 Task: Find connections with filter location Achim with filter topic #Trainingwith filter profile language Spanish with filter current company ELGI EQUIPMENTS LIMITED with filter school Vinoba Bhave University with filter industry Emergency and Relief Services with filter service category Visual Design with filter keywords title Esthetician
Action: Mouse moved to (578, 73)
Screenshot: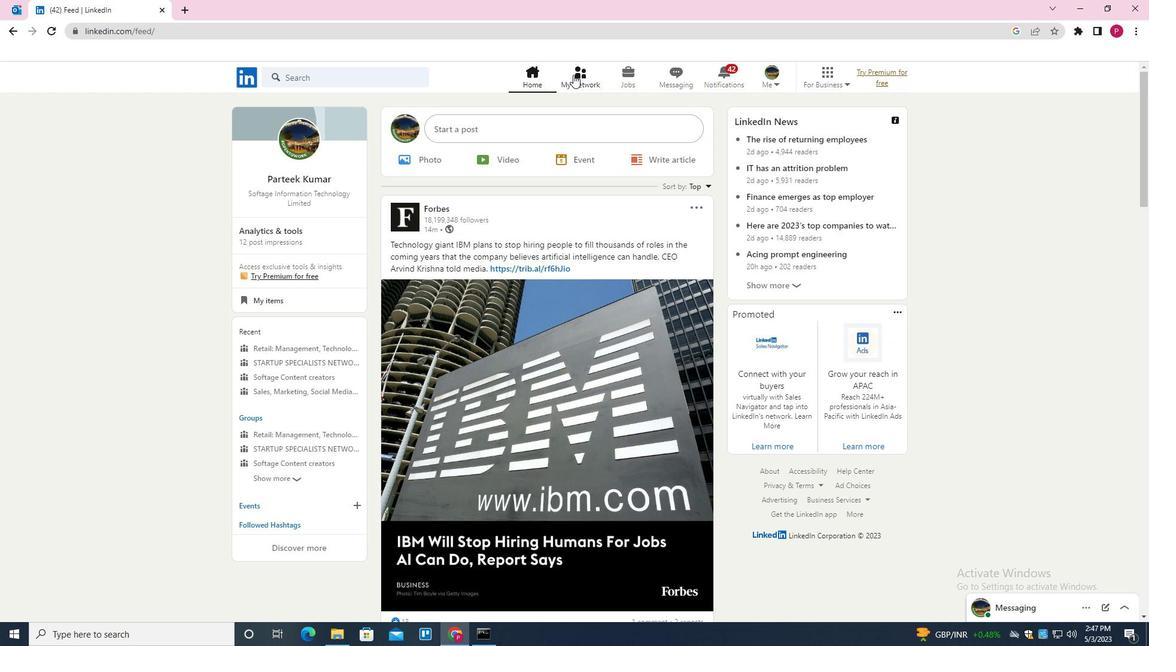 
Action: Mouse pressed left at (578, 73)
Screenshot: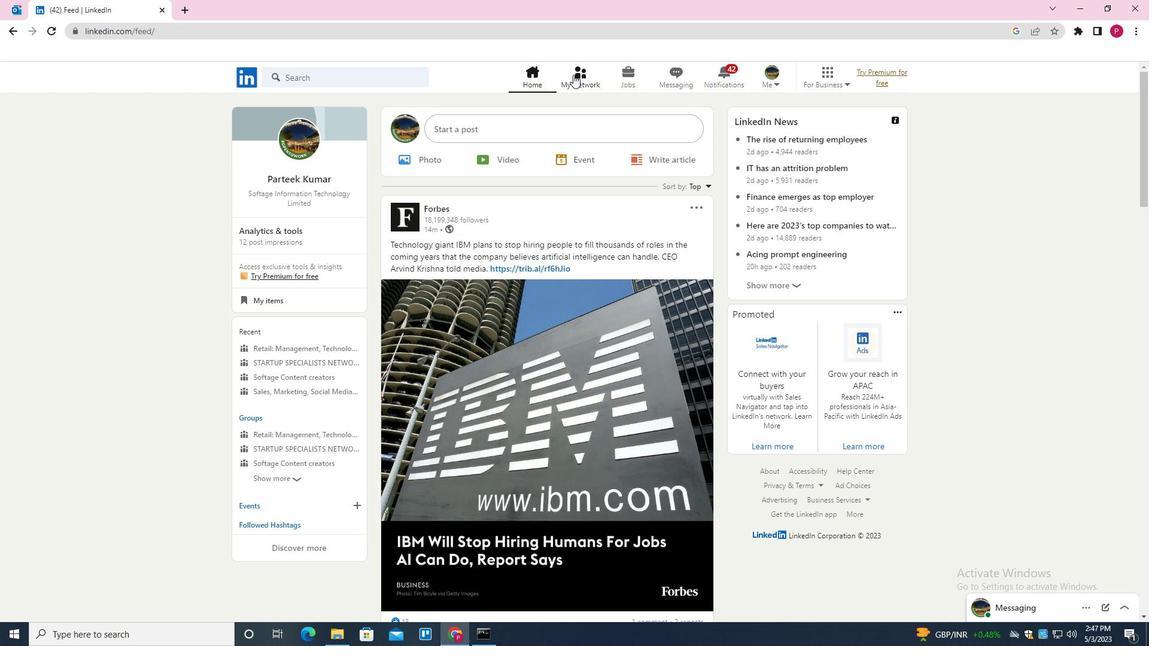 
Action: Mouse moved to (384, 149)
Screenshot: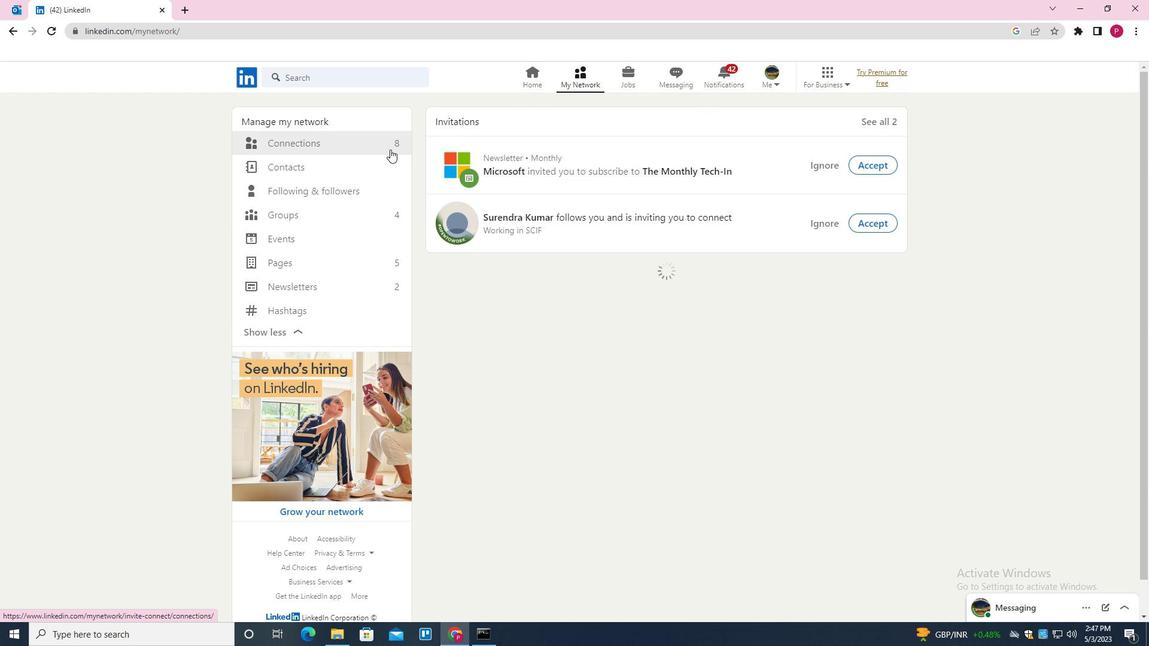 
Action: Mouse pressed left at (384, 149)
Screenshot: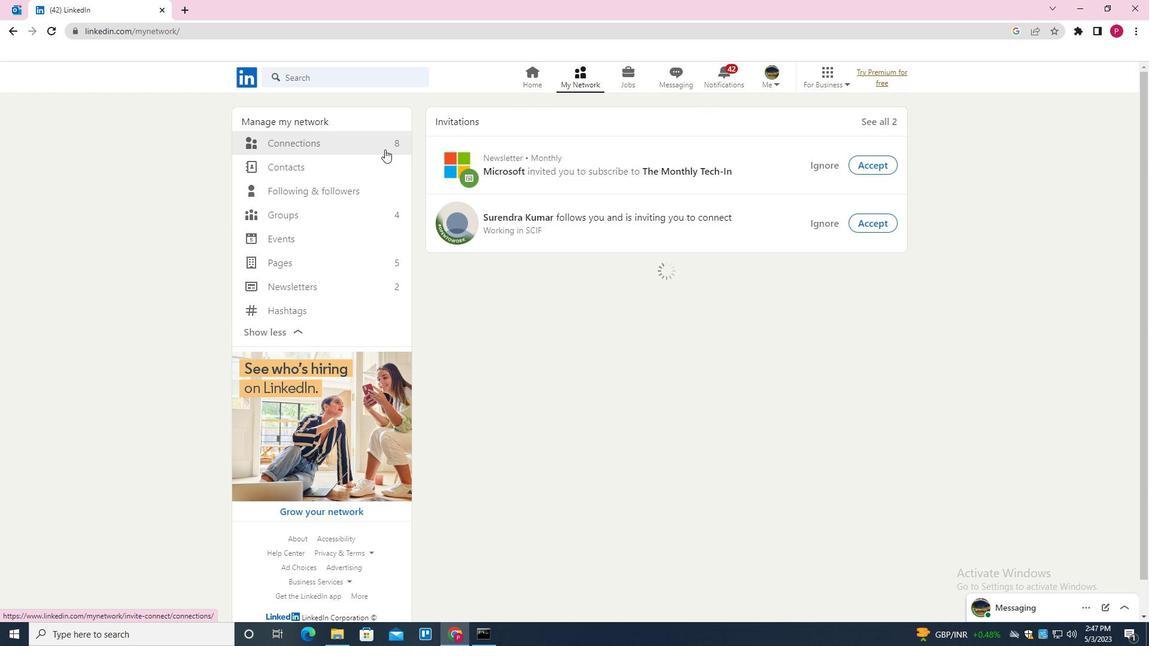 
Action: Mouse moved to (659, 140)
Screenshot: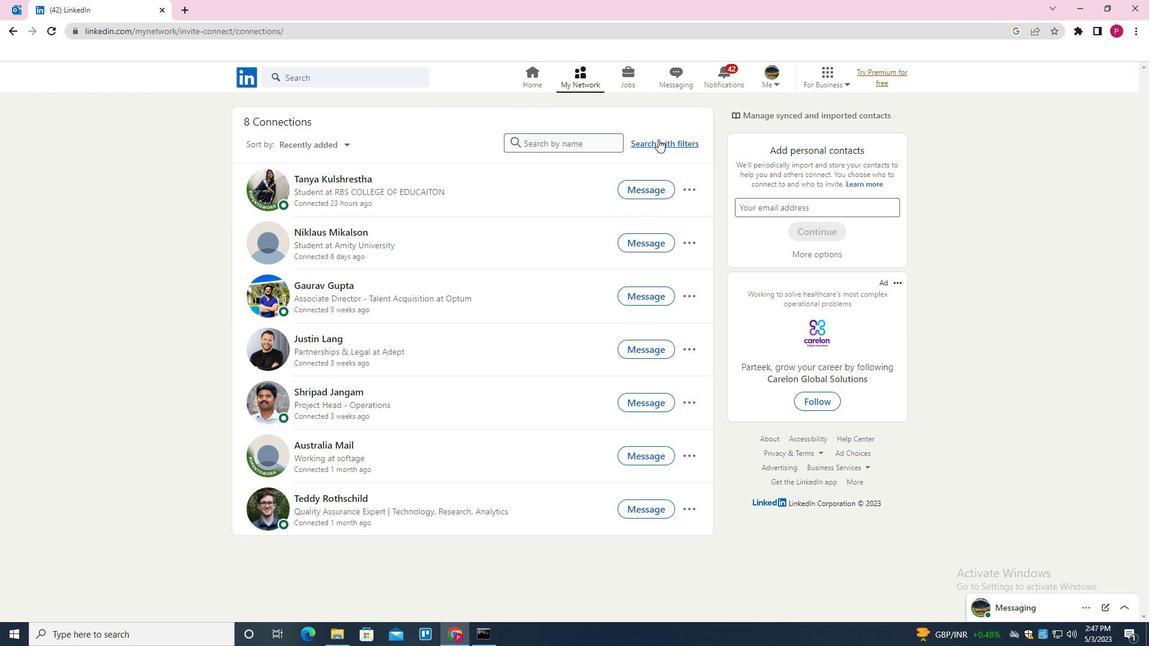 
Action: Mouse pressed left at (659, 140)
Screenshot: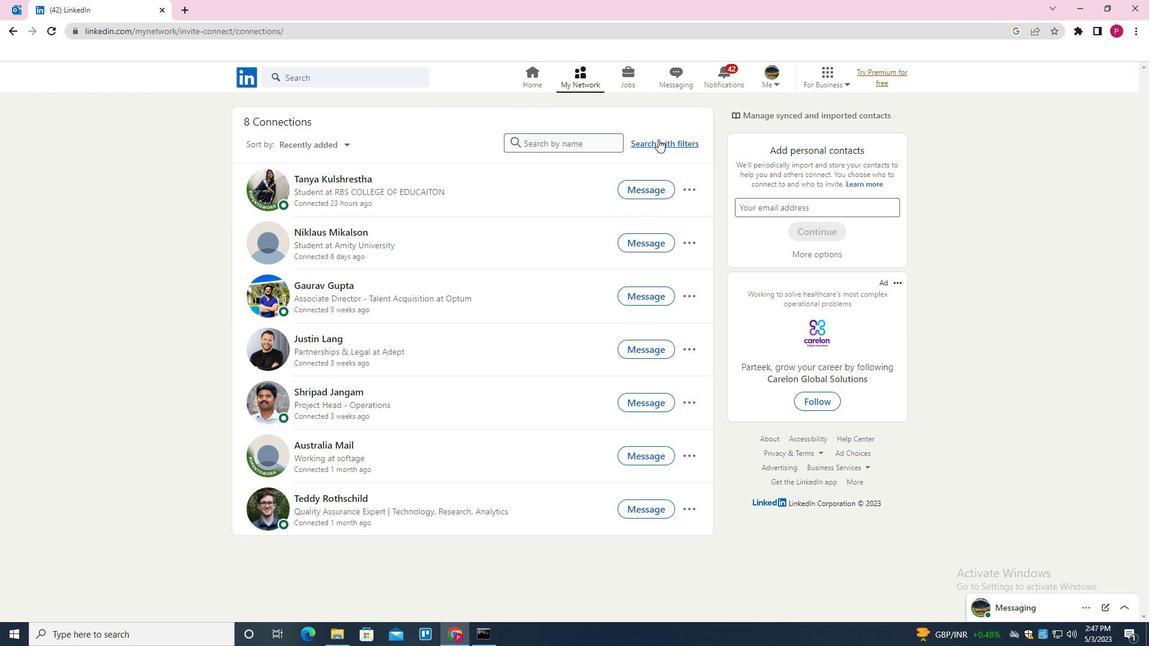
Action: Mouse moved to (613, 113)
Screenshot: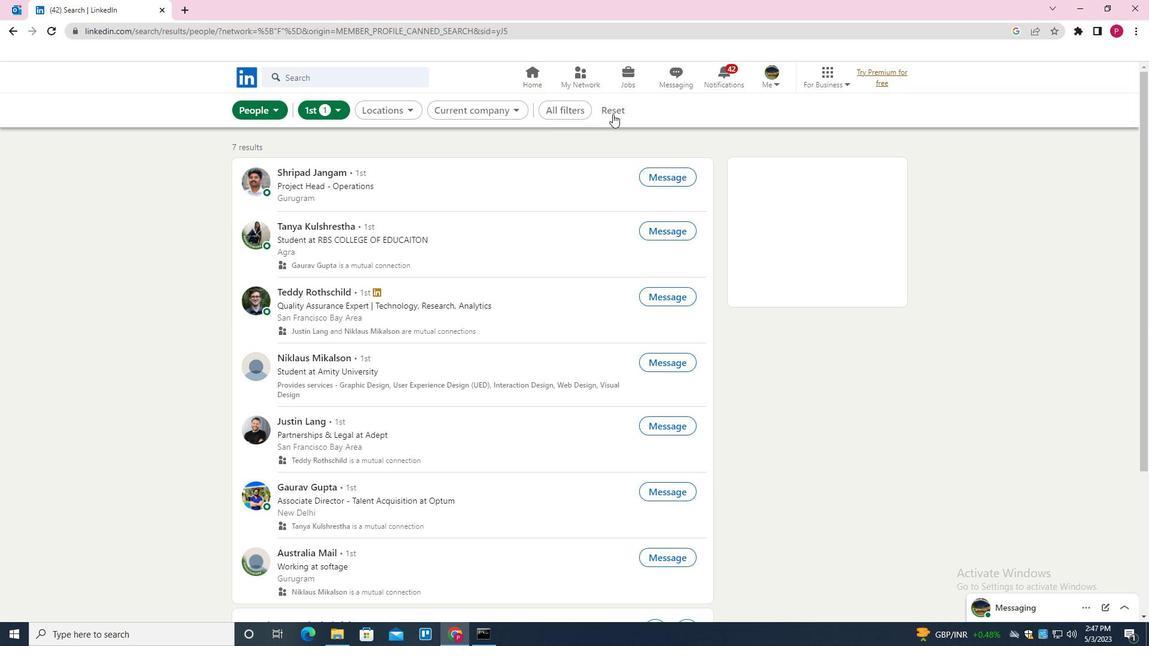 
Action: Mouse pressed left at (613, 113)
Screenshot: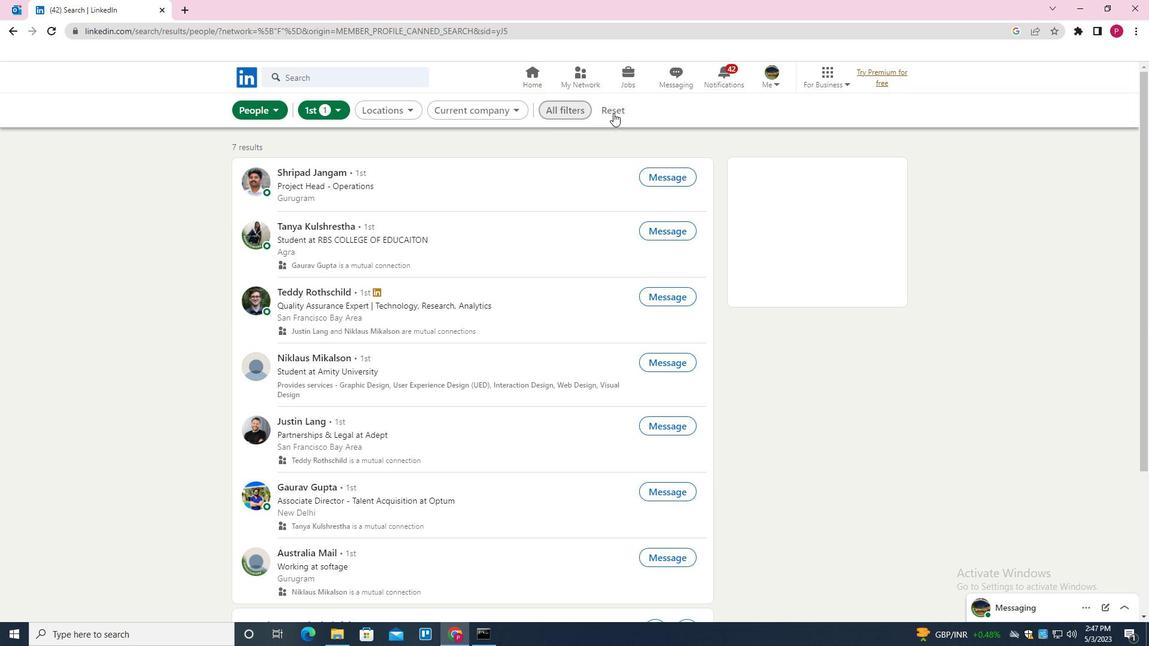 
Action: Mouse pressed left at (613, 113)
Screenshot: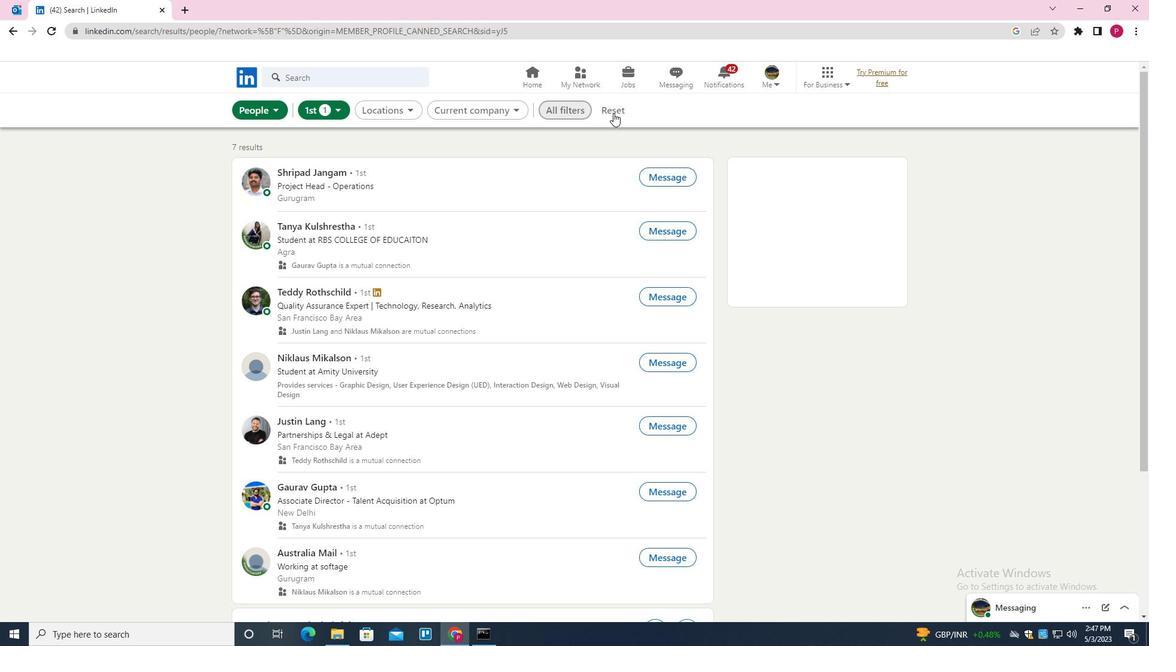 
Action: Mouse moved to (599, 108)
Screenshot: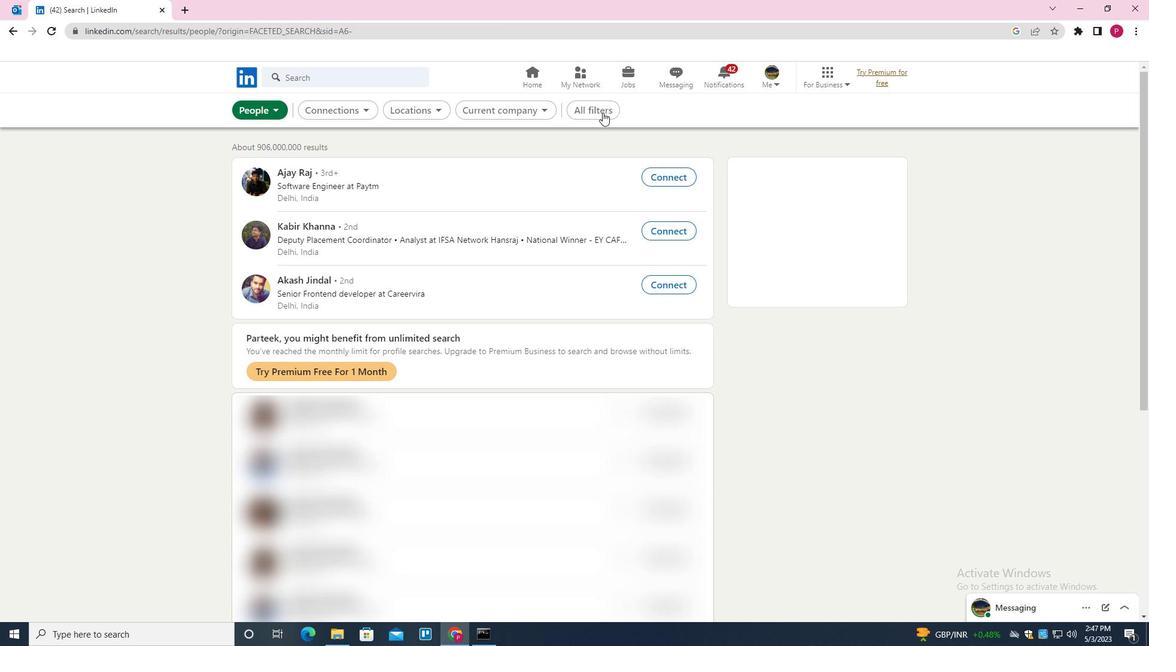 
Action: Mouse pressed left at (599, 108)
Screenshot: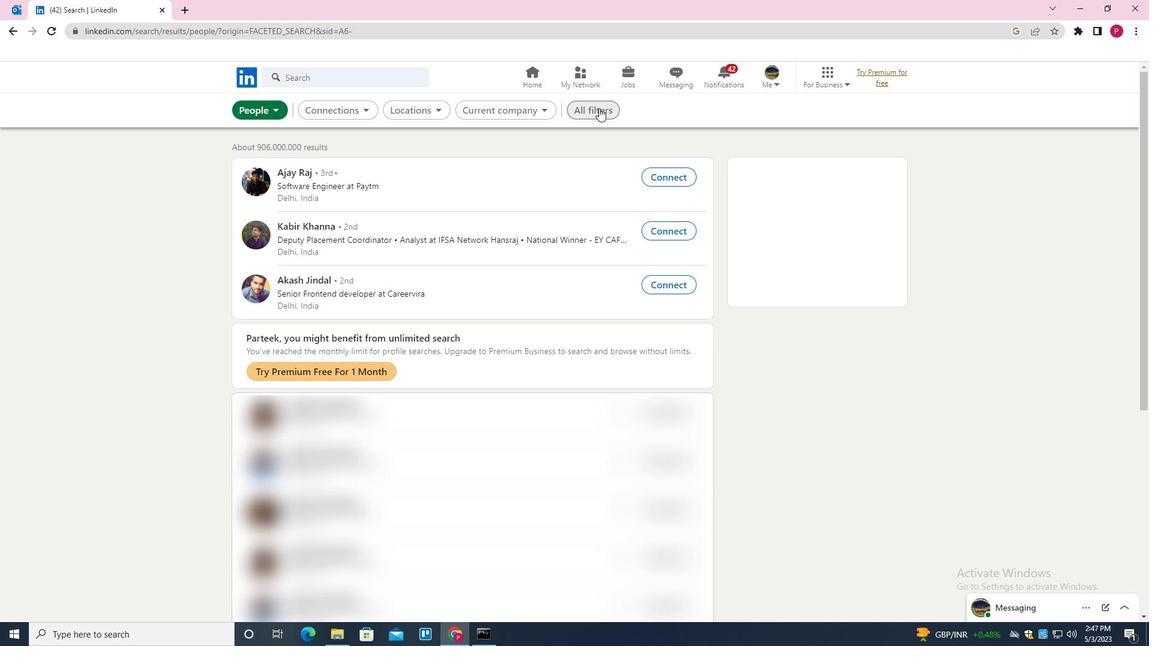 
Action: Mouse moved to (1009, 356)
Screenshot: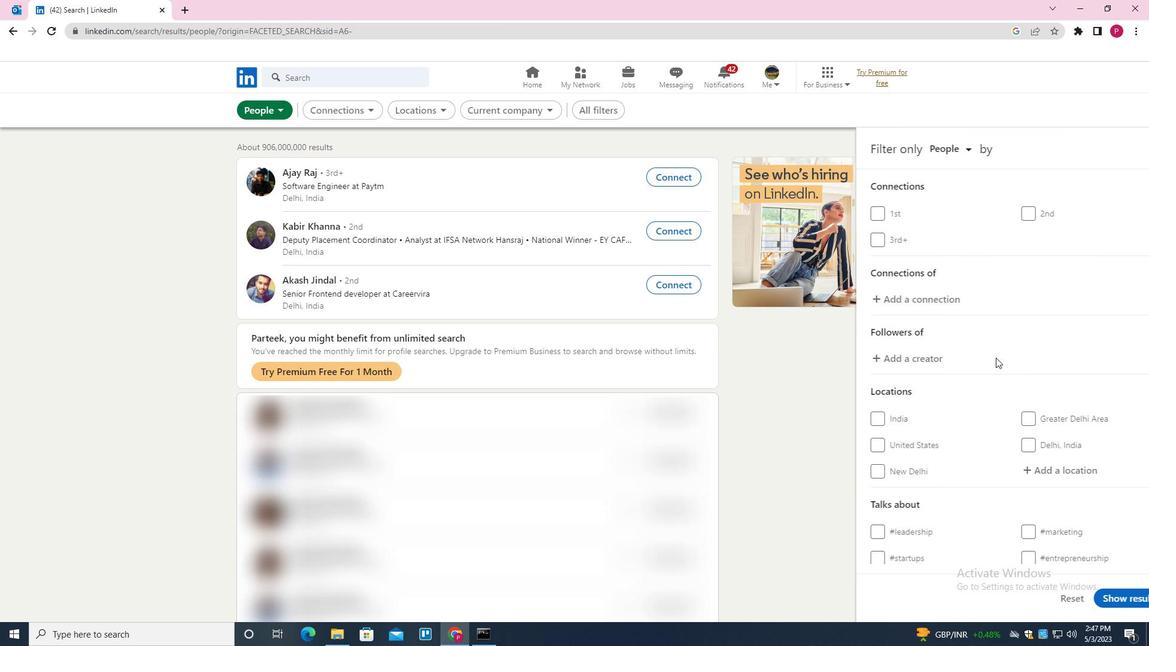 
Action: Mouse scrolled (1009, 355) with delta (0, 0)
Screenshot: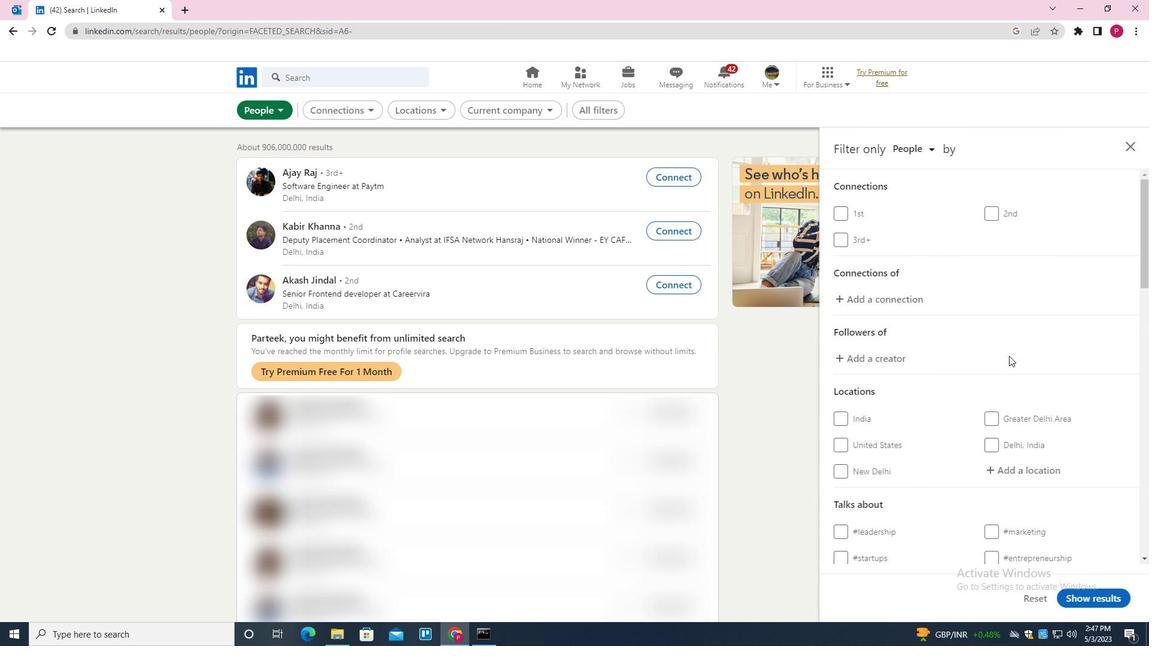 
Action: Mouse scrolled (1009, 355) with delta (0, 0)
Screenshot: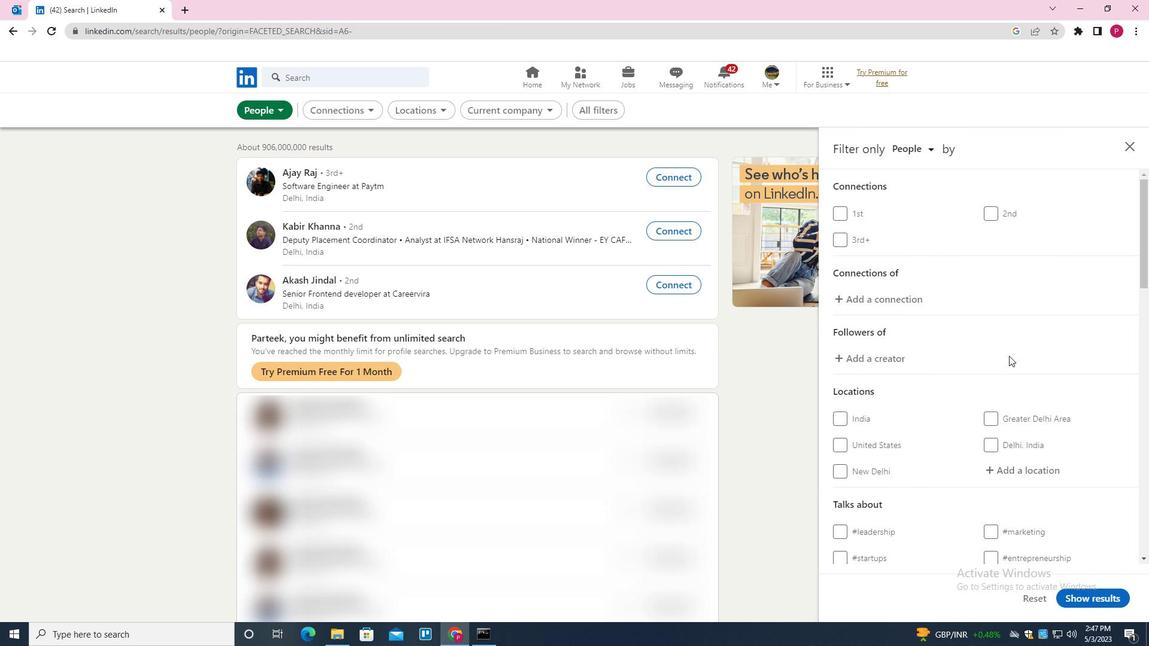 
Action: Mouse scrolled (1009, 355) with delta (0, 0)
Screenshot: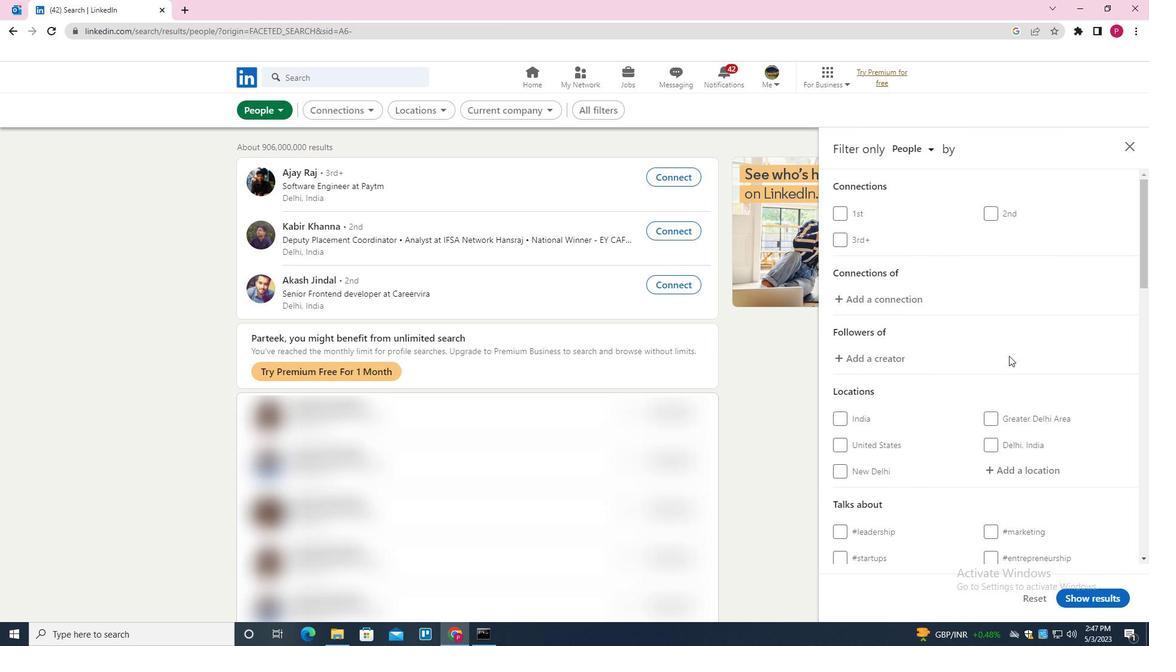 
Action: Mouse moved to (1024, 290)
Screenshot: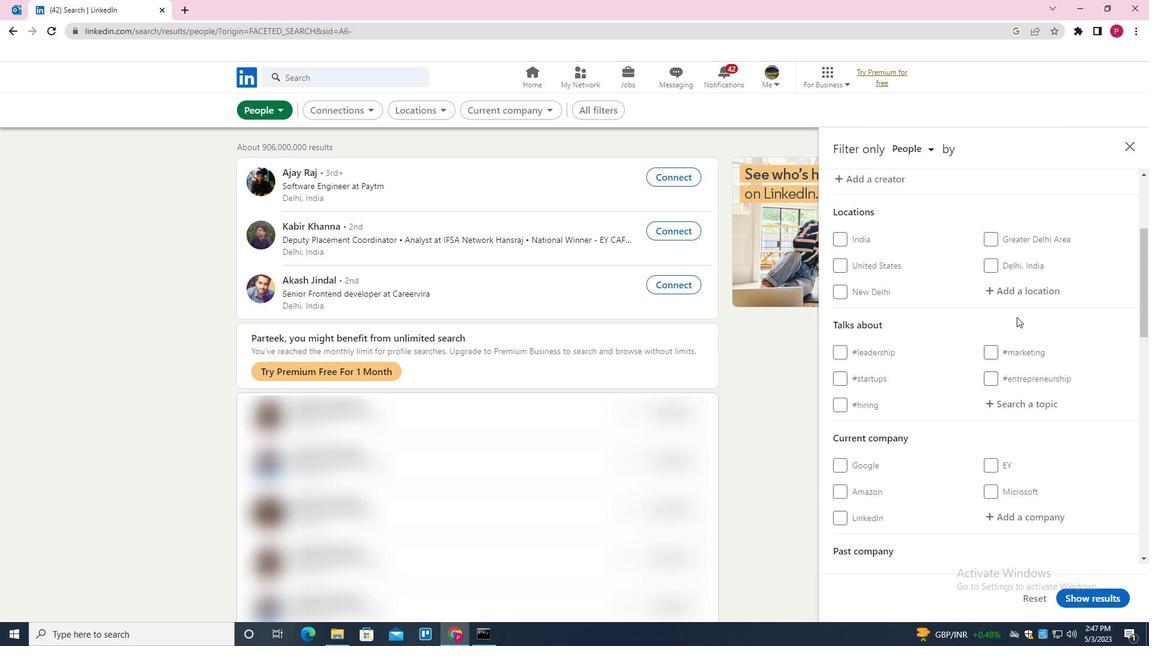 
Action: Mouse pressed left at (1024, 290)
Screenshot: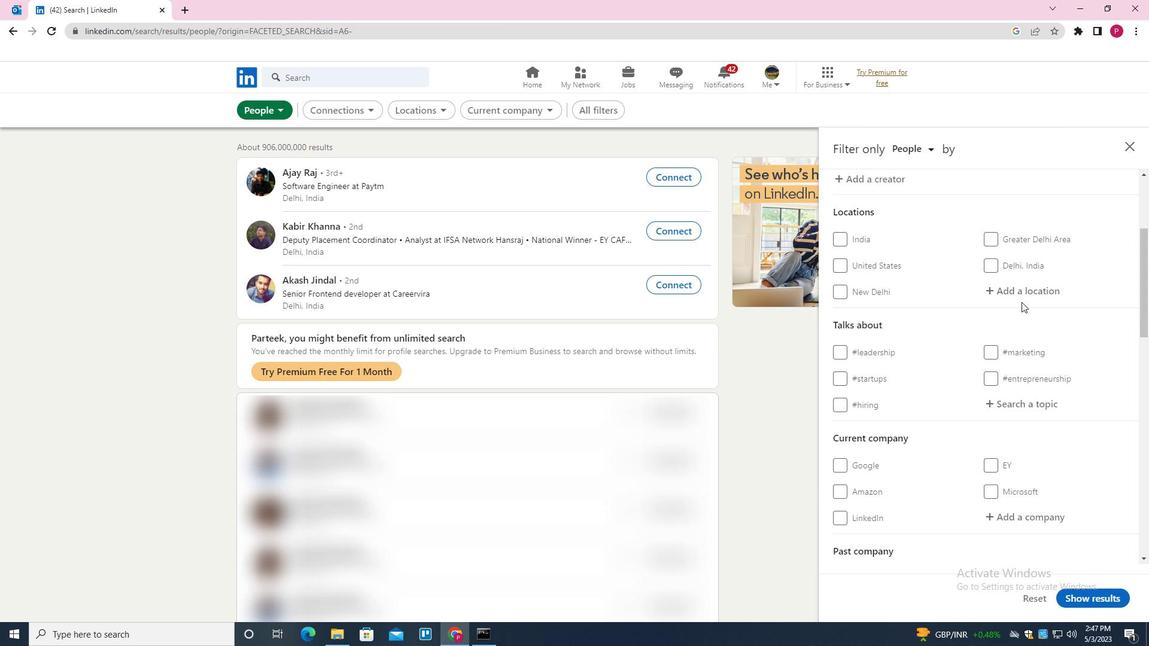 
Action: Mouse moved to (1023, 290)
Screenshot: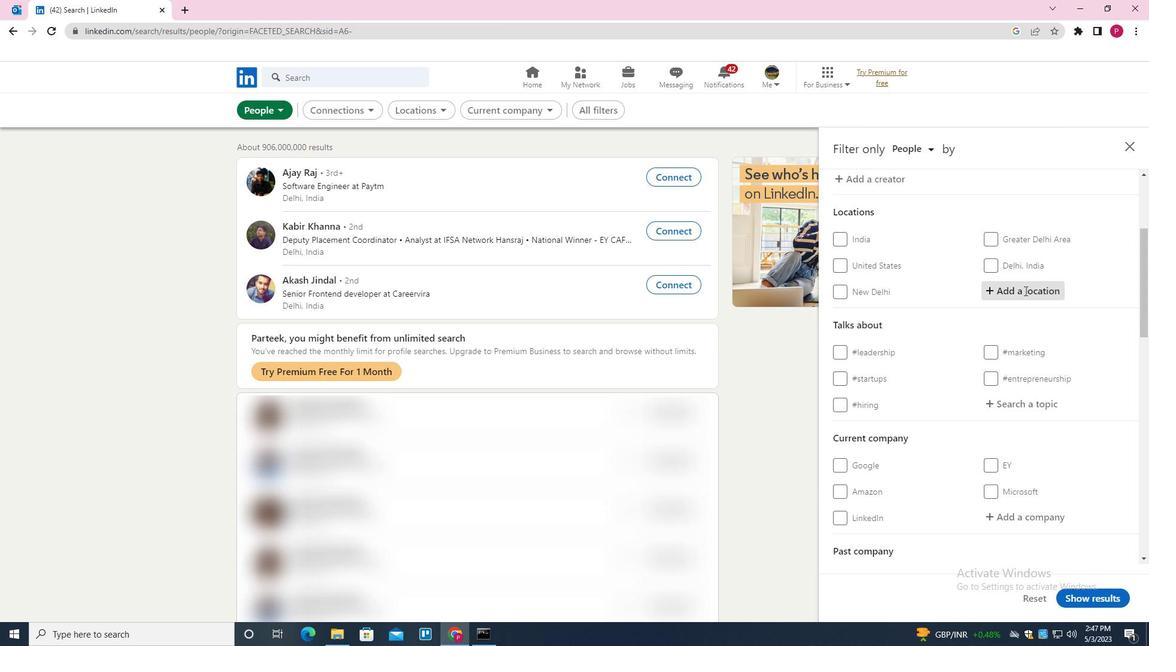 
Action: Key pressed <Key.shift>ACHIM<Key.down><Key.enter>
Screenshot: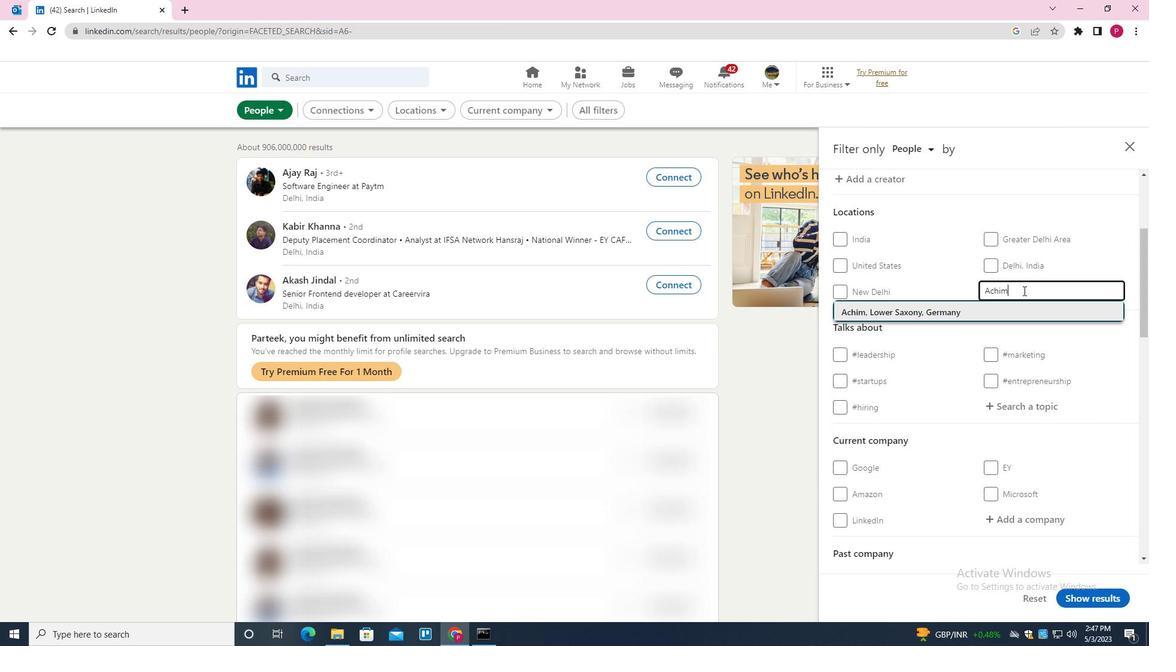 
Action: Mouse moved to (908, 306)
Screenshot: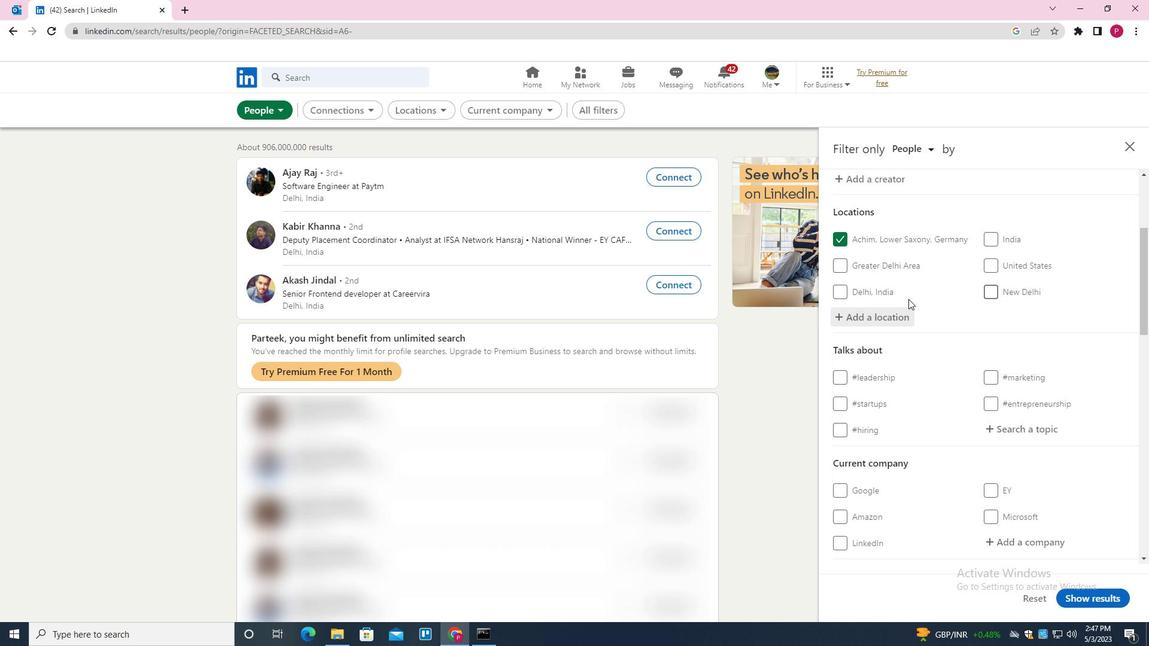 
Action: Mouse scrolled (908, 305) with delta (0, 0)
Screenshot: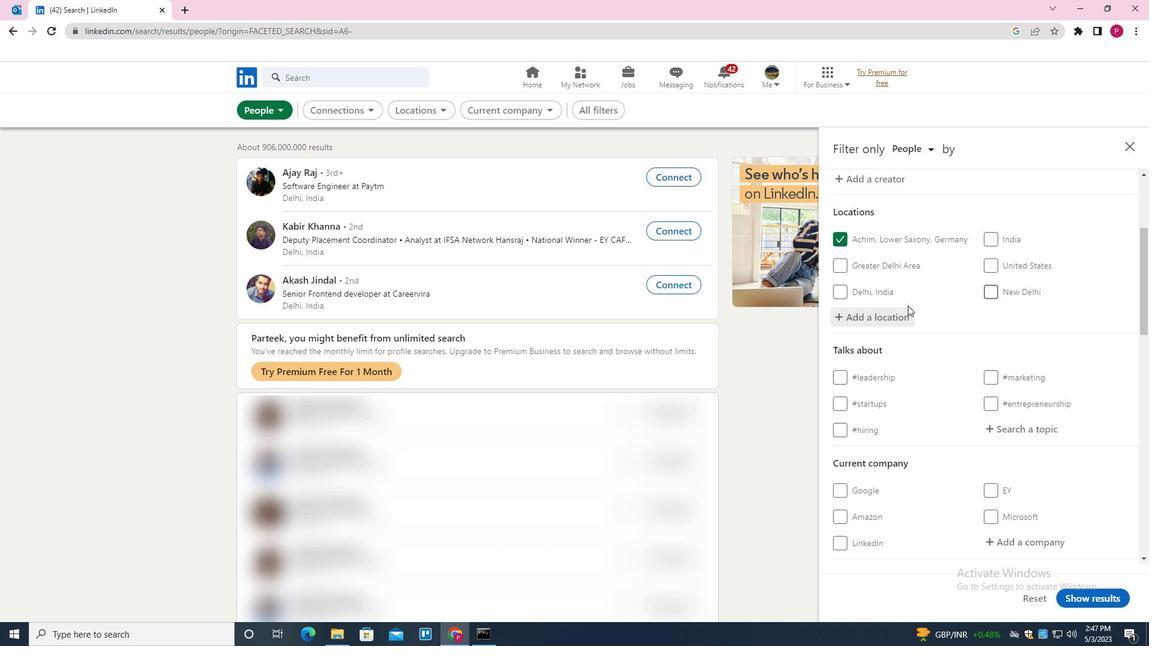 
Action: Mouse moved to (914, 307)
Screenshot: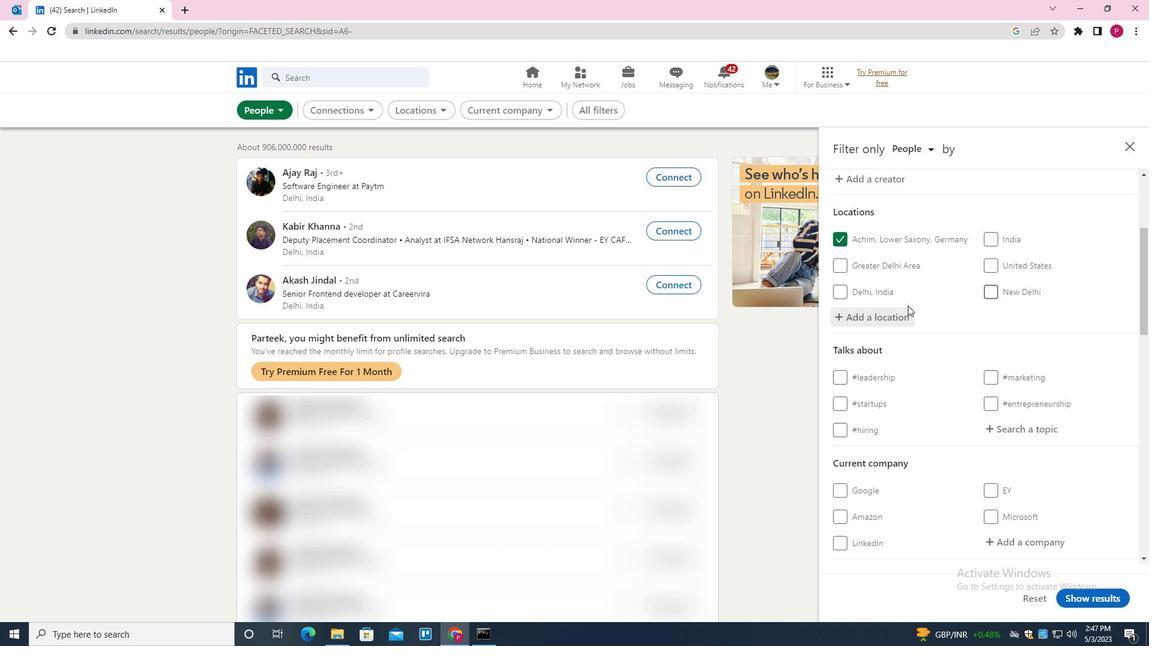 
Action: Mouse scrolled (914, 307) with delta (0, 0)
Screenshot: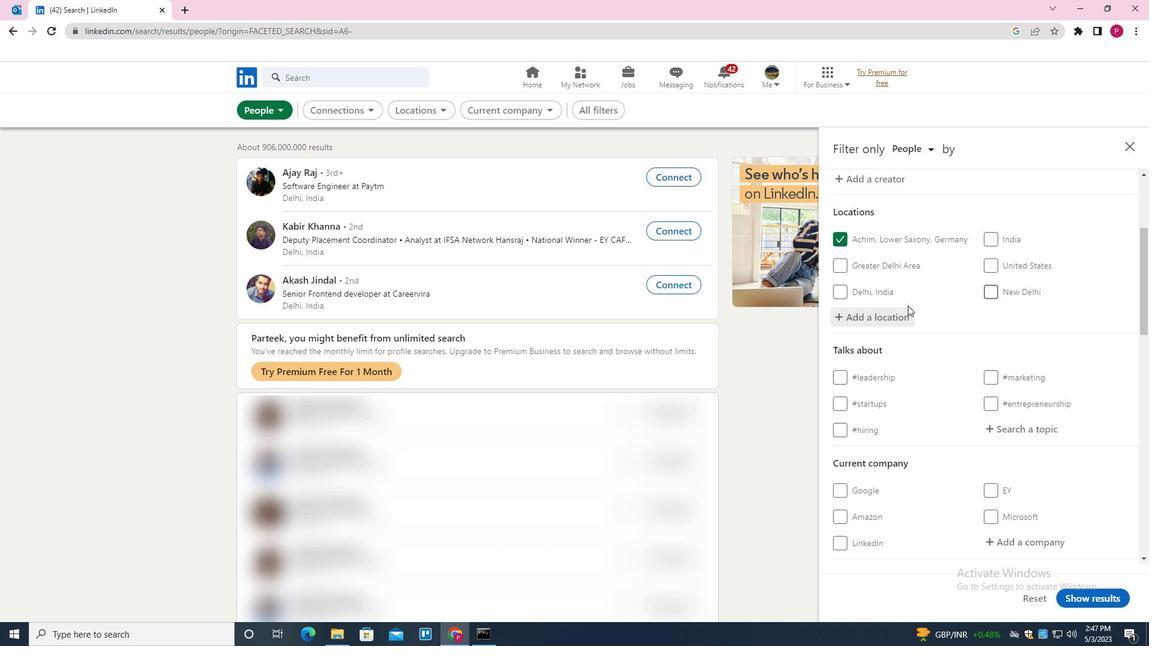 
Action: Mouse moved to (921, 307)
Screenshot: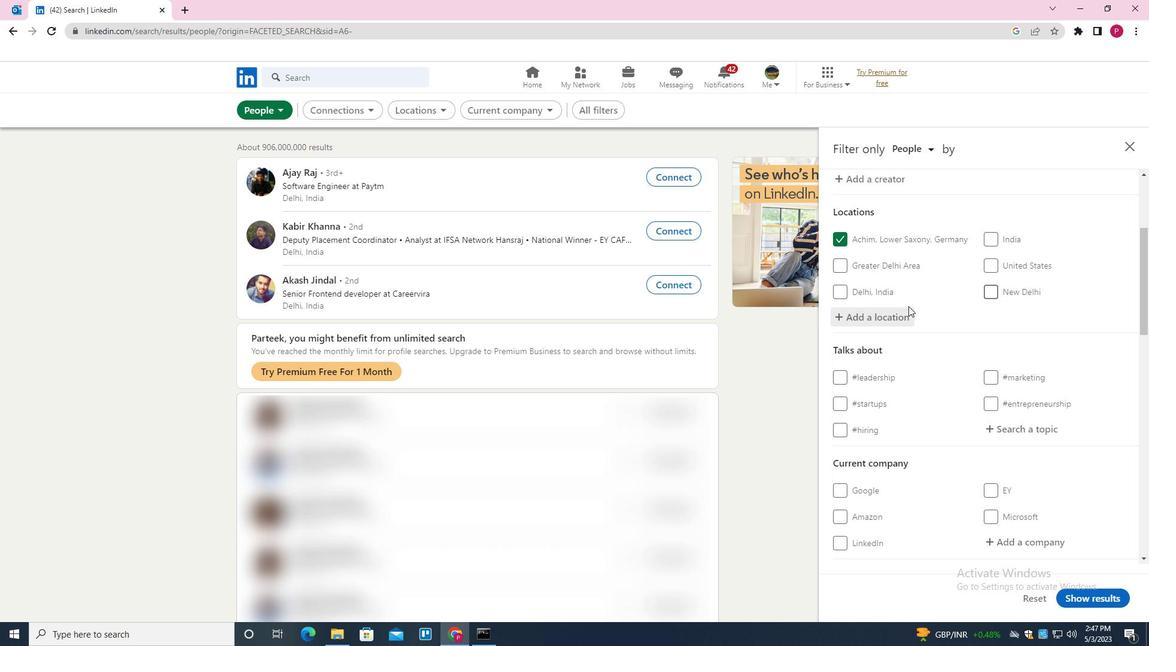 
Action: Mouse scrolled (921, 307) with delta (0, 0)
Screenshot: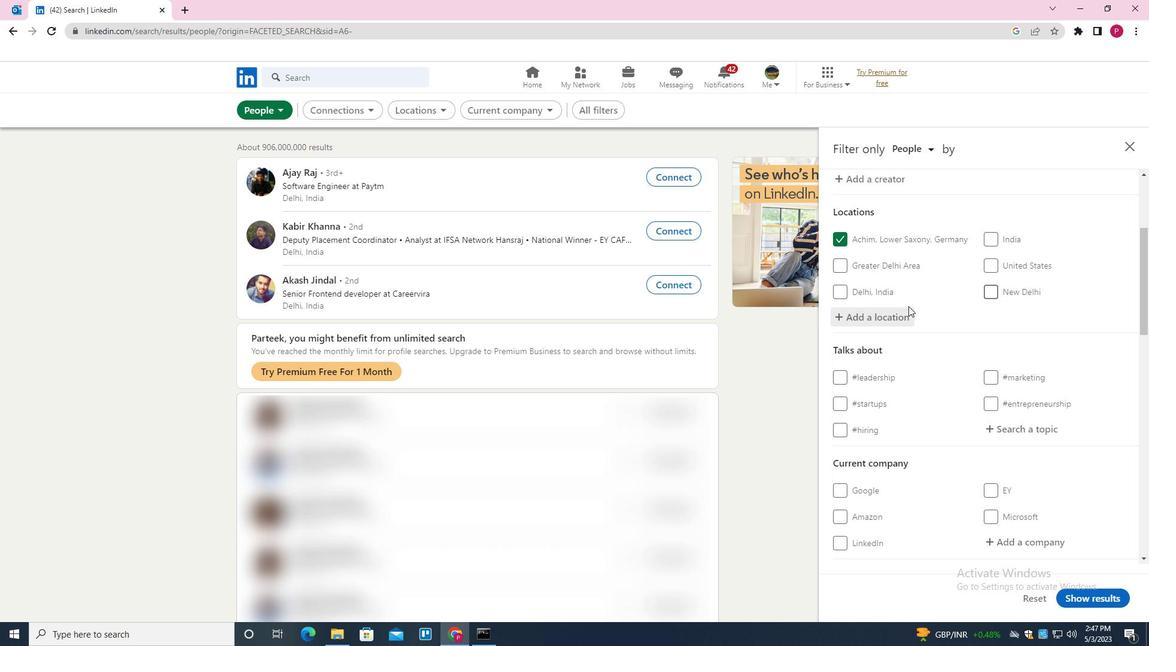 
Action: Mouse moved to (1019, 253)
Screenshot: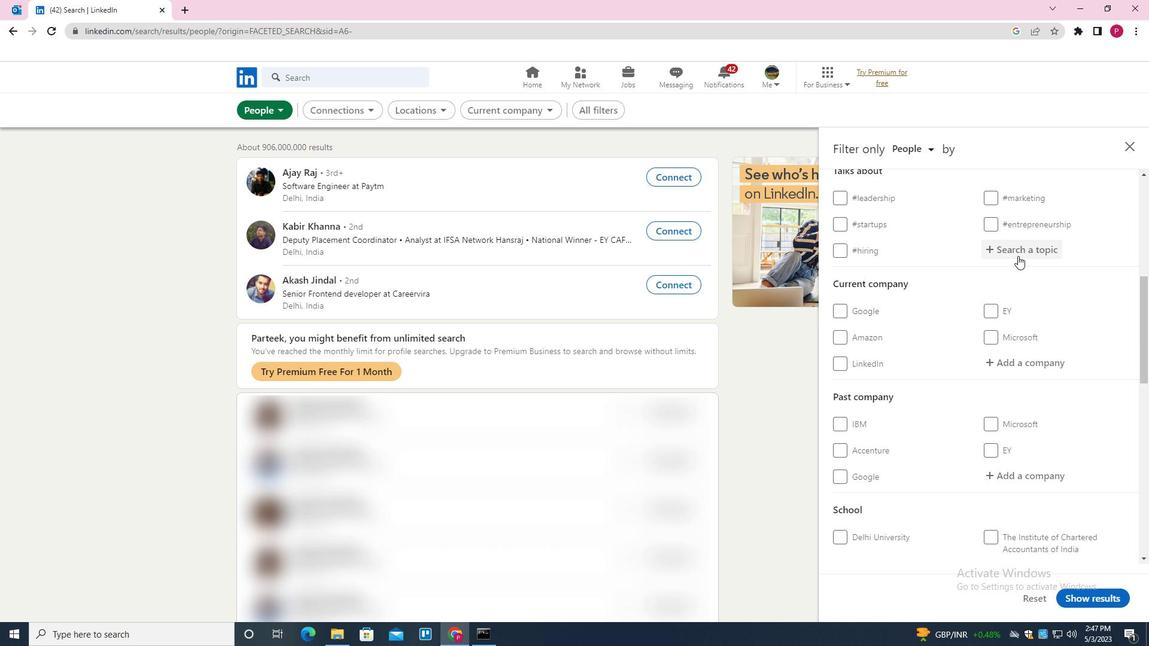 
Action: Mouse pressed left at (1019, 253)
Screenshot: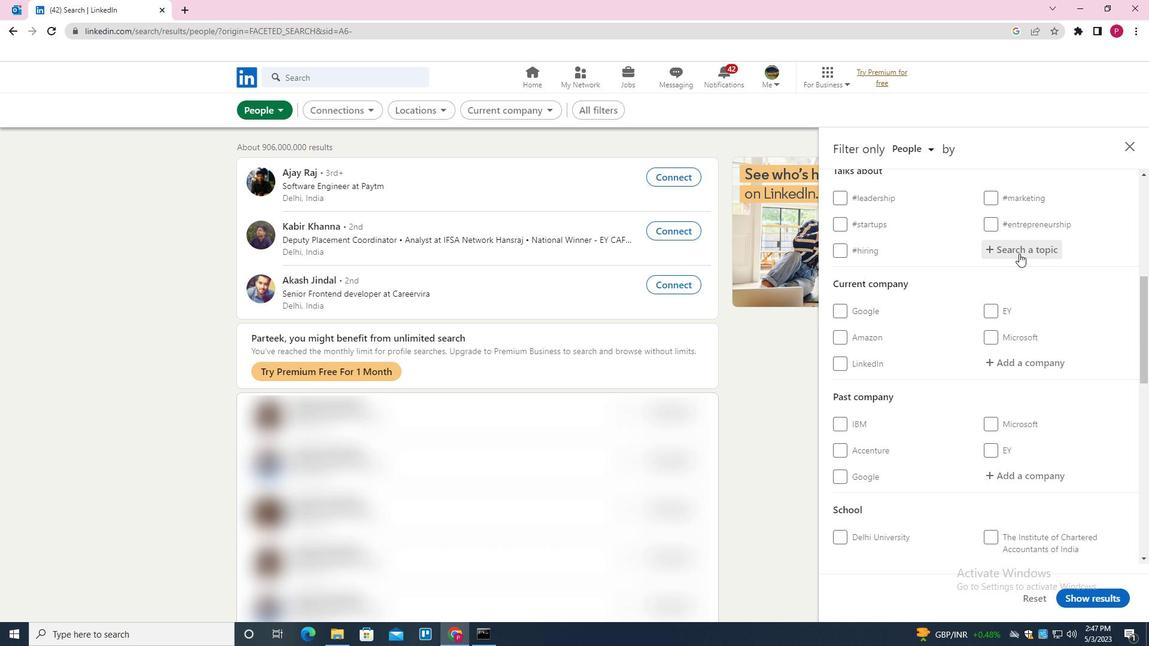 
Action: Key pressed TRAINING<Key.down><Key.enter>
Screenshot: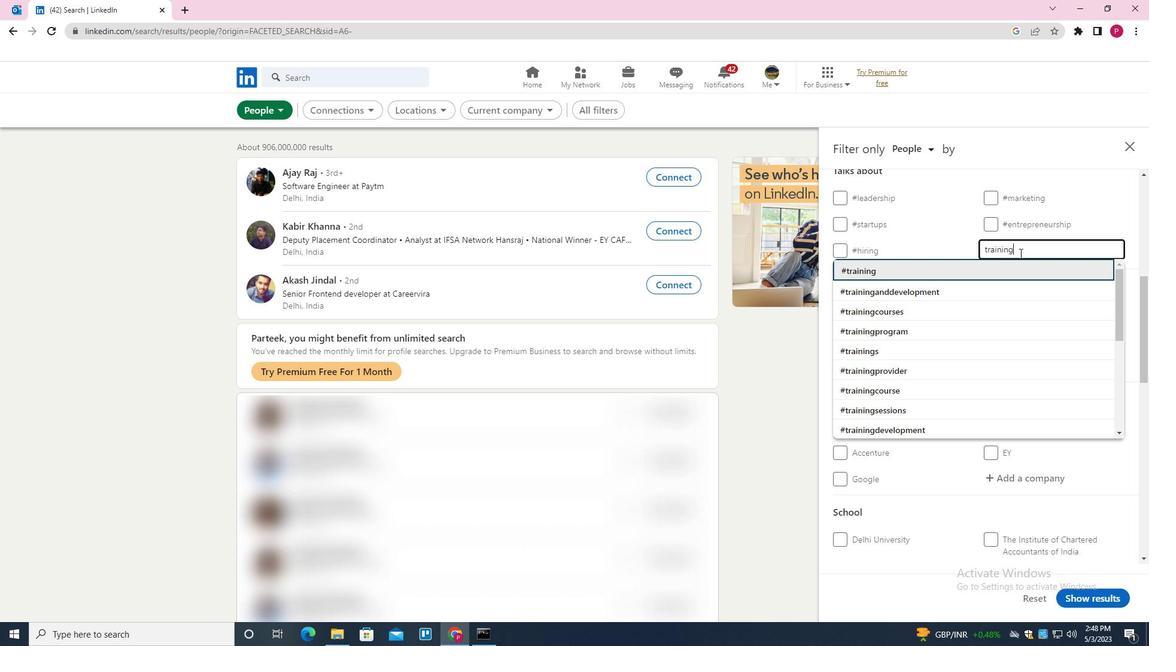 
Action: Mouse moved to (1015, 329)
Screenshot: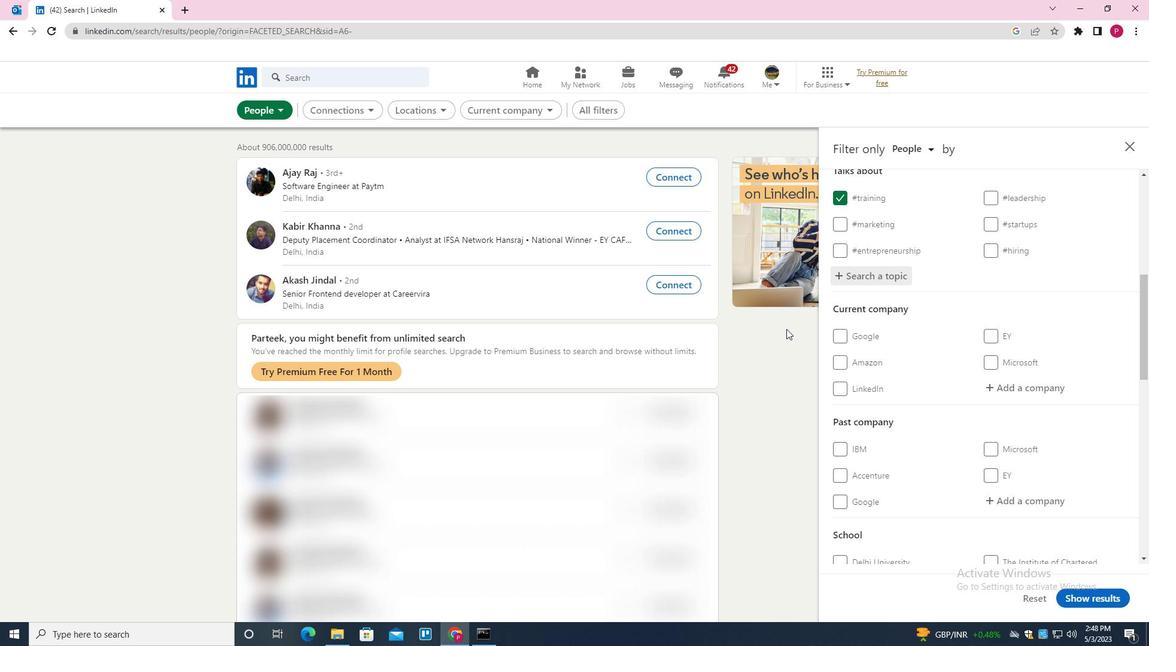 
Action: Mouse scrolled (1015, 328) with delta (0, 0)
Screenshot: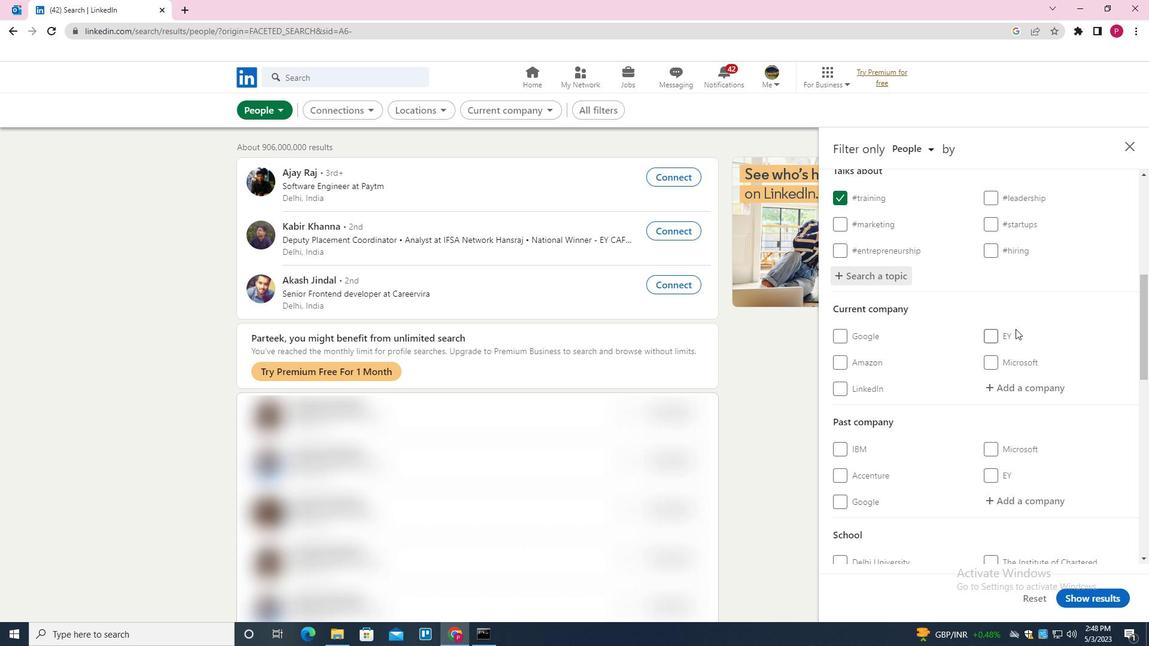 
Action: Mouse scrolled (1015, 328) with delta (0, 0)
Screenshot: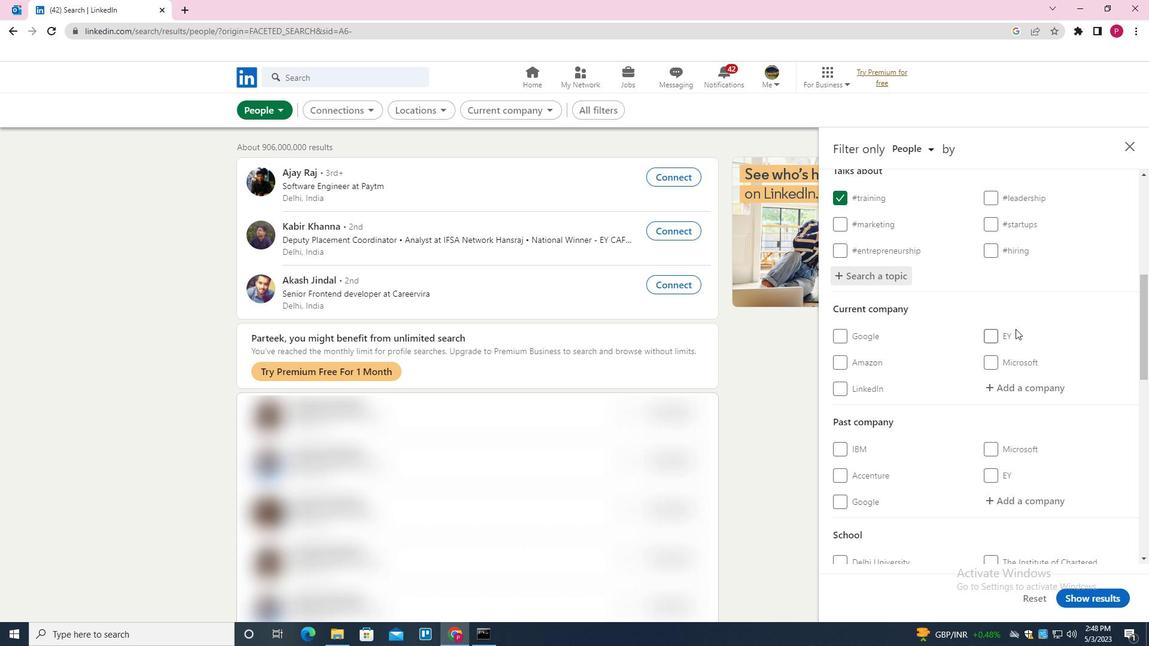 
Action: Mouse scrolled (1015, 328) with delta (0, 0)
Screenshot: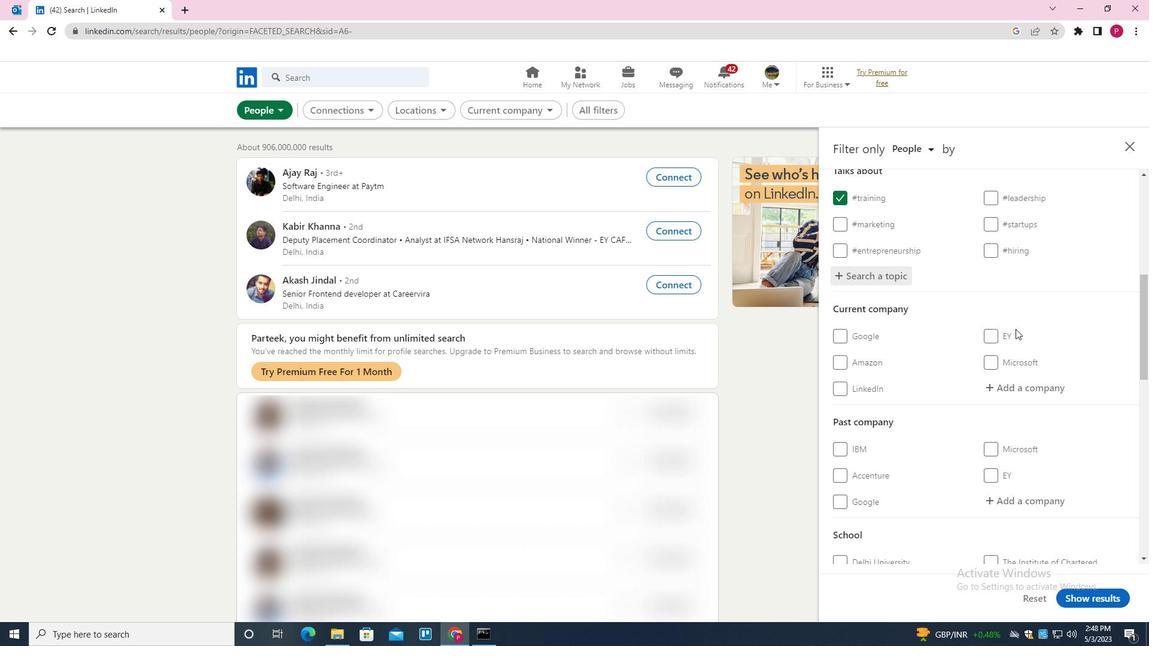 
Action: Mouse moved to (958, 352)
Screenshot: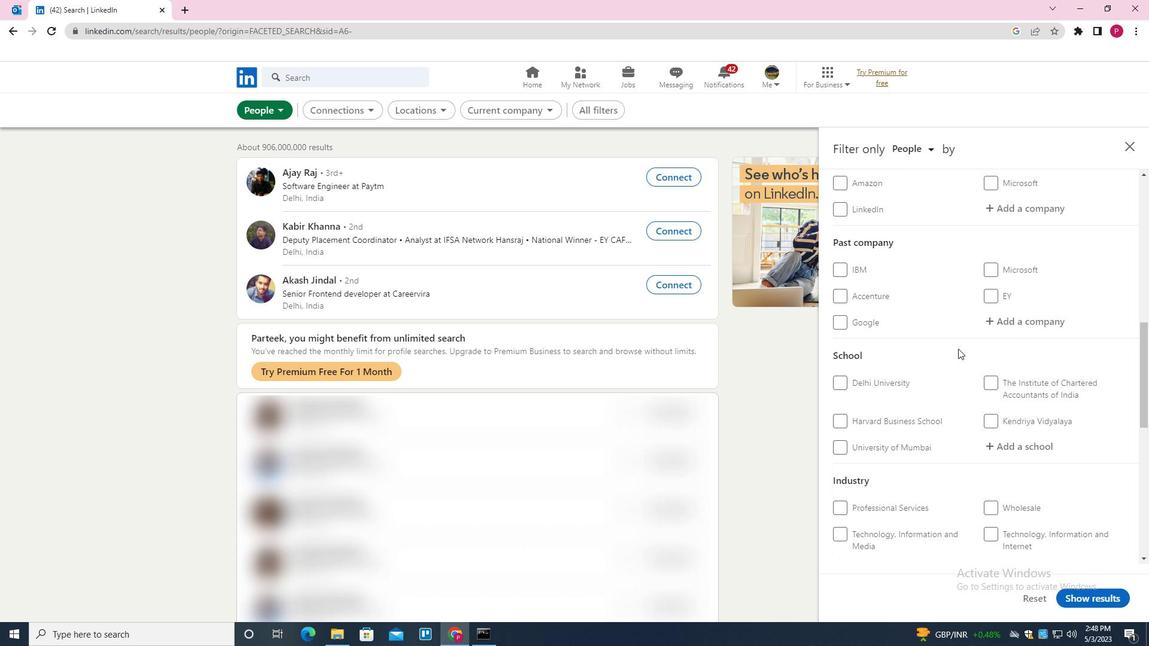 
Action: Mouse scrolled (958, 351) with delta (0, 0)
Screenshot: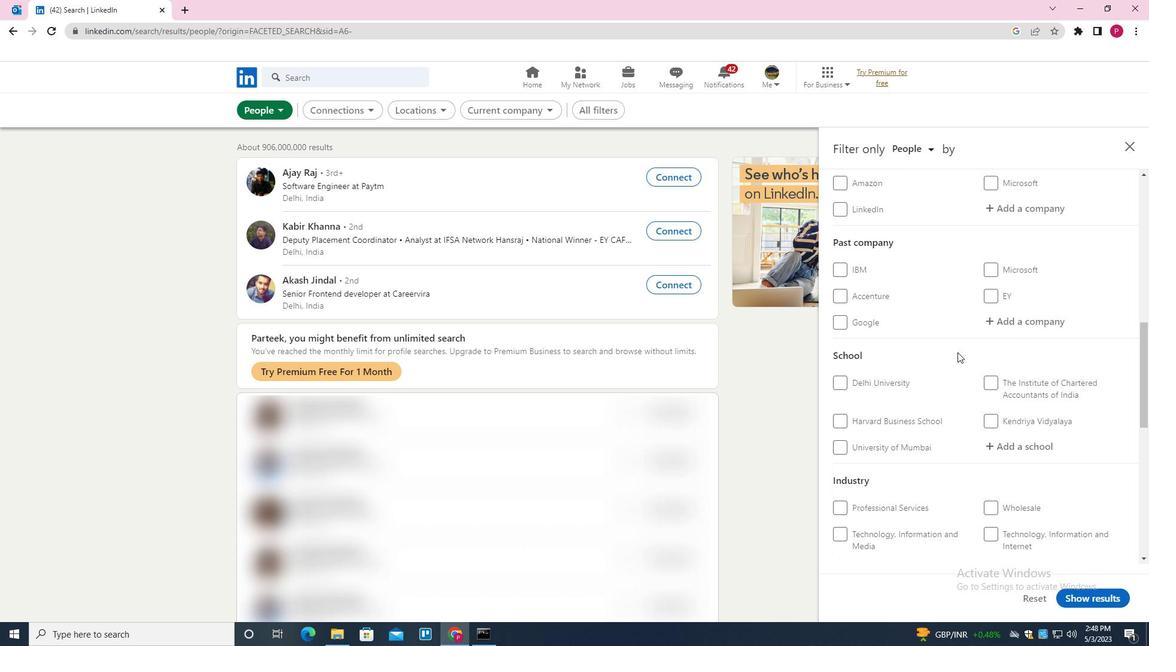 
Action: Mouse scrolled (958, 351) with delta (0, 0)
Screenshot: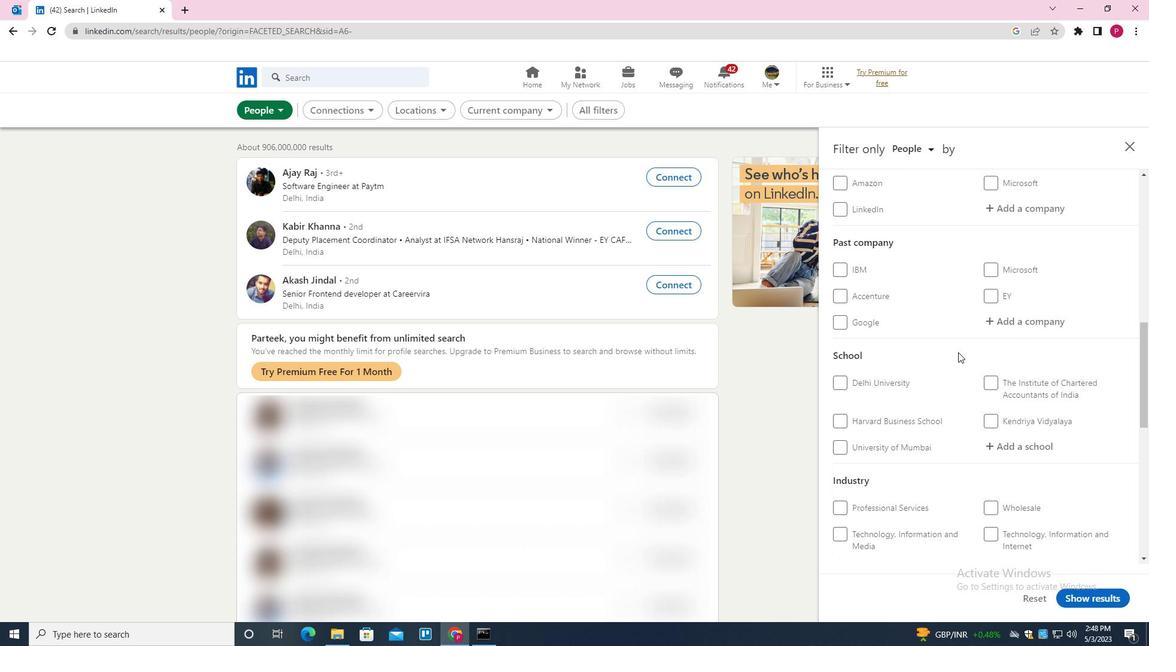 
Action: Mouse moved to (964, 352)
Screenshot: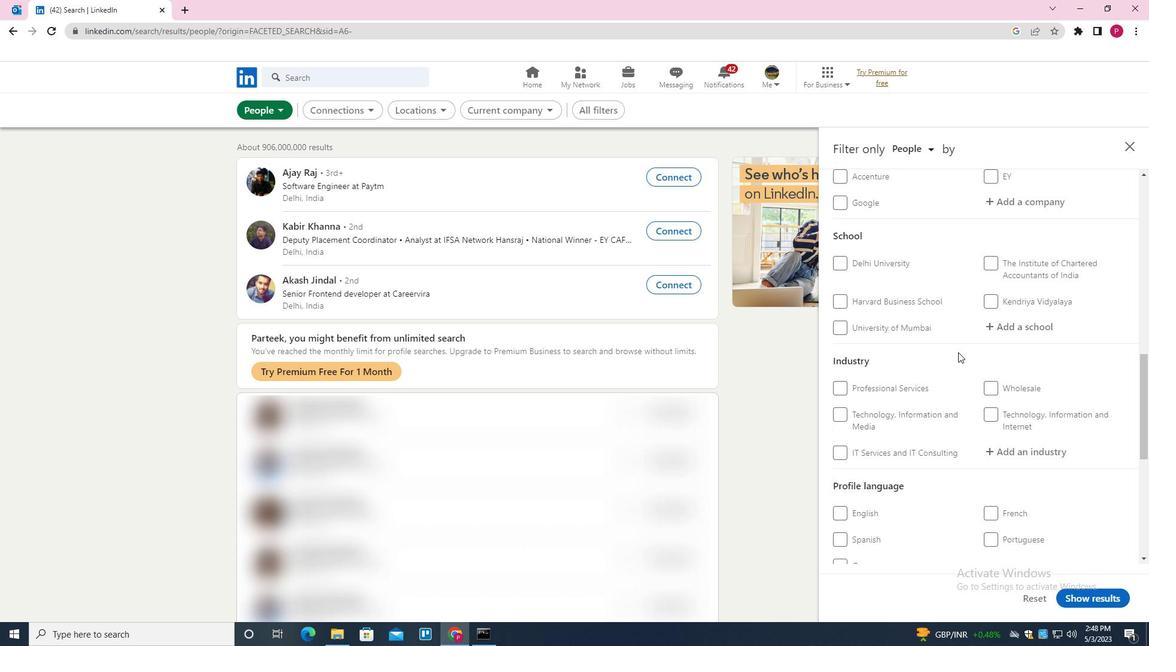 
Action: Mouse scrolled (964, 351) with delta (0, 0)
Screenshot: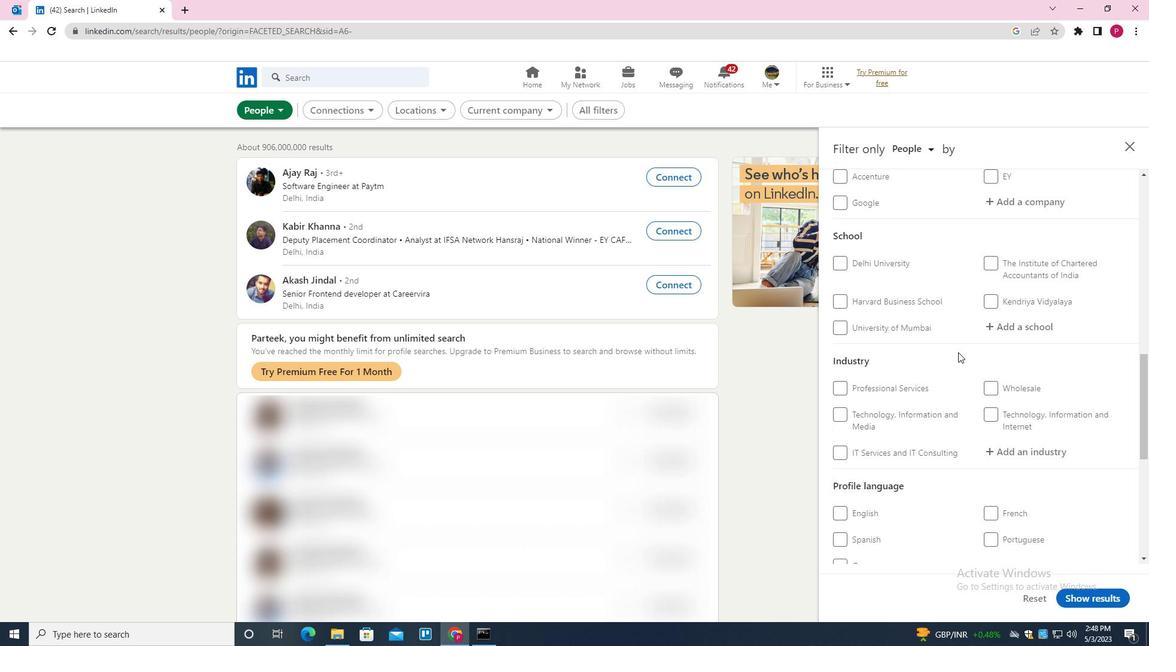 
Action: Mouse moved to (973, 351)
Screenshot: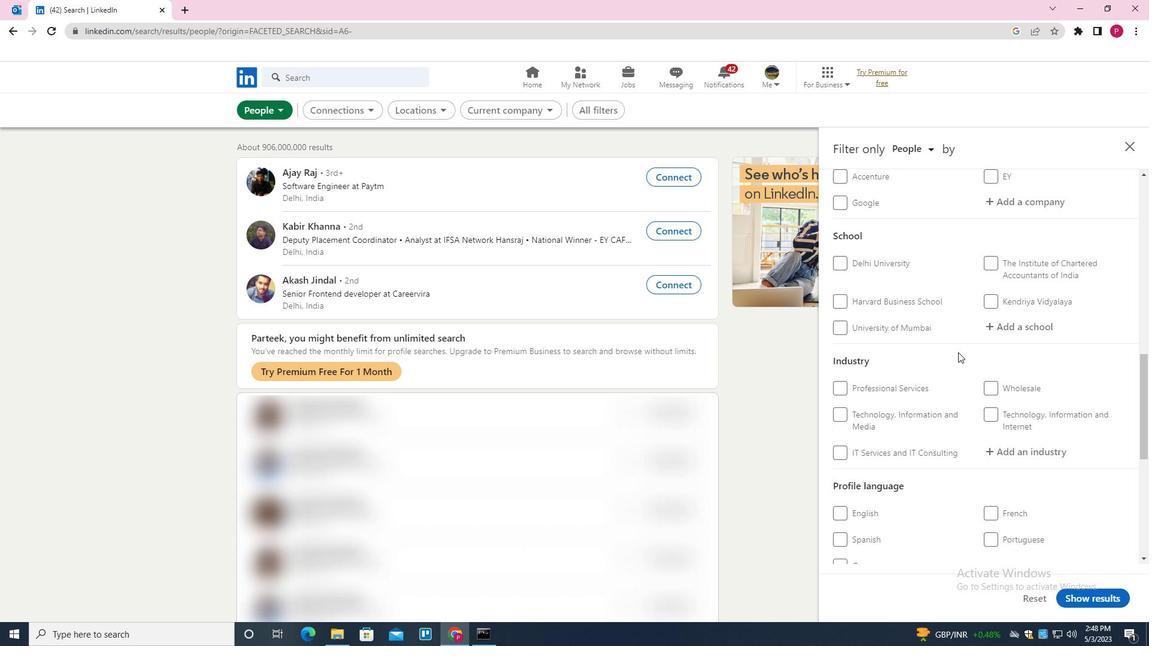 
Action: Mouse scrolled (973, 351) with delta (0, 0)
Screenshot: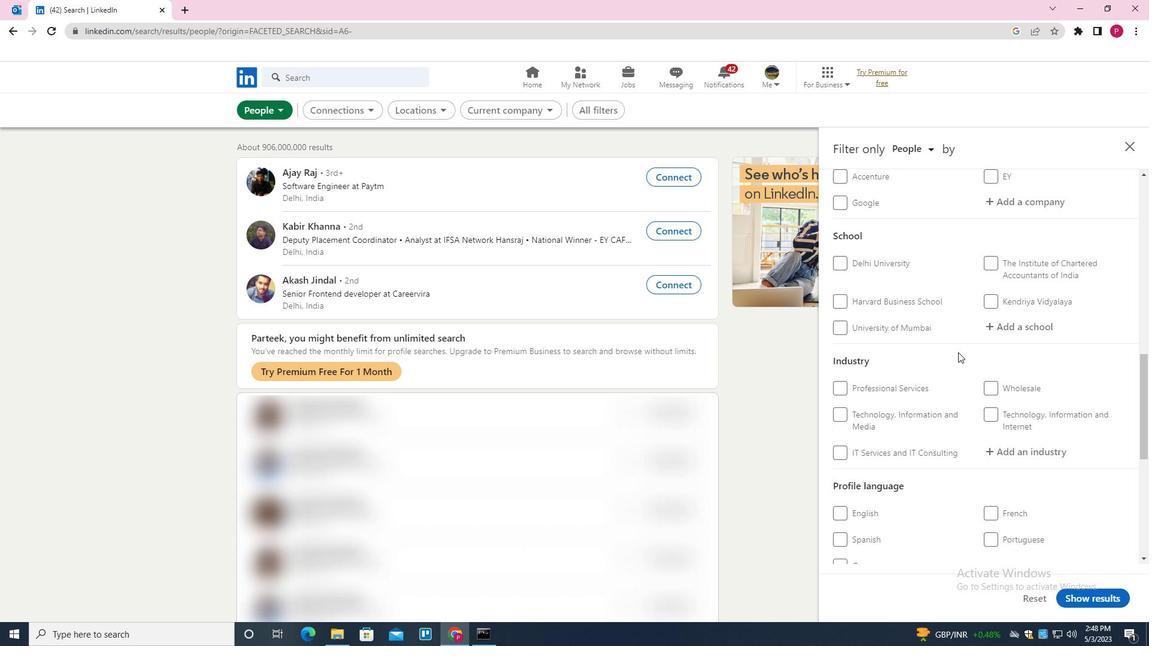 
Action: Mouse moved to (974, 351)
Screenshot: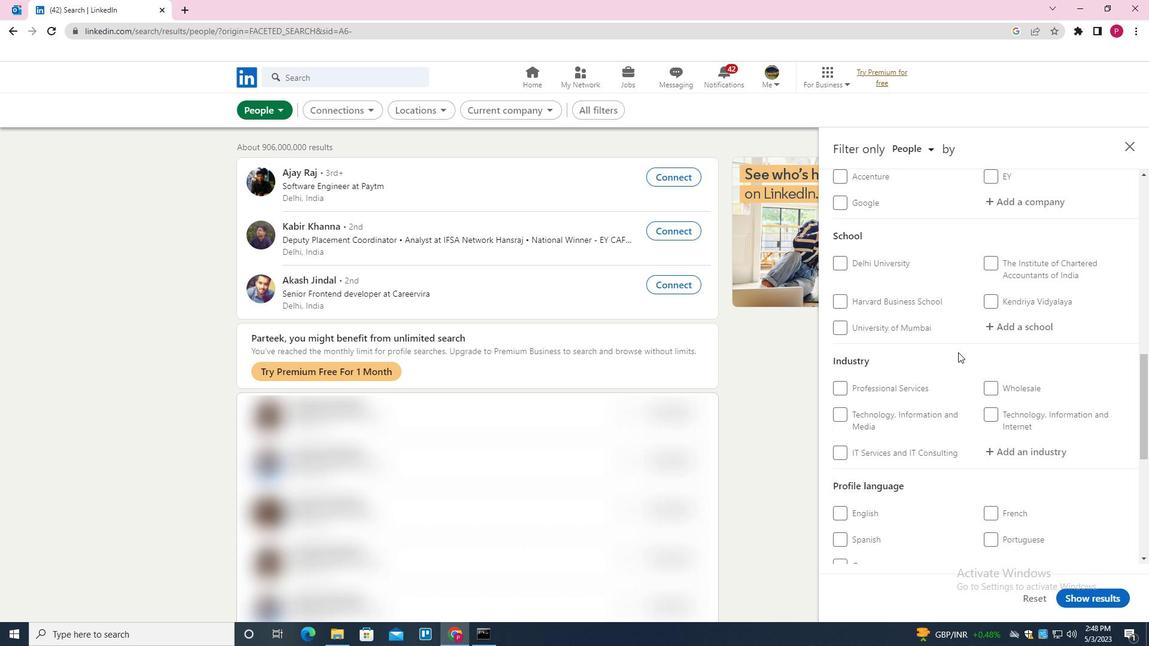 
Action: Mouse scrolled (974, 351) with delta (0, 0)
Screenshot: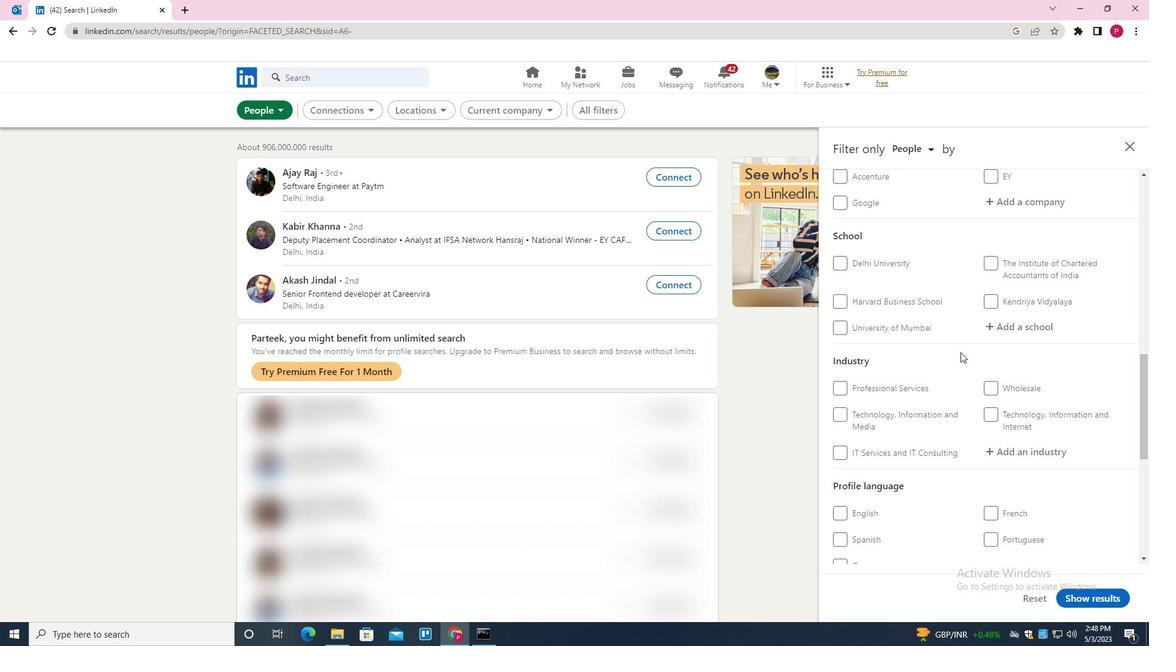 
Action: Mouse scrolled (974, 351) with delta (0, 0)
Screenshot: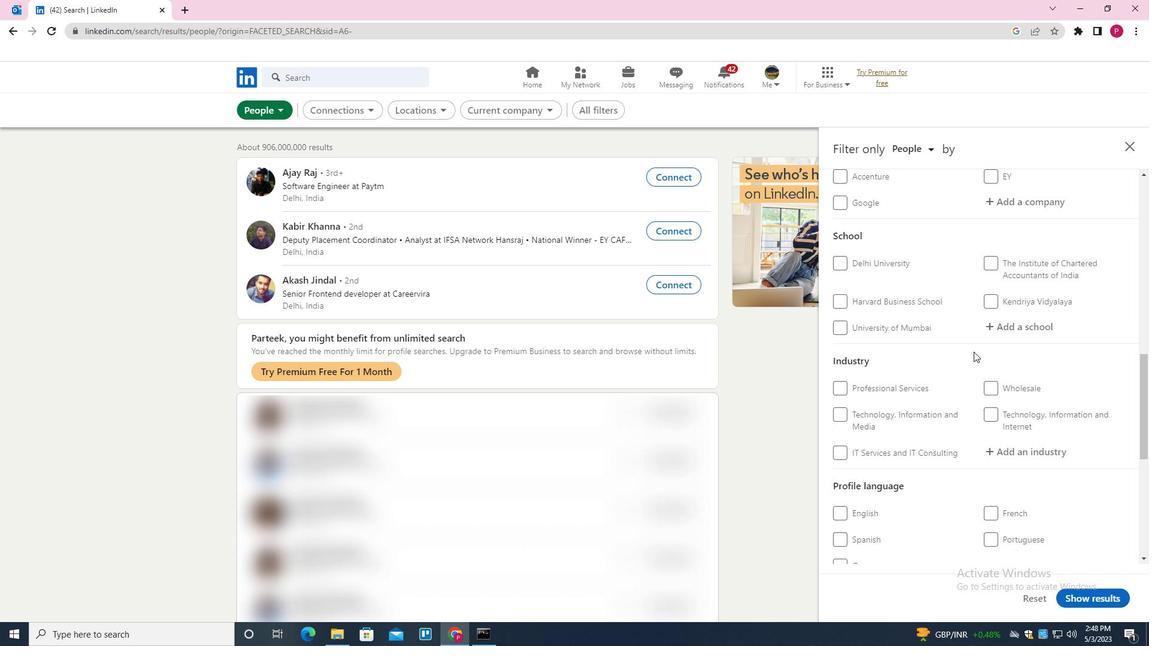 
Action: Mouse moved to (868, 298)
Screenshot: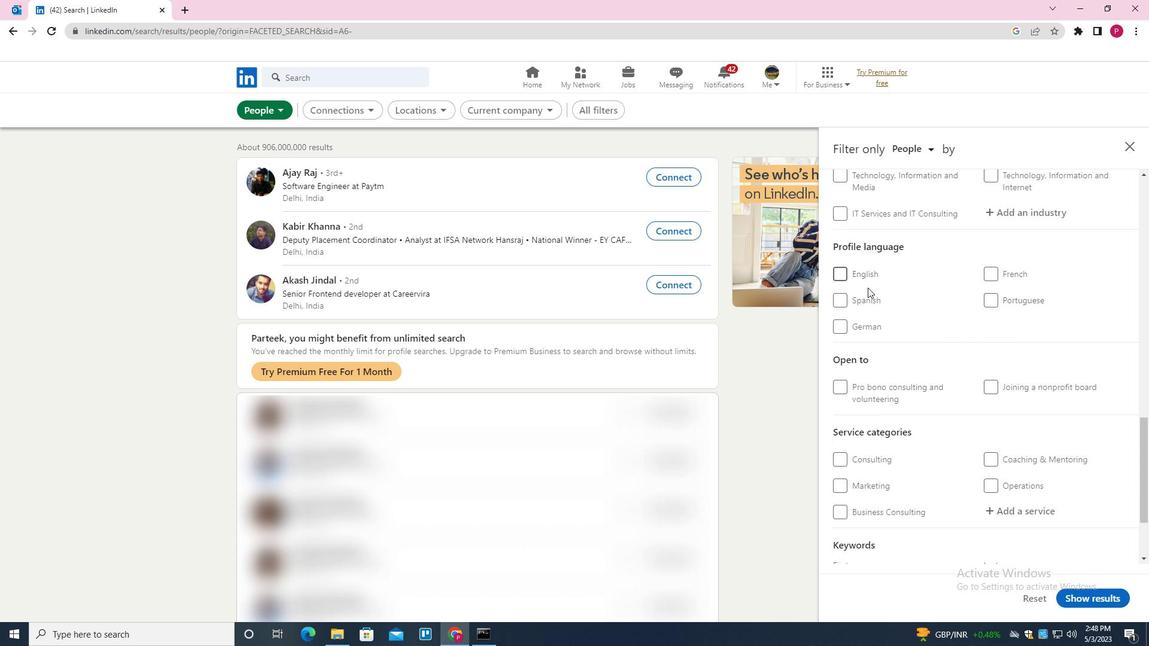 
Action: Mouse pressed left at (868, 298)
Screenshot: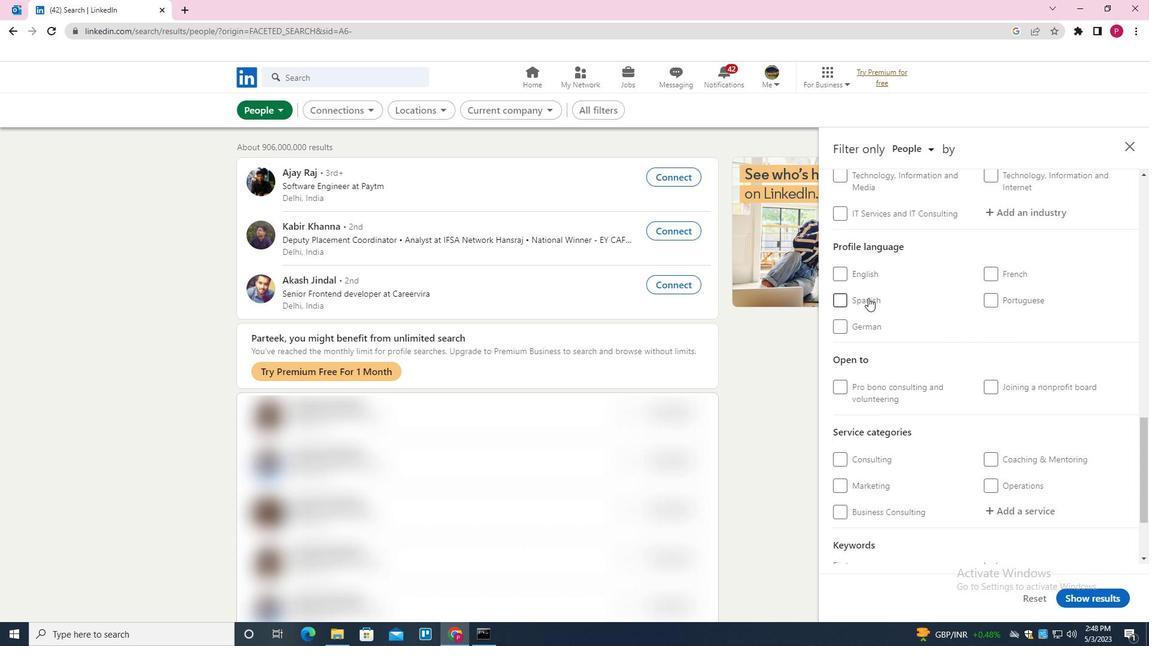 
Action: Mouse moved to (916, 321)
Screenshot: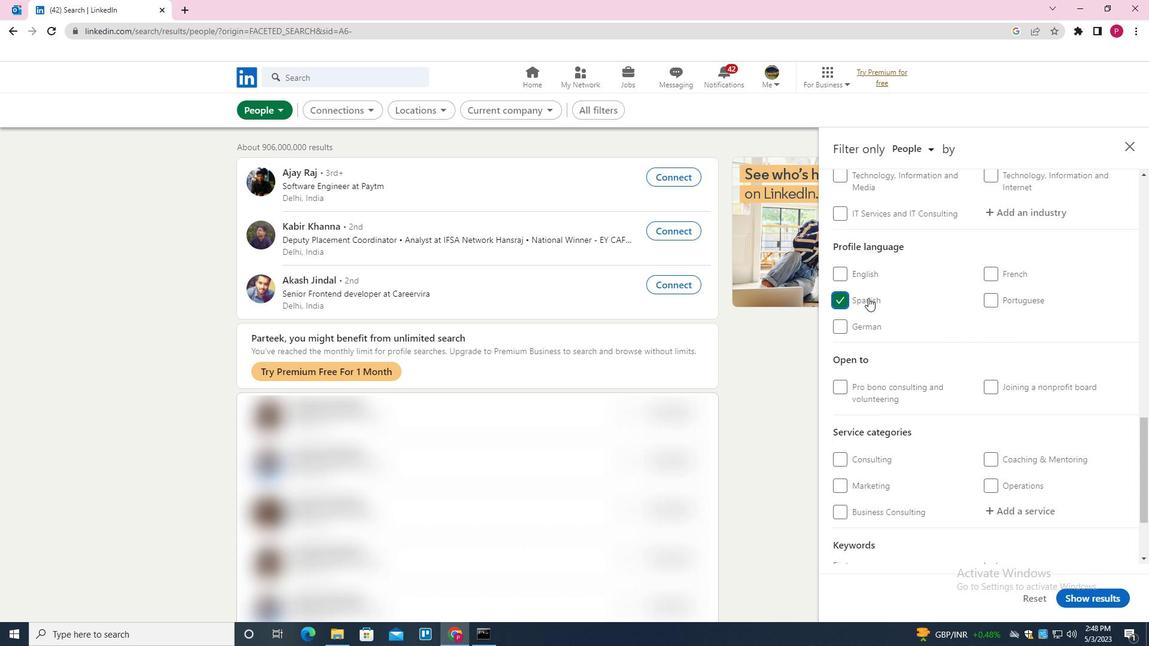 
Action: Mouse scrolled (916, 321) with delta (0, 0)
Screenshot: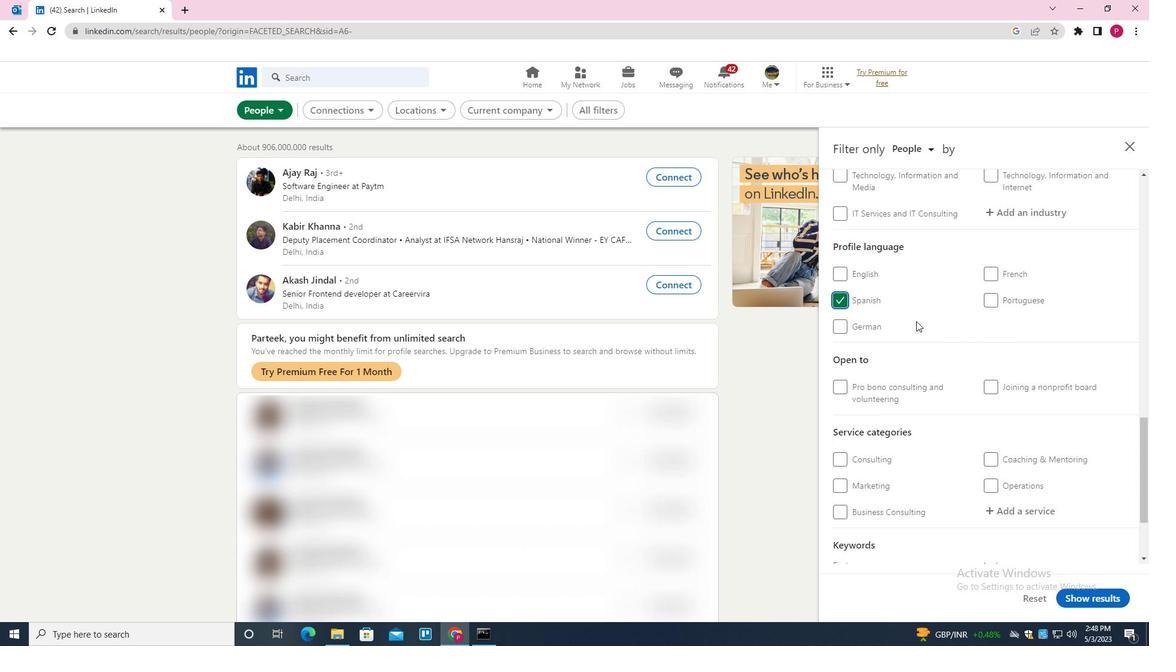 
Action: Mouse scrolled (916, 321) with delta (0, 0)
Screenshot: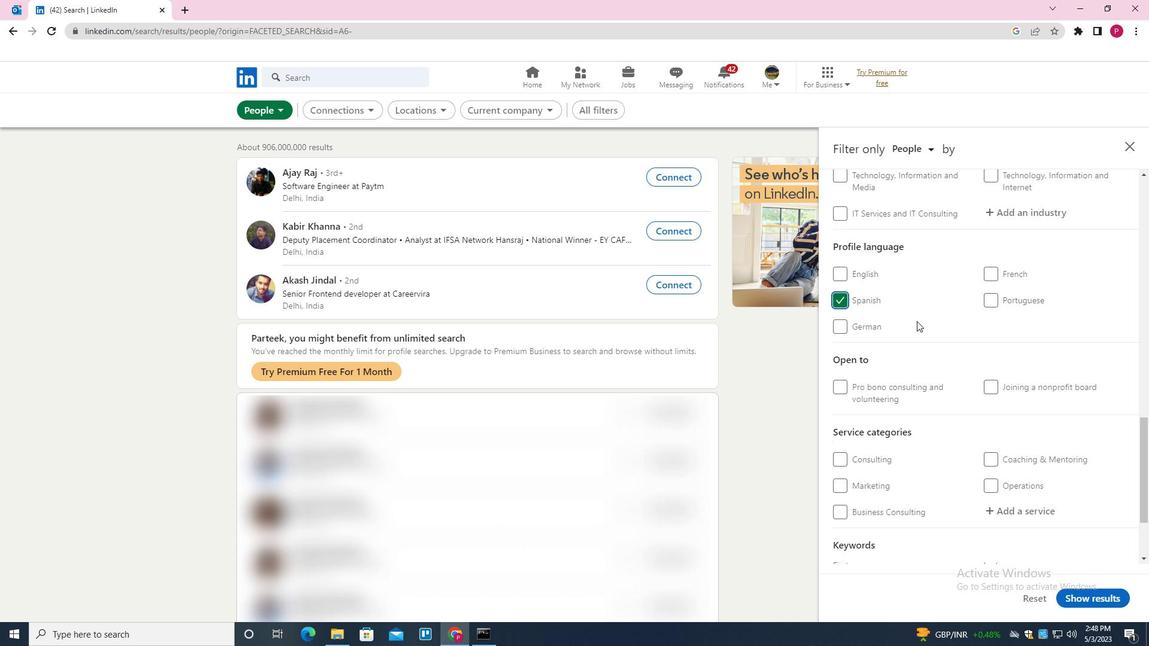 
Action: Mouse scrolled (916, 321) with delta (0, 0)
Screenshot: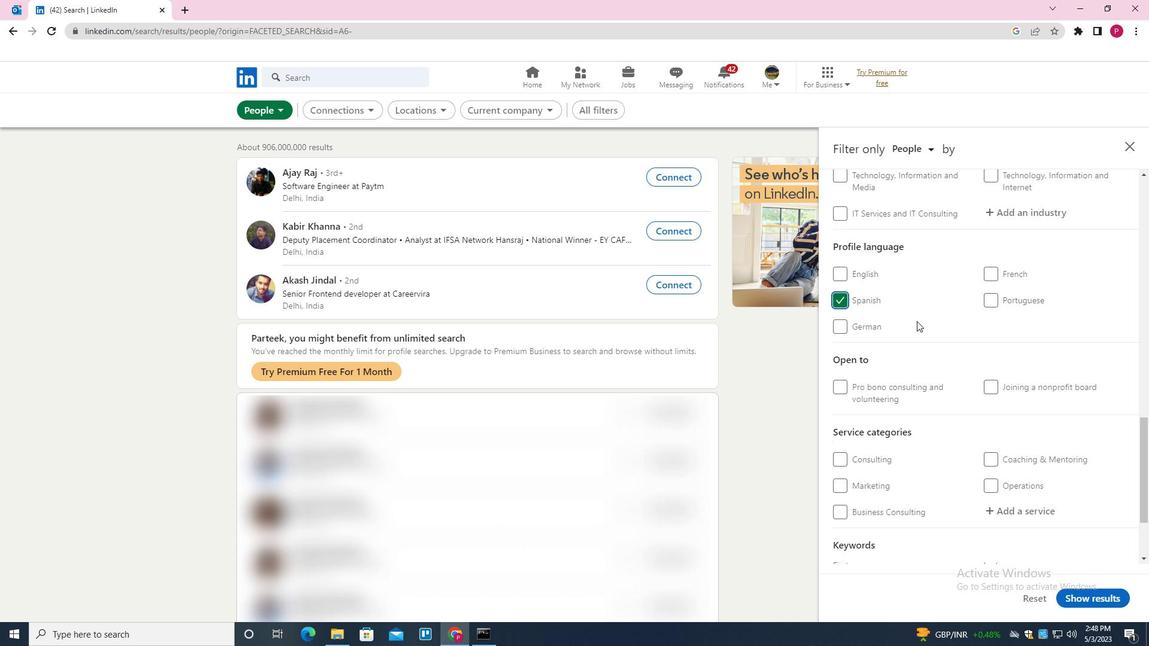 
Action: Mouse scrolled (916, 321) with delta (0, 0)
Screenshot: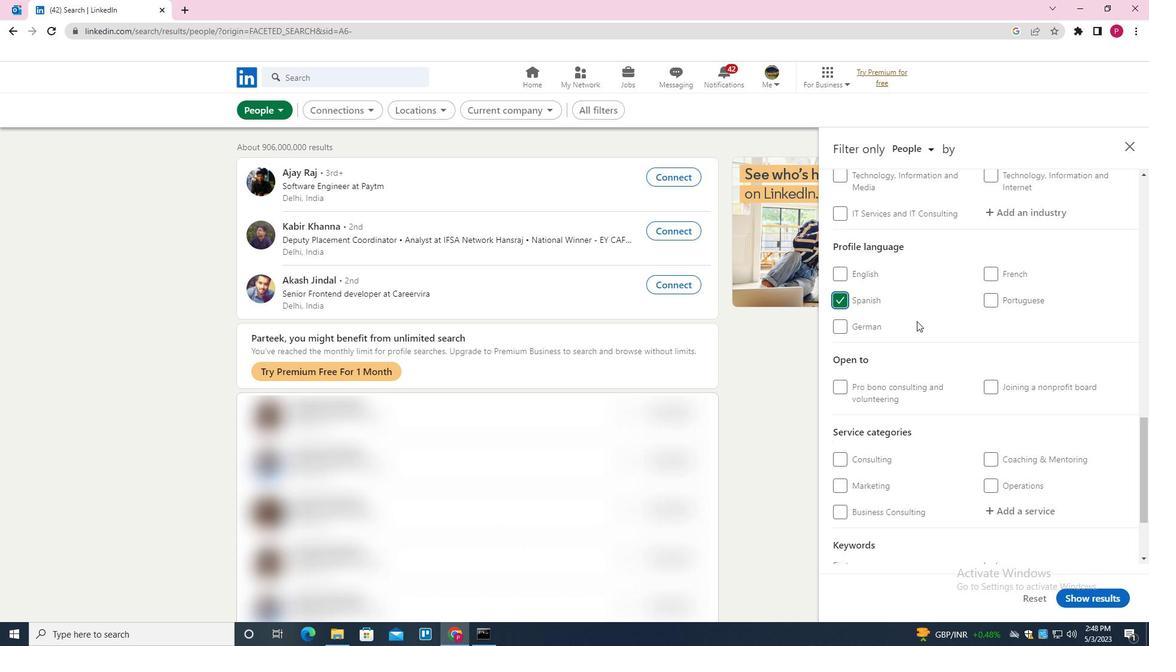 
Action: Mouse scrolled (916, 321) with delta (0, 0)
Screenshot: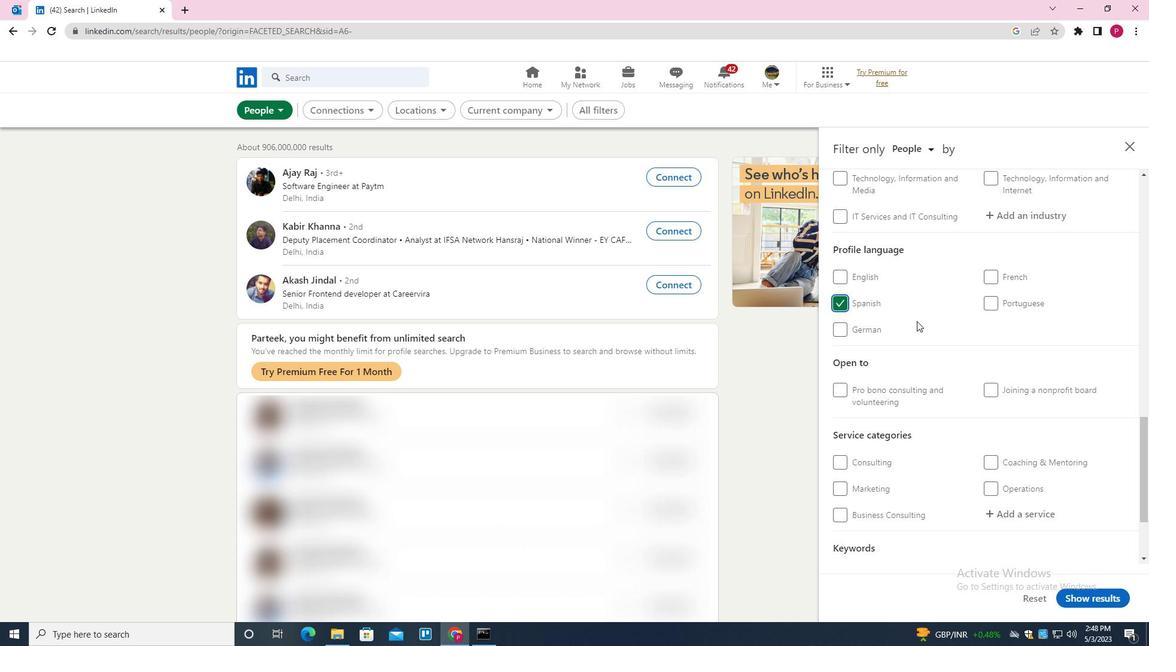 
Action: Mouse scrolled (916, 321) with delta (0, 0)
Screenshot: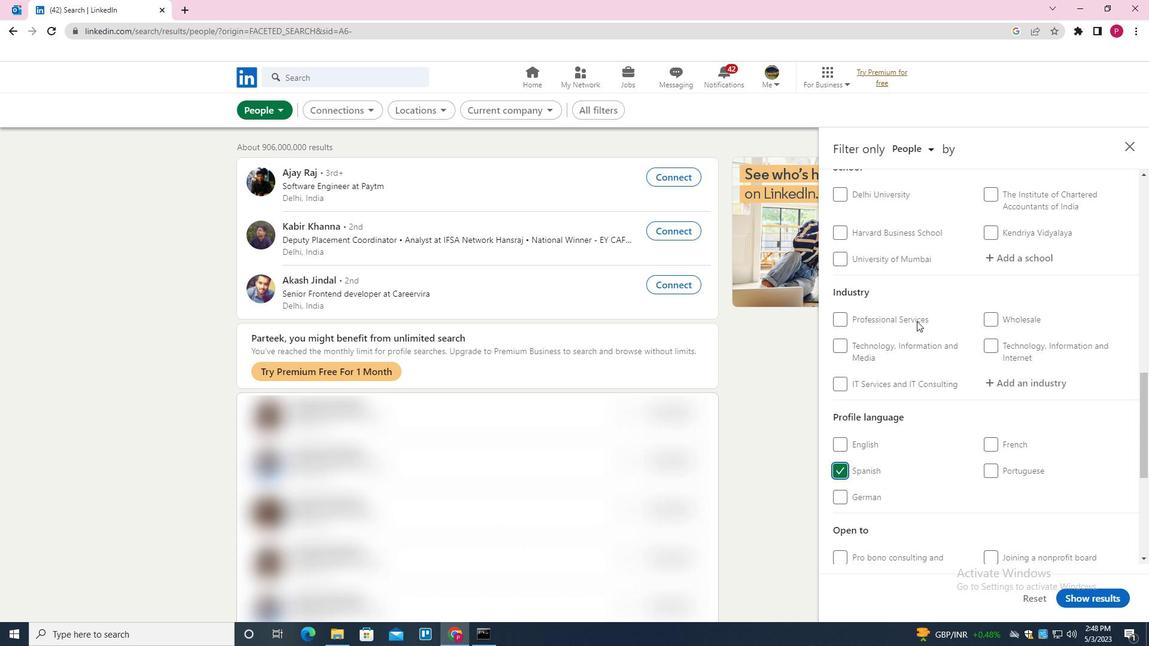 
Action: Mouse moved to (1030, 280)
Screenshot: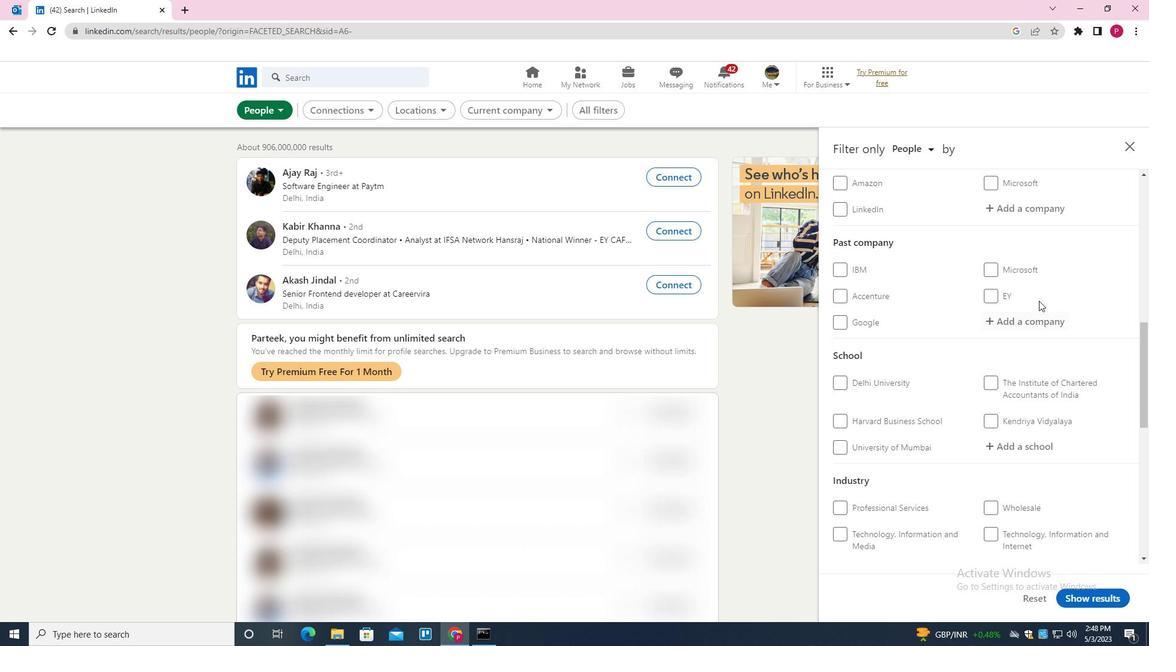 
Action: Mouse scrolled (1030, 281) with delta (0, 0)
Screenshot: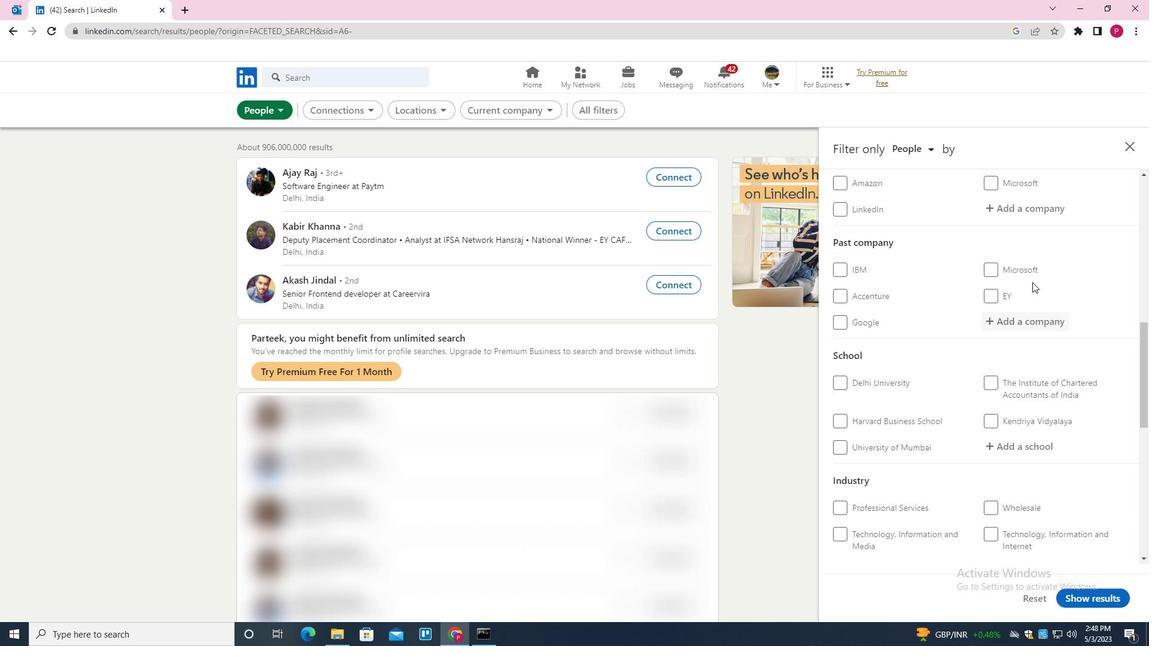 
Action: Mouse moved to (1036, 270)
Screenshot: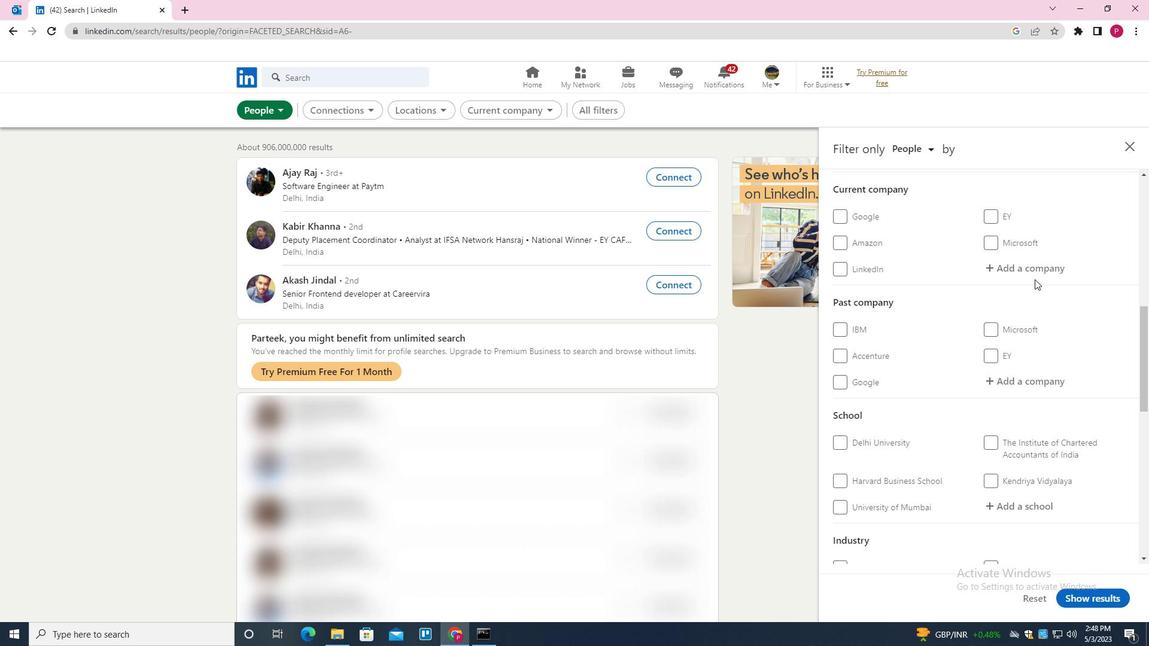 
Action: Mouse pressed left at (1036, 270)
Screenshot: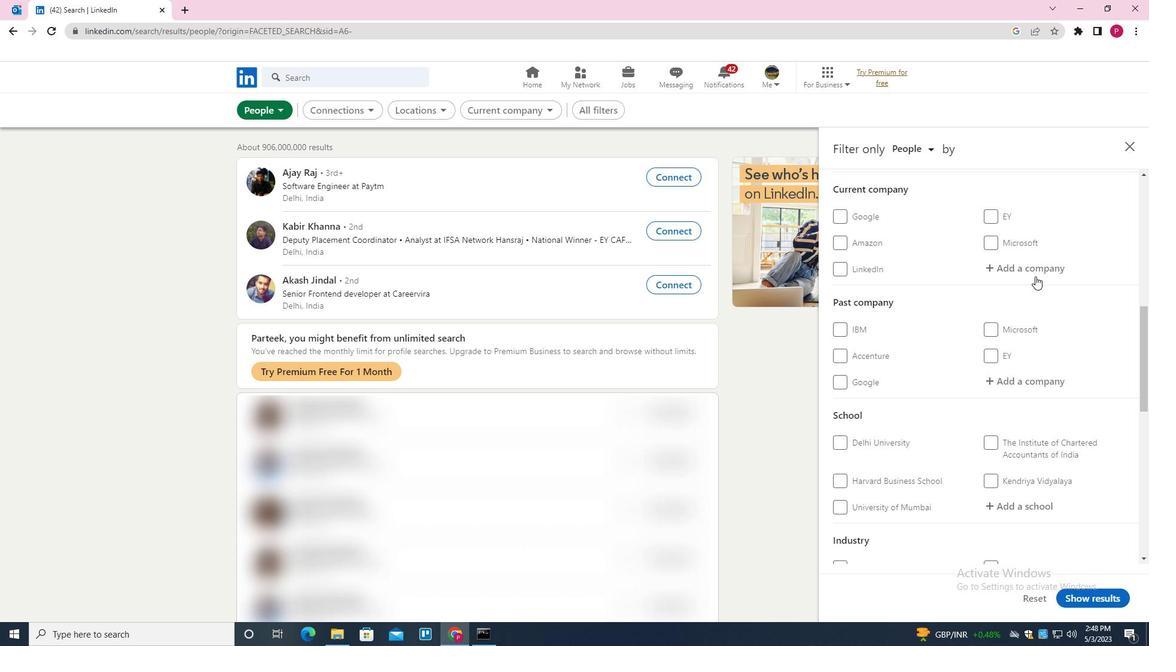 
Action: Key pressed <Key.shift><Key.shift><Key.shift><Key.shift><Key.shift><Key.shift>ELGI<Key.space><Key.shift><Key.shift><Key.shift><Key.shift><Key.shift><Key.shift><Key.shift><Key.shift><Key.shift><Key.shift><Key.shift><Key.shift><Key.shift><Key.shift><Key.shift><Key.shift><Key.shift><Key.shift><Key.shift><Key.shift><Key.shift><Key.shift><Key.shift><Key.shift><Key.shift><Key.shift><Key.shift><Key.shift><Key.shift><Key.shift><Key.shift><Key.shift><Key.shift><Key.shift><Key.shift><Key.shift><Key.shift><Key.shift><Key.shift><Key.shift><Key.shift><Key.shift><Key.shift><Key.shift><Key.shift><Key.shift><Key.shift><Key.shift><Key.shift><Key.shift>EQUIPMENTS<Key.space><Key.shift>LIMITED<Key.down><Key.enter>
Screenshot: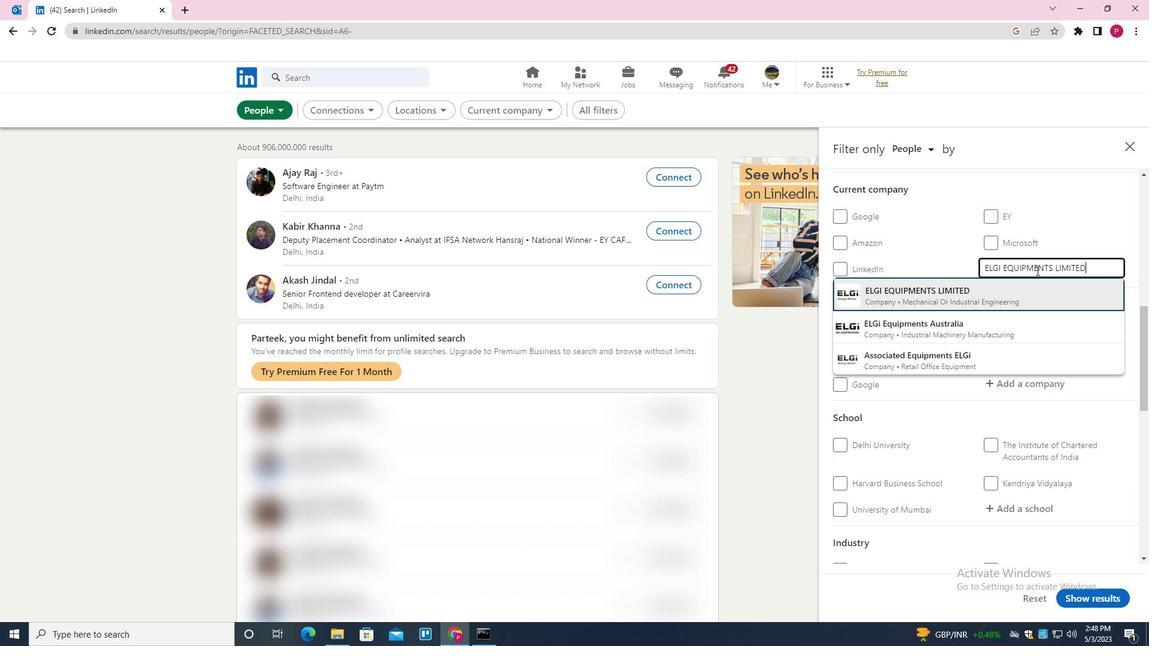 
Action: Mouse moved to (1018, 300)
Screenshot: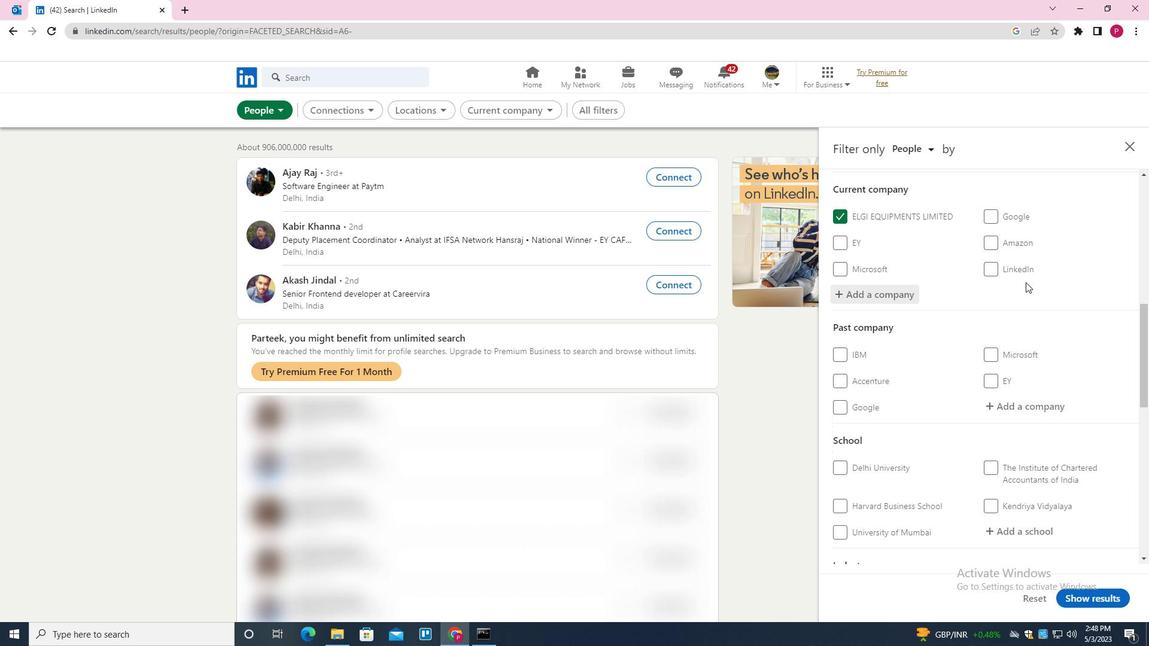 
Action: Mouse scrolled (1018, 299) with delta (0, 0)
Screenshot: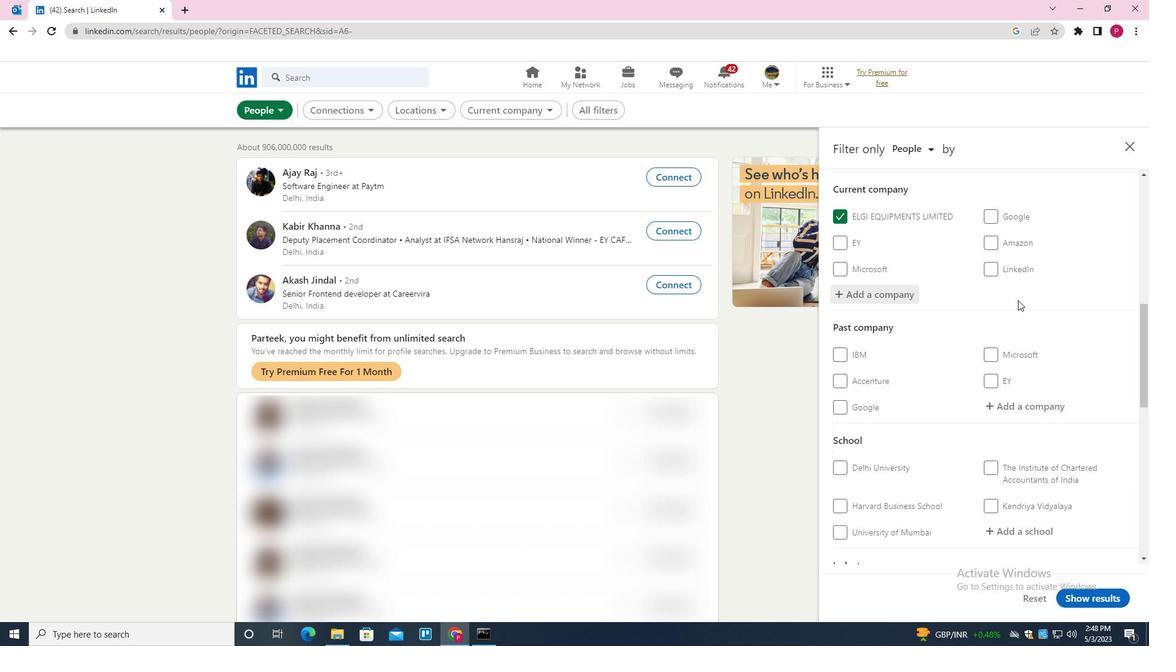 
Action: Mouse moved to (1018, 301)
Screenshot: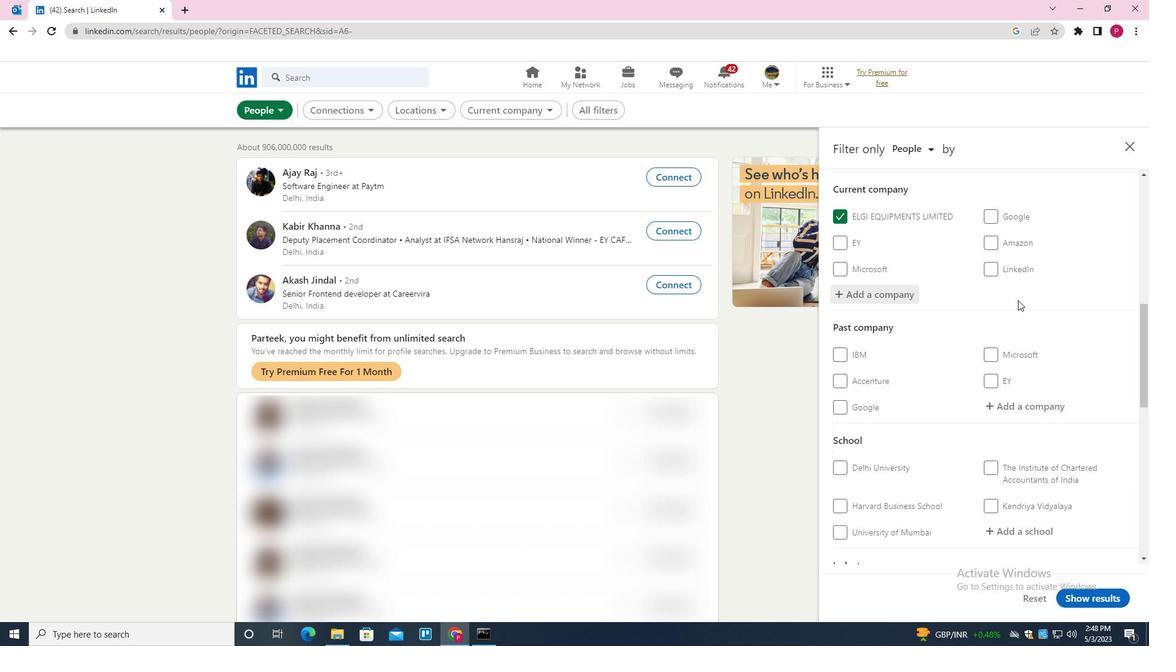 
Action: Mouse scrolled (1018, 300) with delta (0, 0)
Screenshot: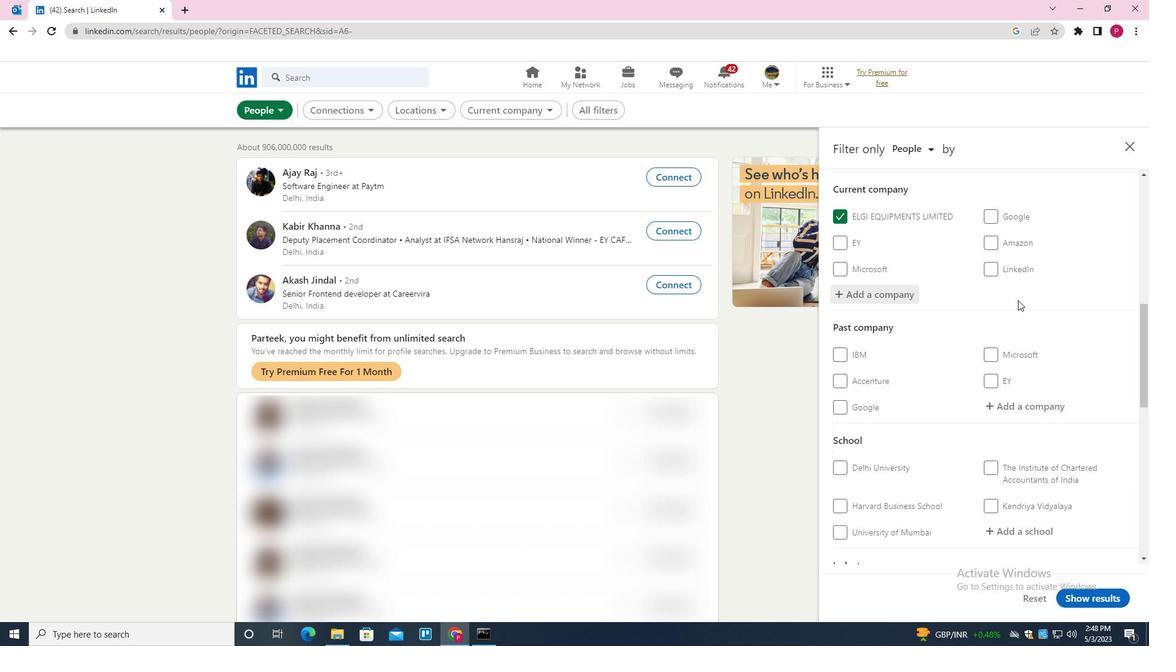 
Action: Mouse moved to (1016, 301)
Screenshot: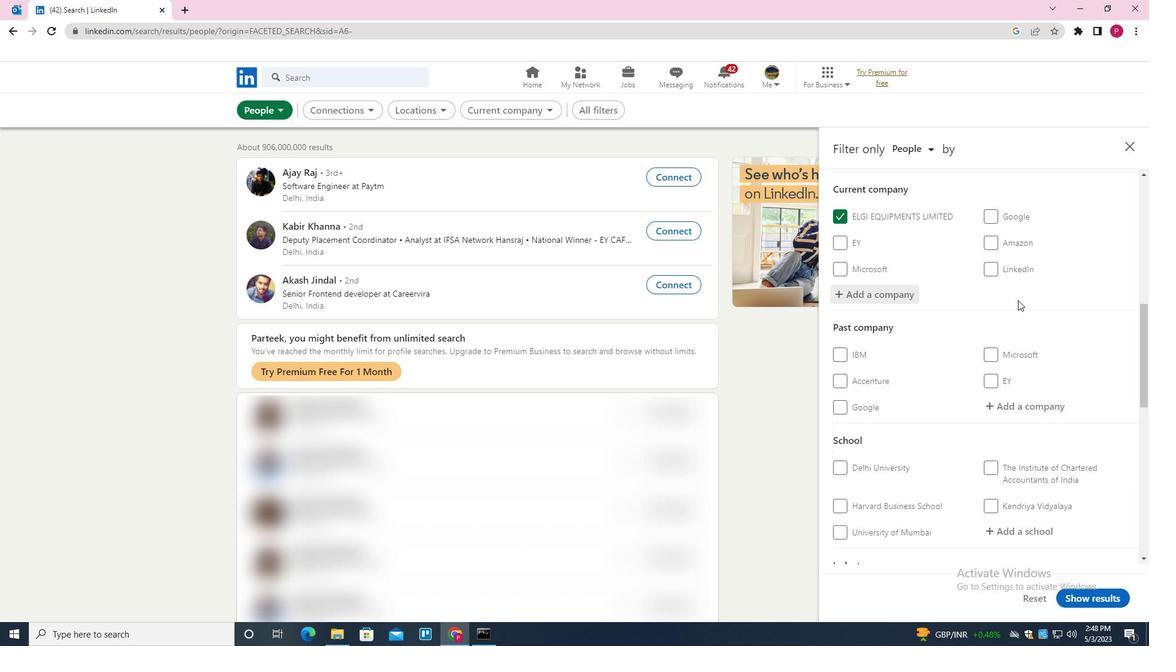 
Action: Mouse scrolled (1016, 301) with delta (0, 0)
Screenshot: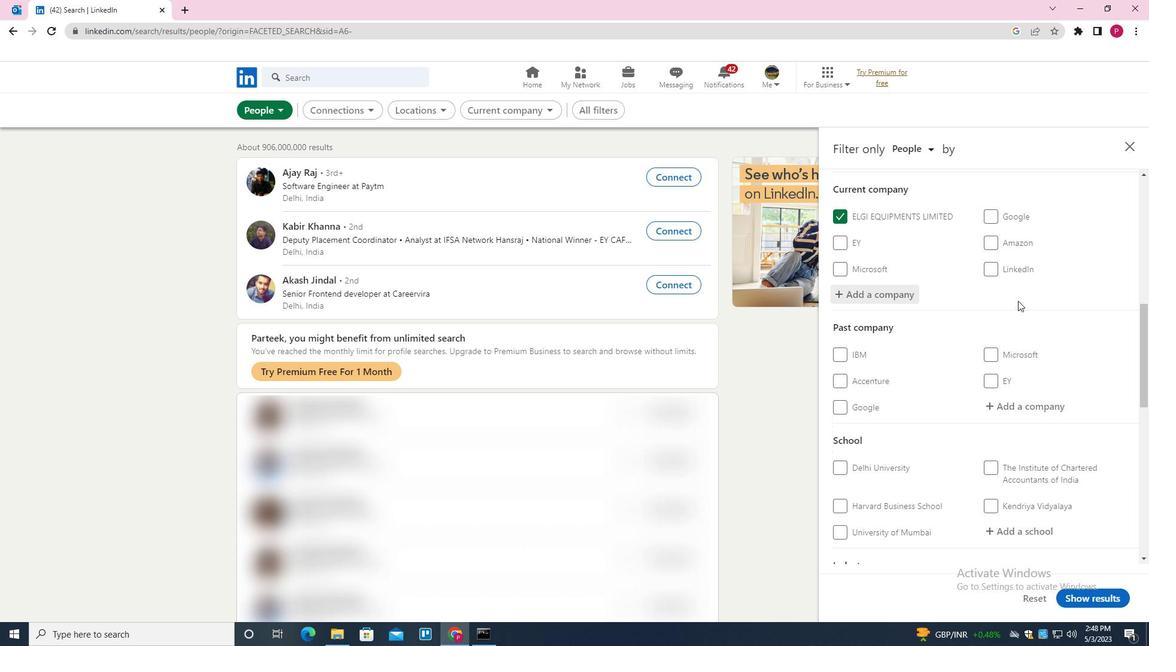 
Action: Mouse moved to (1015, 302)
Screenshot: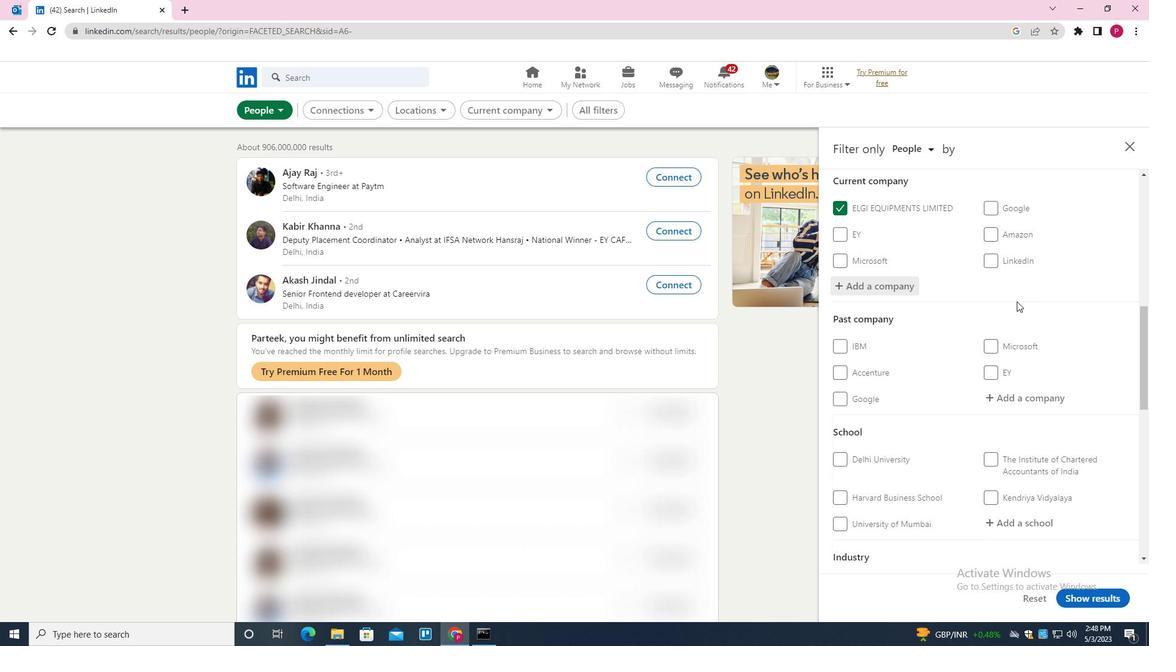 
Action: Mouse scrolled (1015, 301) with delta (0, 0)
Screenshot: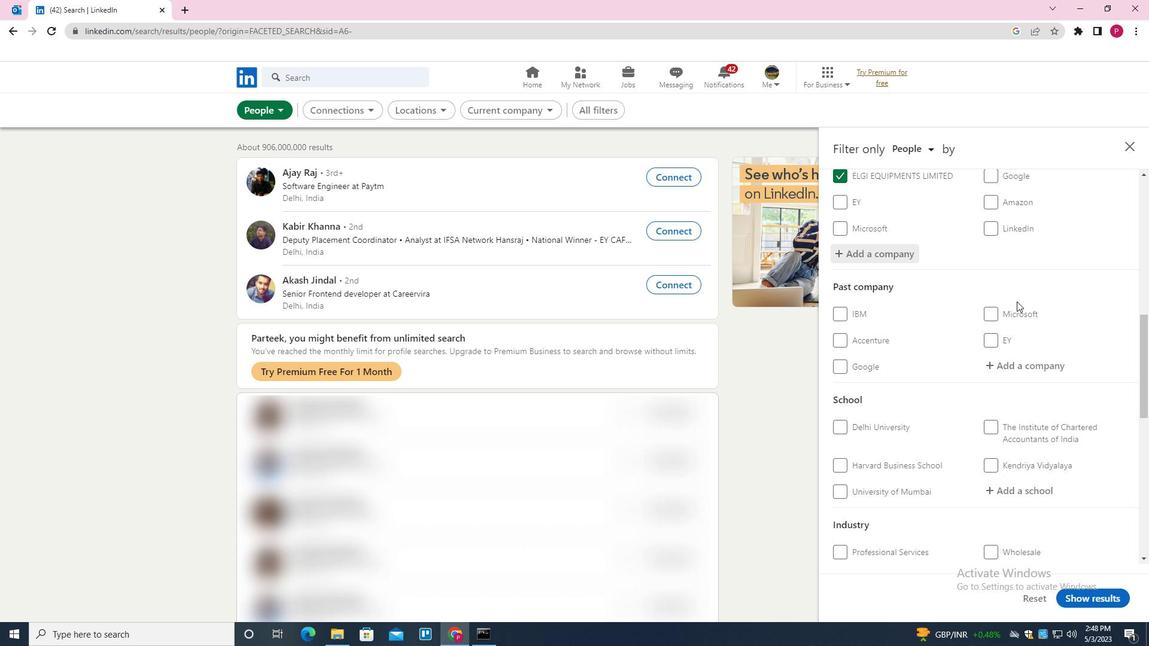 
Action: Mouse moved to (998, 296)
Screenshot: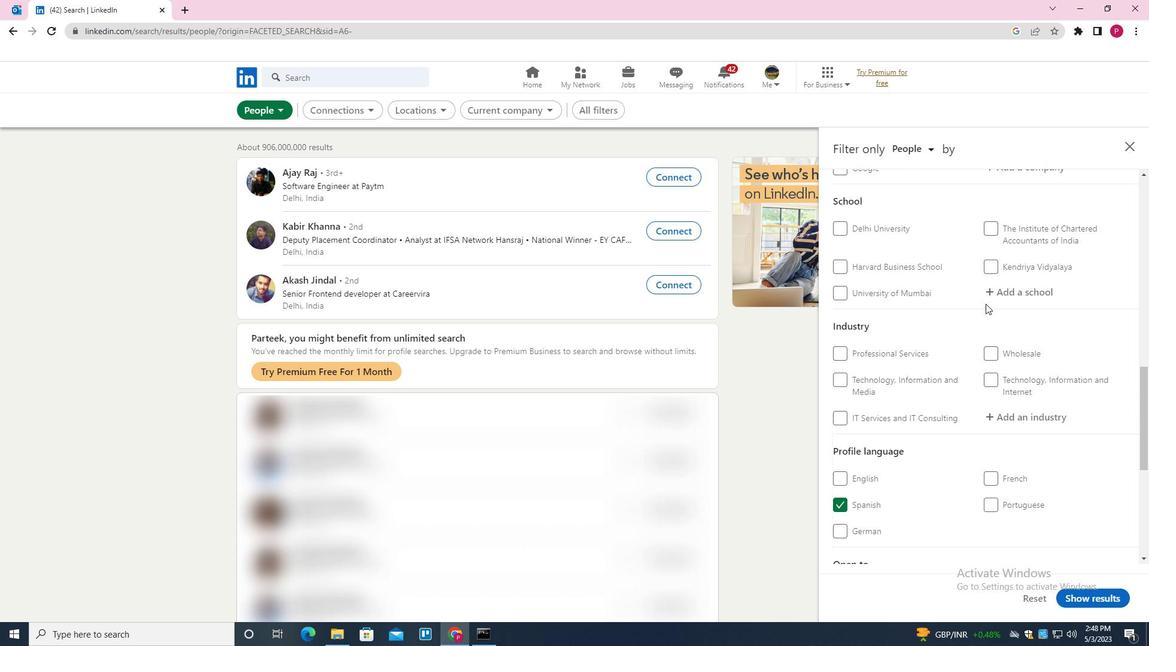 
Action: Mouse pressed left at (998, 296)
Screenshot: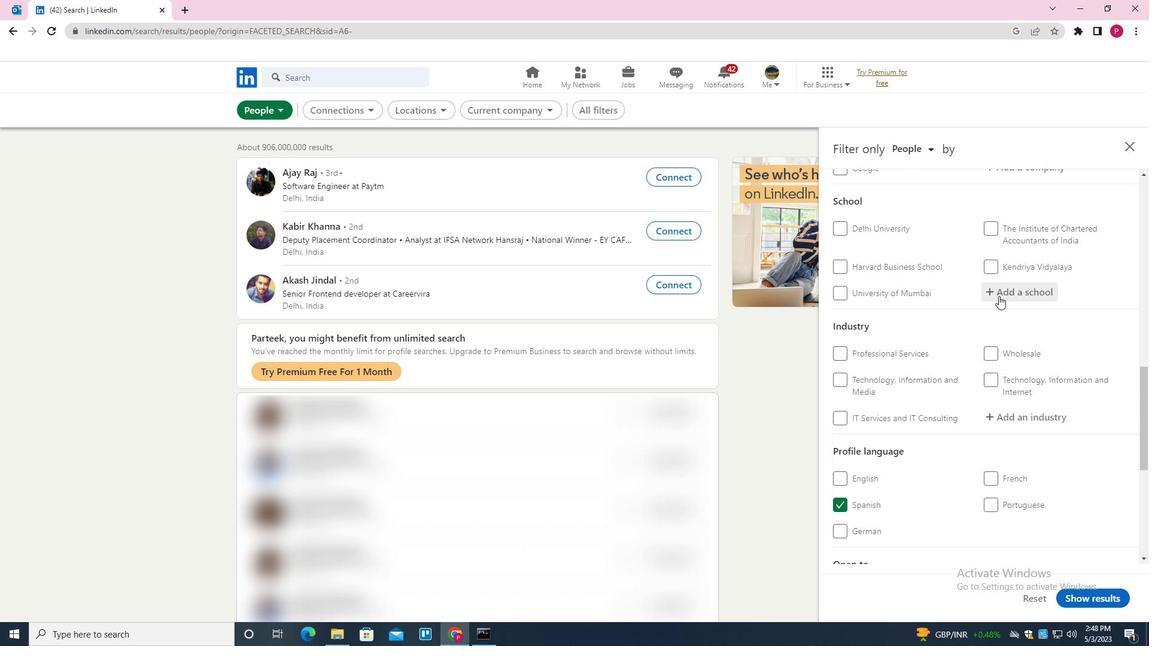 
Action: Key pressed <Key.shift><Key.shift><Key.shift><Key.shift><Key.shift>VINOBA<Key.space><Key.shift><Key.shift>BHAVE<Key.space><Key.shift>UNIVERSITY<Key.down><Key.down><Key.enter>
Screenshot: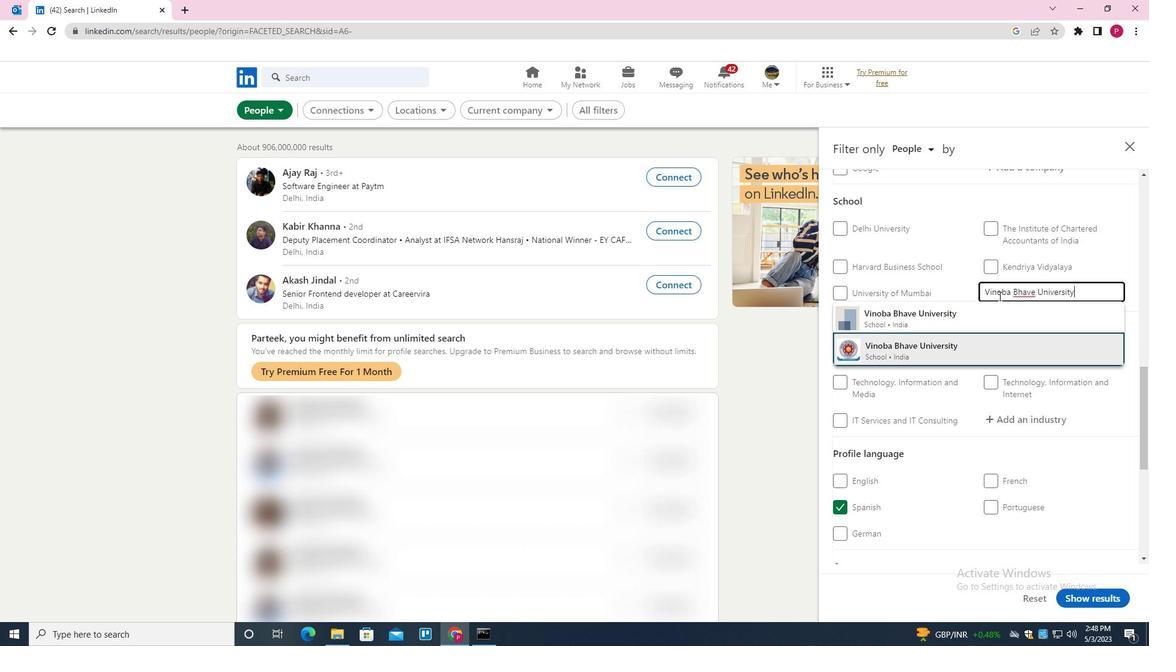 
Action: Mouse moved to (972, 307)
Screenshot: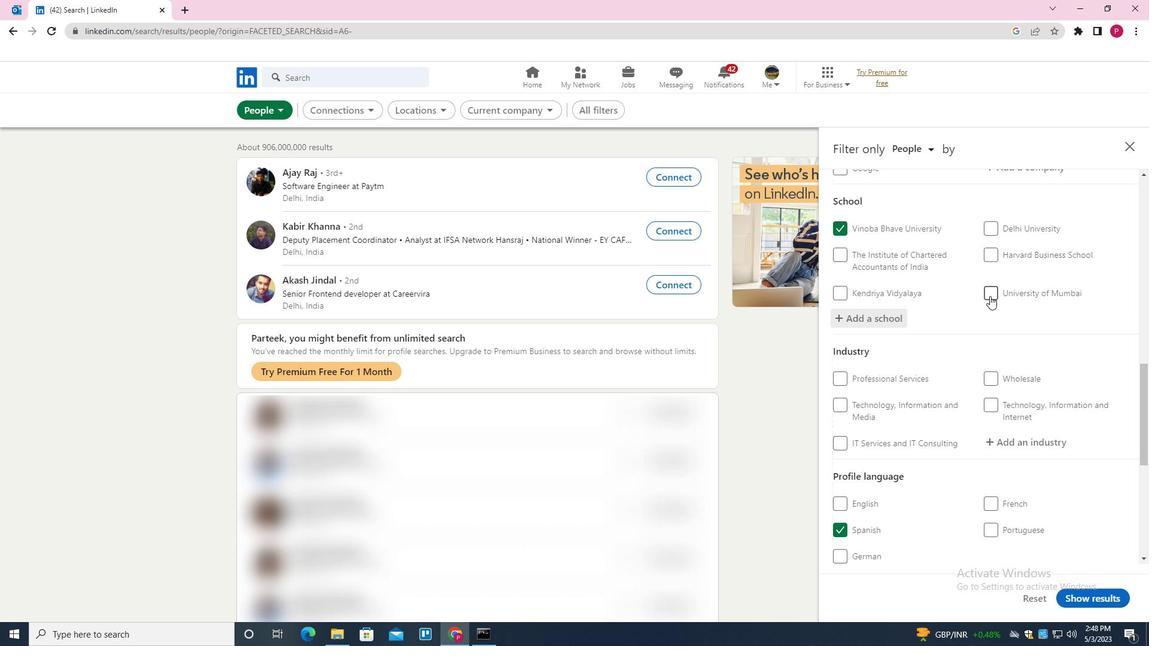 
Action: Mouse scrolled (972, 307) with delta (0, 0)
Screenshot: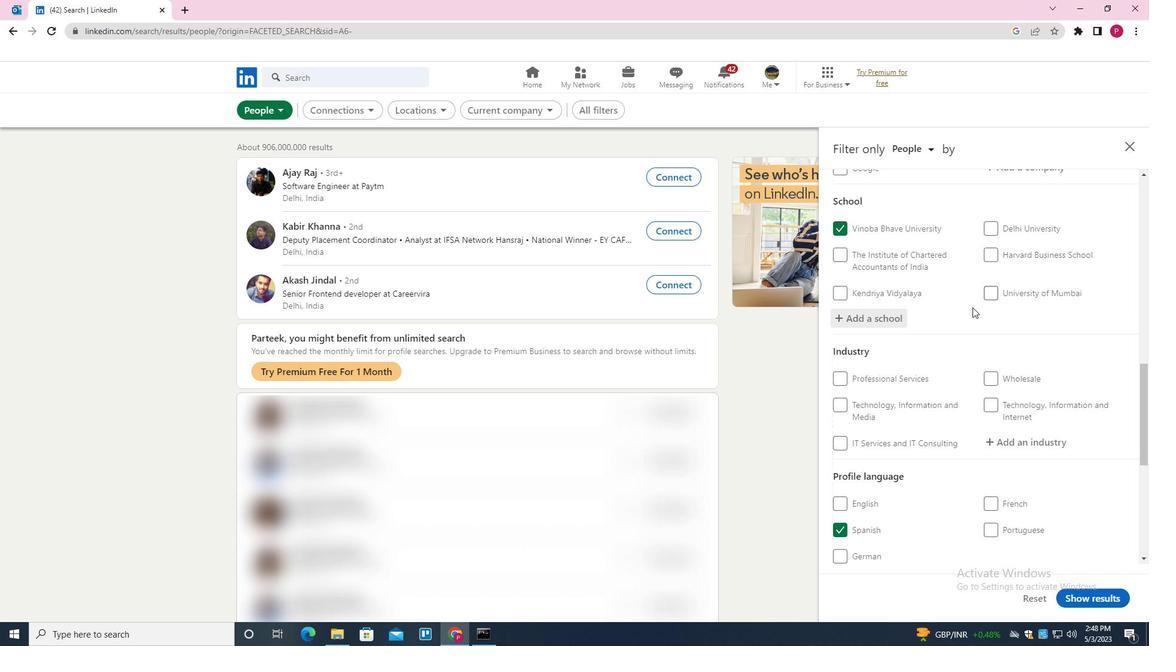
Action: Mouse scrolled (972, 307) with delta (0, 0)
Screenshot: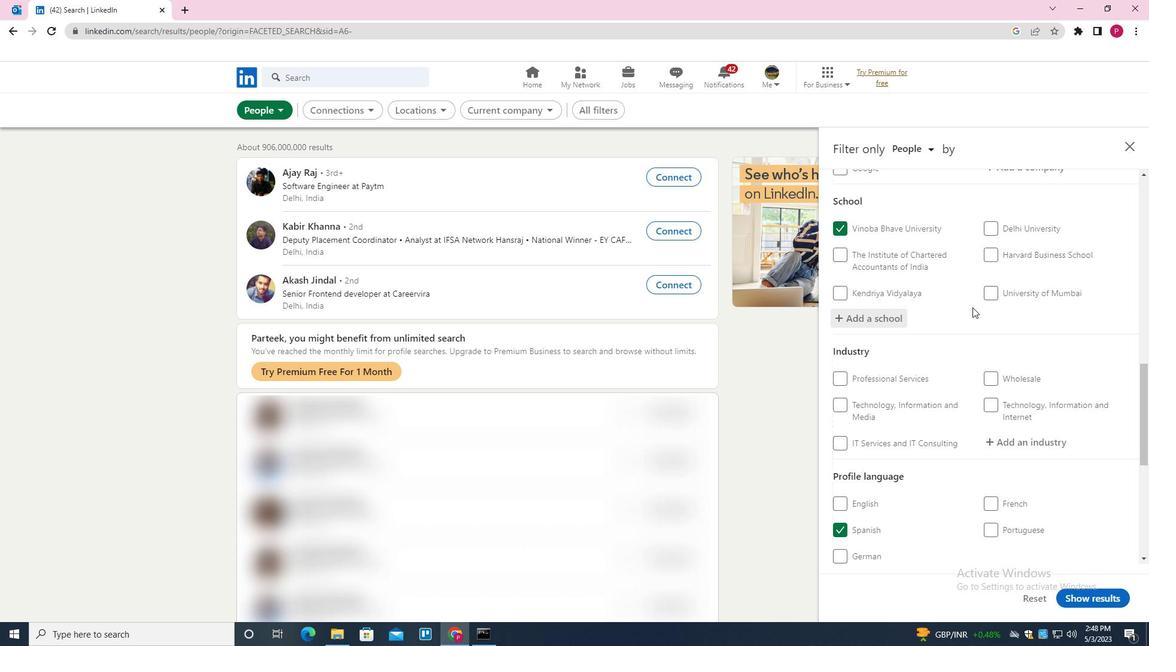 
Action: Mouse scrolled (972, 307) with delta (0, 0)
Screenshot: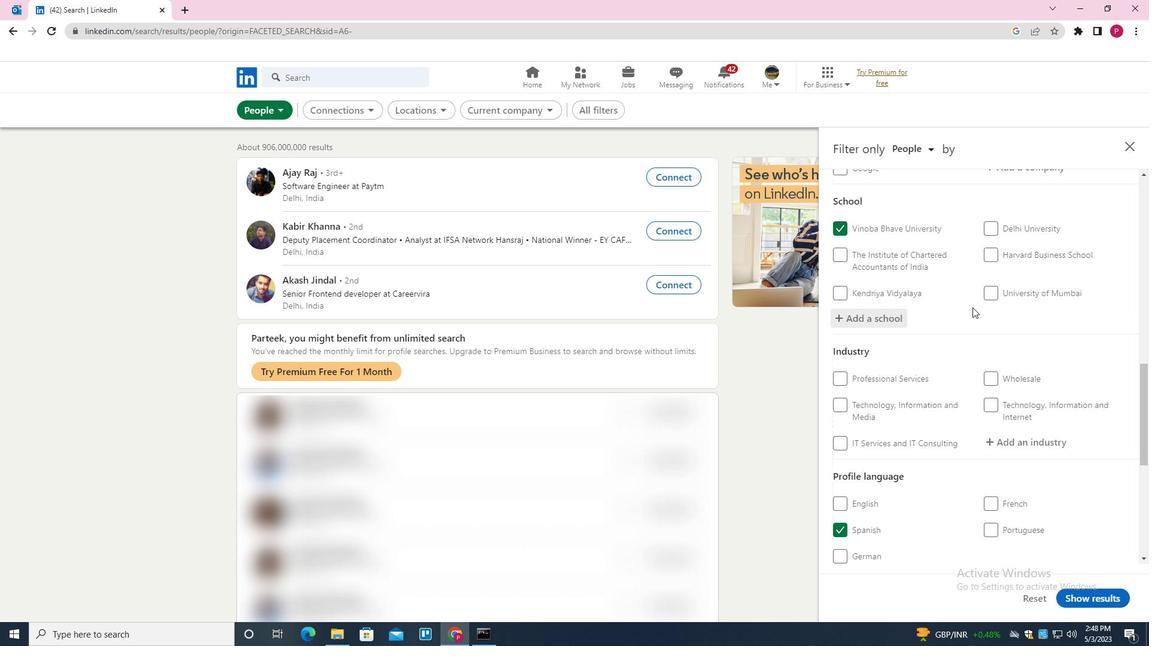 
Action: Mouse moved to (1018, 268)
Screenshot: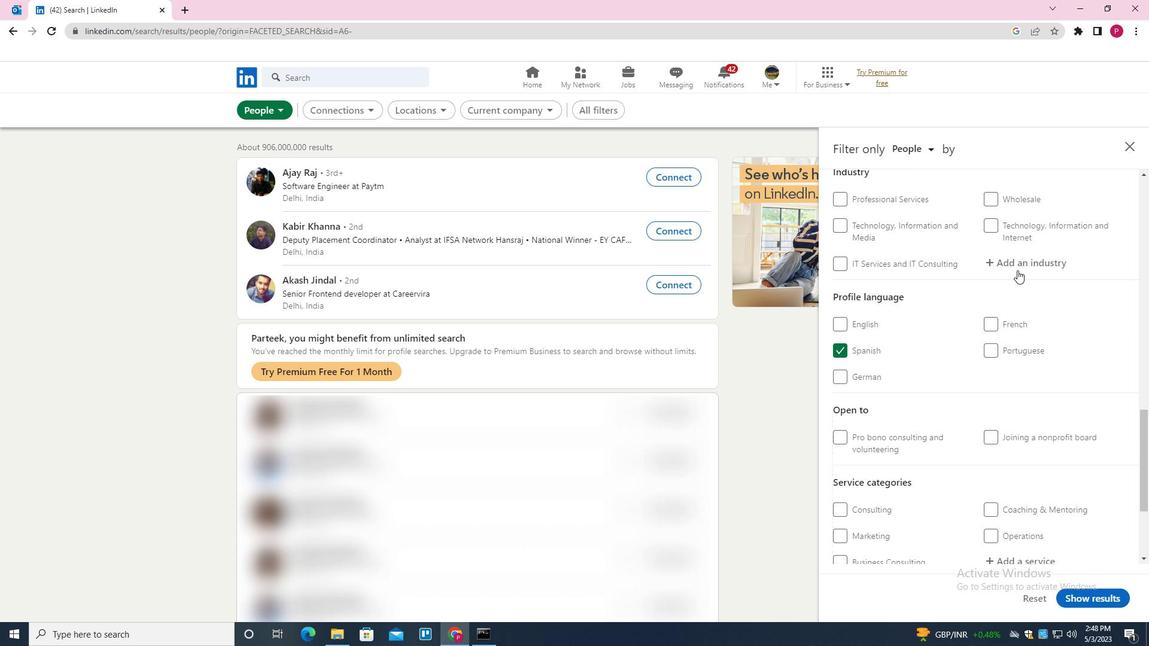 
Action: Mouse pressed left at (1018, 268)
Screenshot: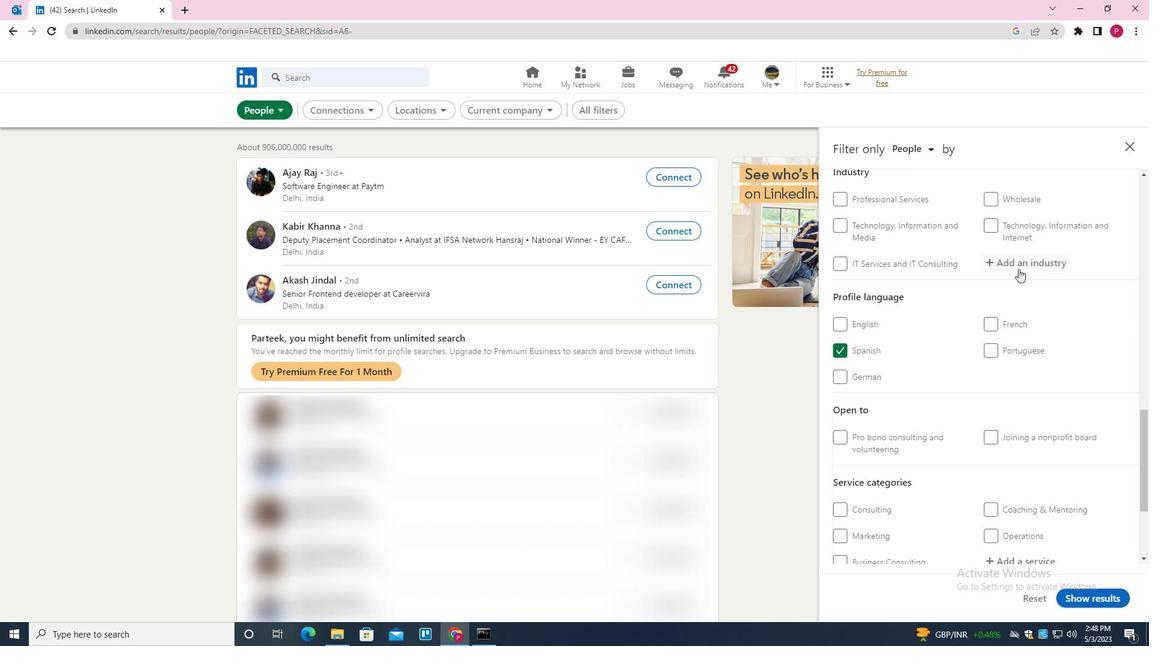 
Action: Key pressed <Key.shift><Key.shift><Key.shift><Key.shift><Key.shift><Key.shift><Key.shift><Key.shift><Key.shift><Key.shift><Key.shift>EMERGENCY<Key.space>AND<Key.space><Key.shift>RELIEF<Key.space><Key.shift>SERVICES<Key.down><Key.enter>
Screenshot: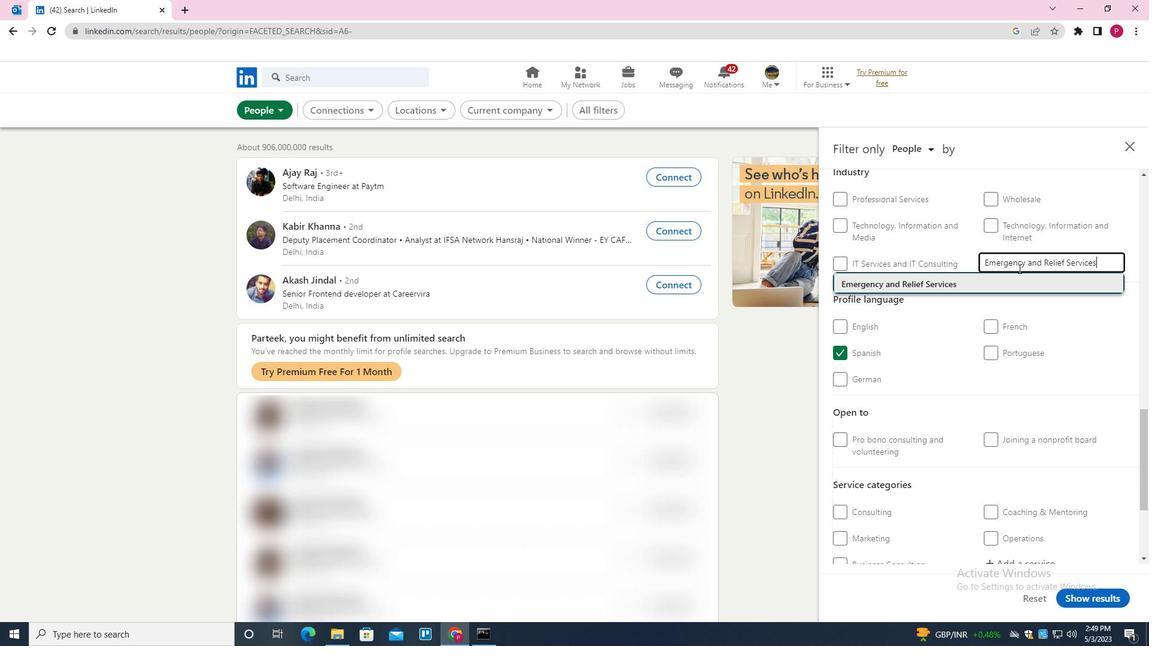 
Action: Mouse moved to (997, 296)
Screenshot: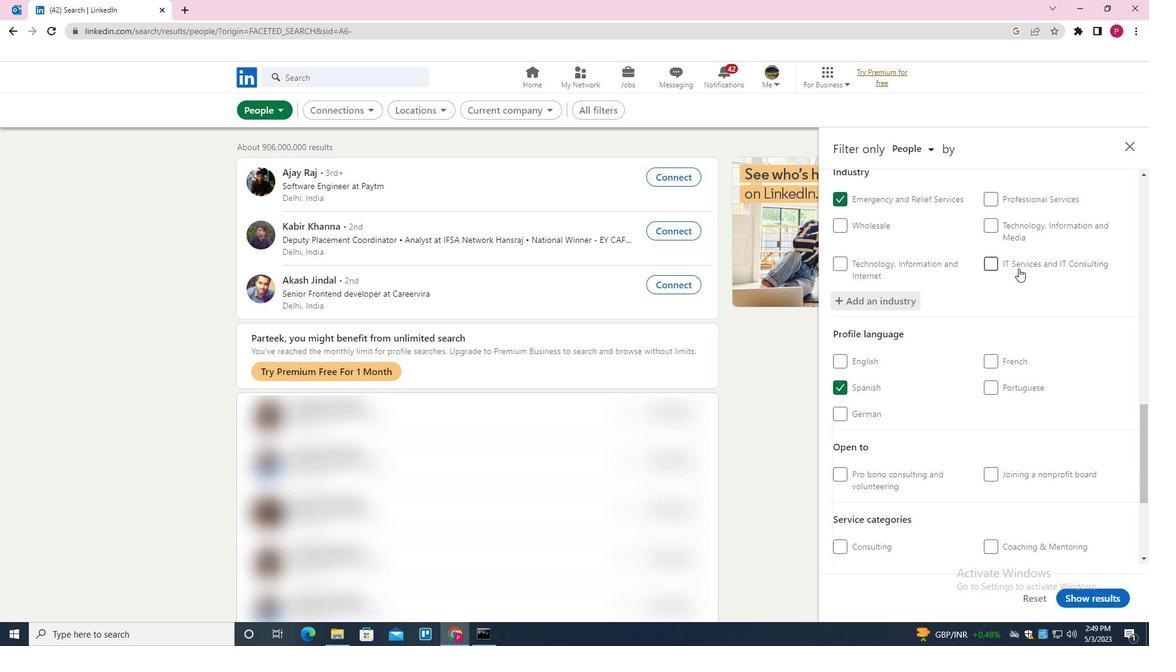 
Action: Mouse scrolled (997, 295) with delta (0, 0)
Screenshot: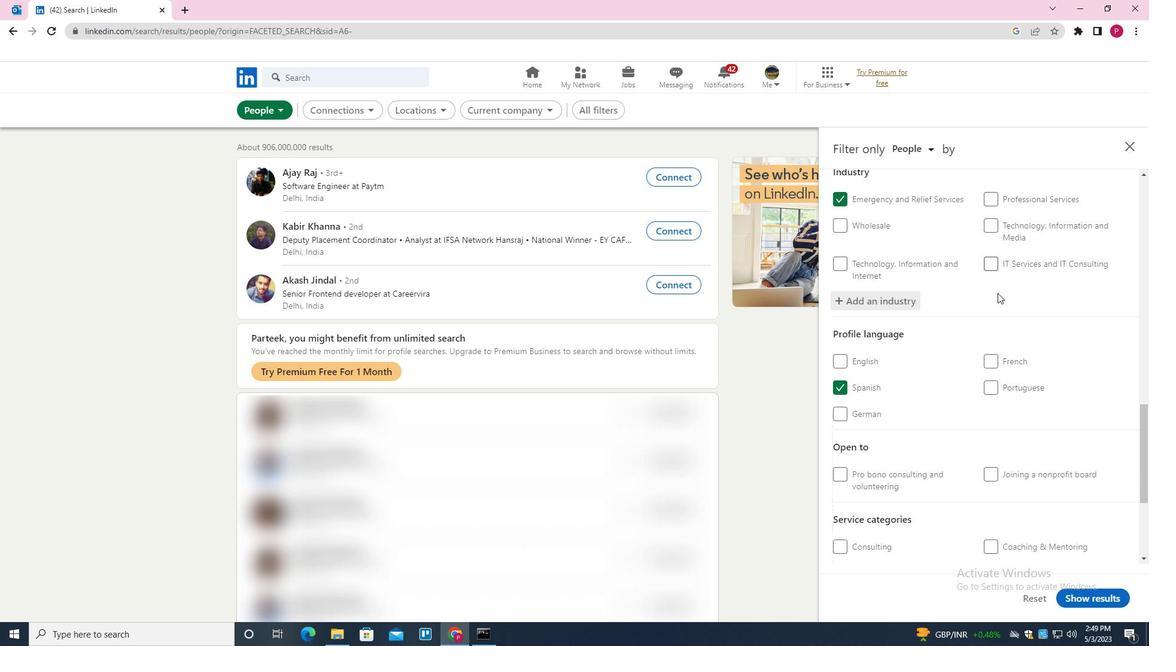 
Action: Mouse scrolled (997, 295) with delta (0, 0)
Screenshot: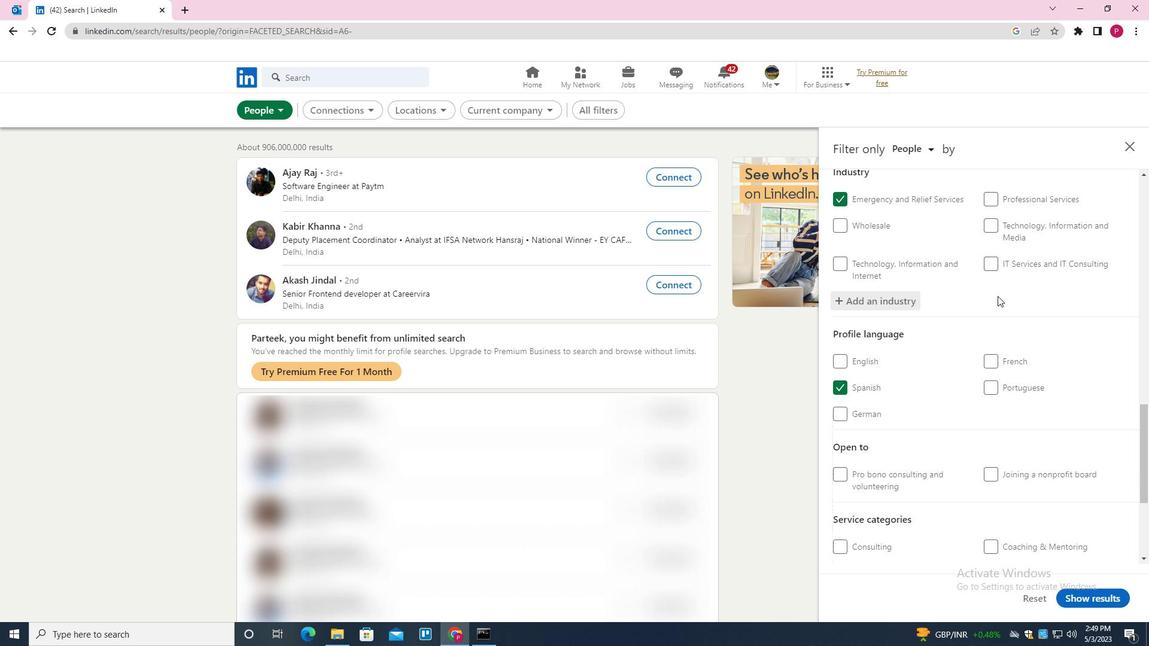 
Action: Mouse moved to (997, 299)
Screenshot: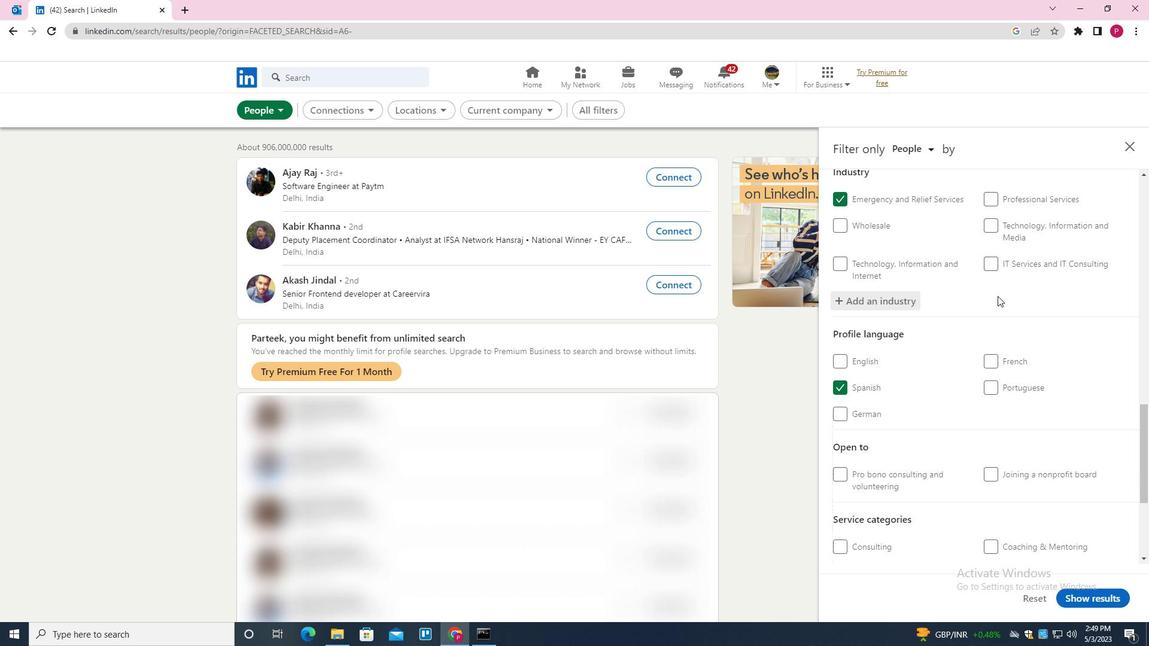 
Action: Mouse scrolled (997, 299) with delta (0, 0)
Screenshot: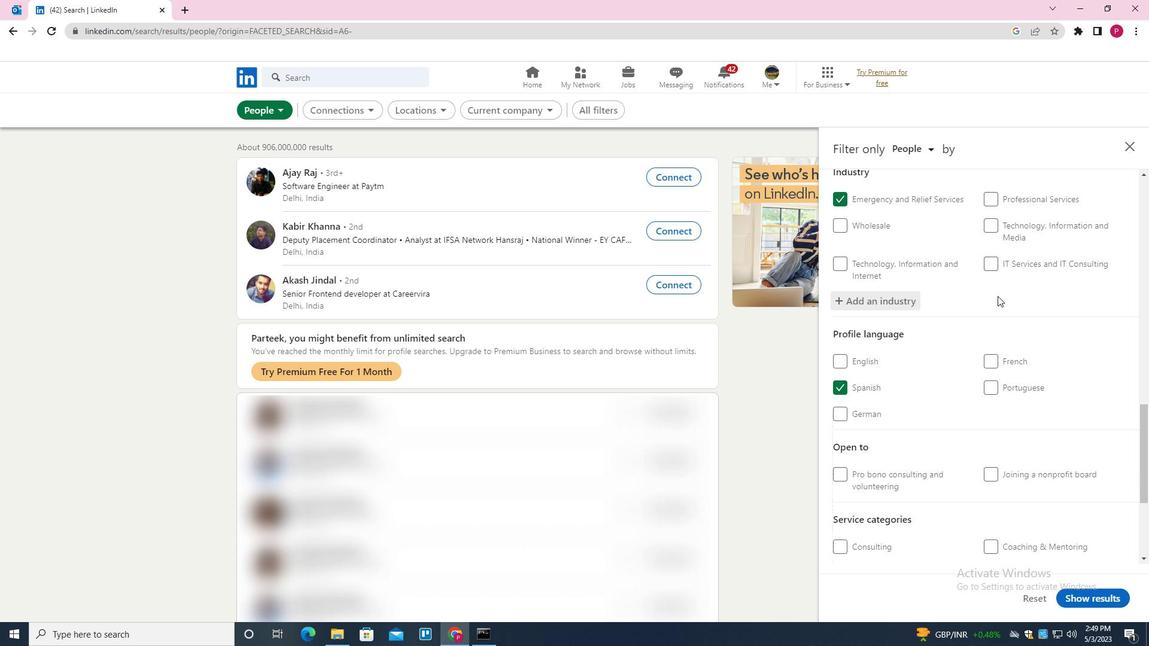 
Action: Mouse moved to (997, 303)
Screenshot: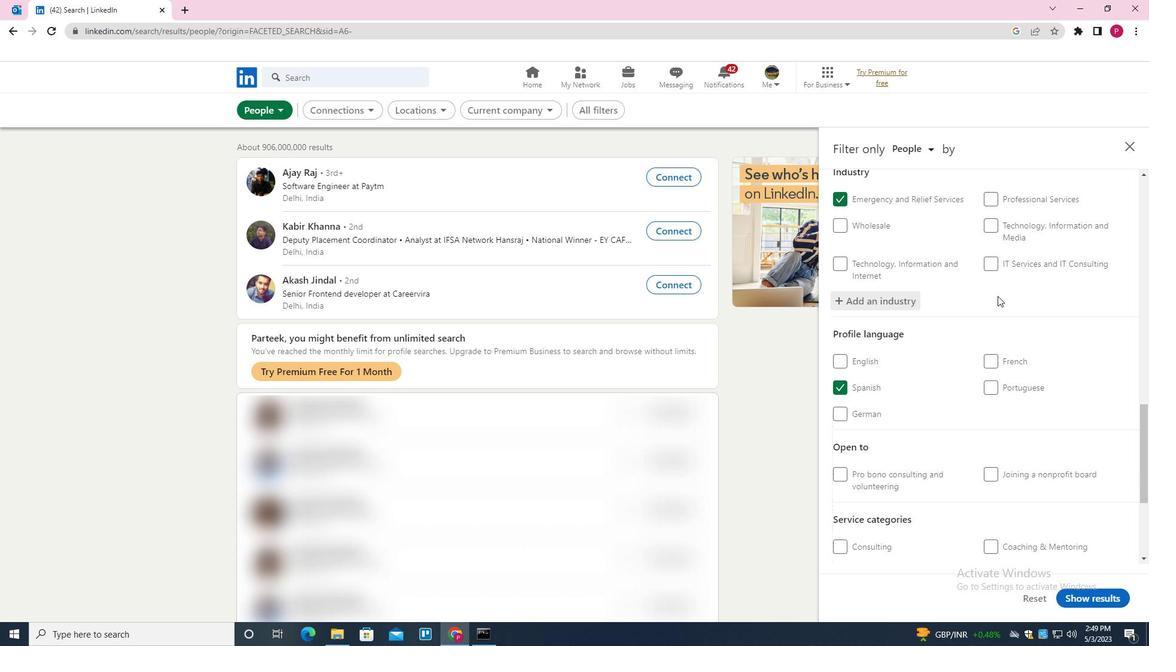 
Action: Mouse scrolled (997, 302) with delta (0, 0)
Screenshot: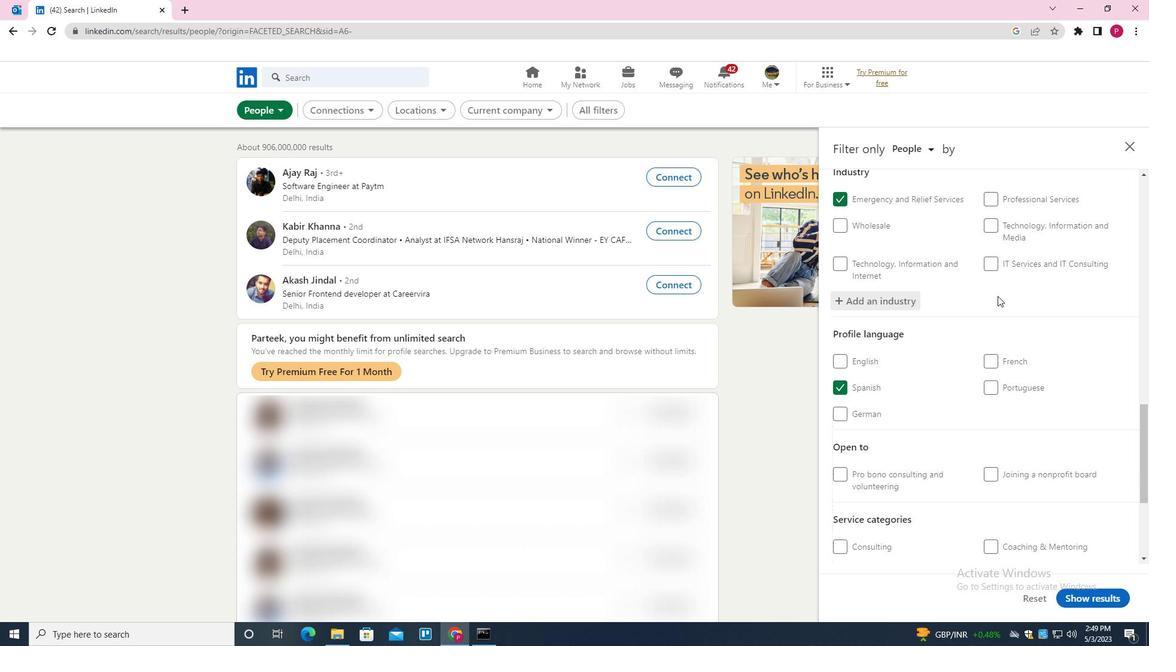 
Action: Mouse moved to (1031, 400)
Screenshot: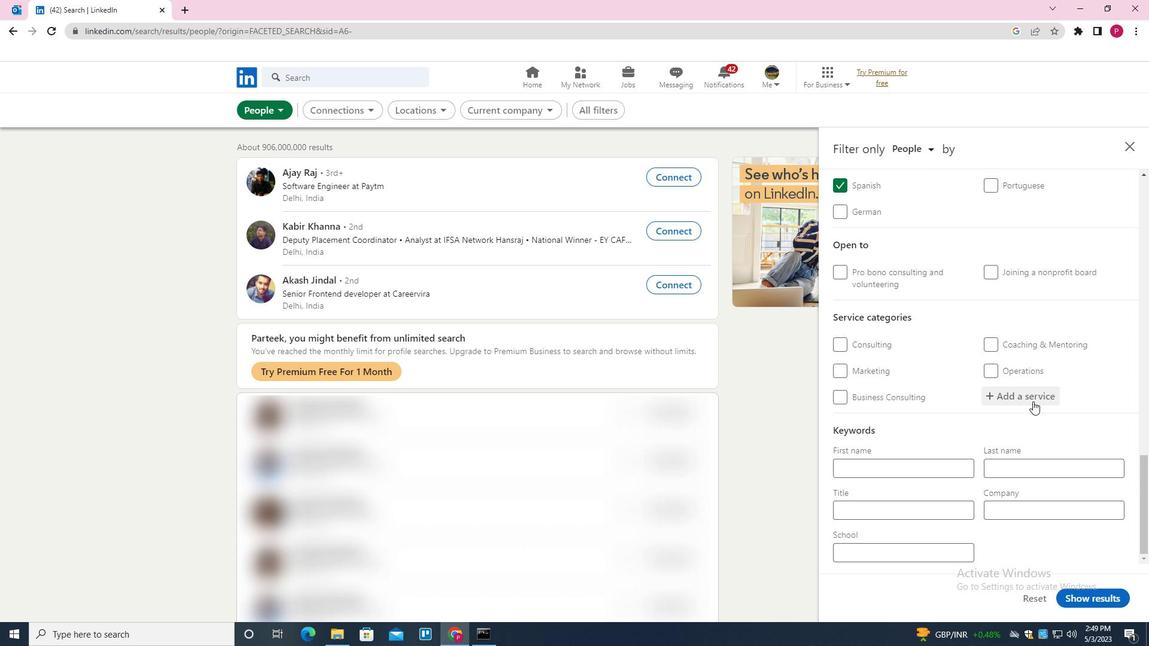 
Action: Mouse pressed left at (1031, 400)
Screenshot: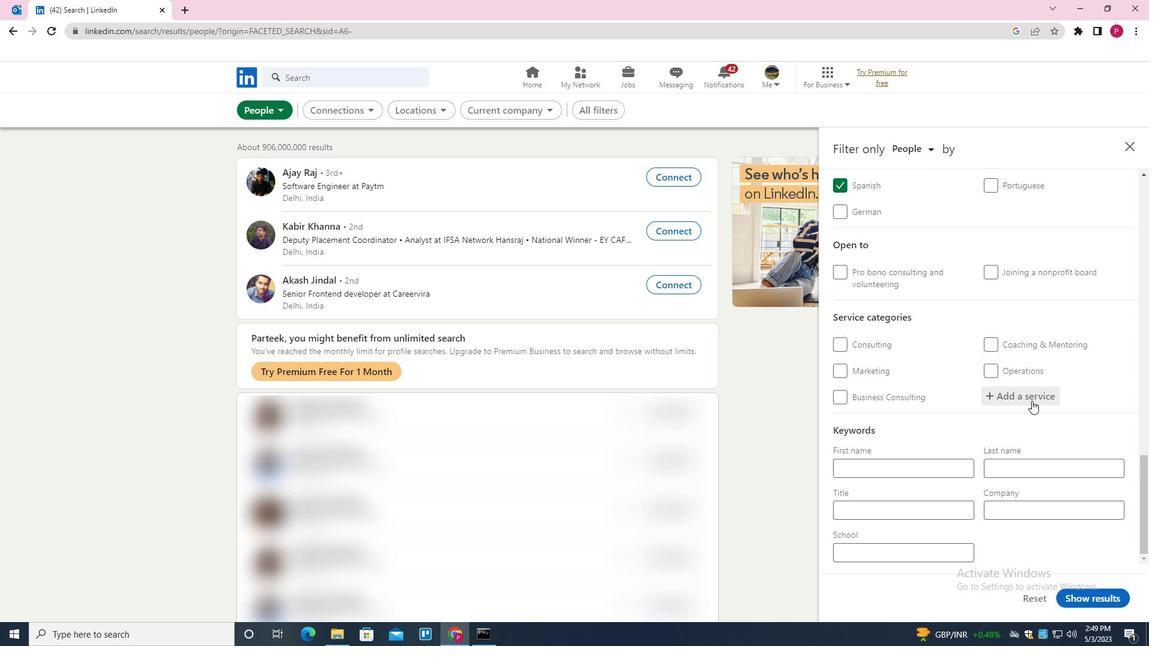 
Action: Key pressed <Key.shift><Key.shift><Key.shift><Key.shift><Key.shift><Key.shift><Key.shift><Key.shift><Key.shift><Key.shift><Key.shift><Key.shift><Key.shift><Key.shift><Key.shift>VISUAL<Key.space><Key.shift>DESIGN<Key.down><Key.enter>
Screenshot: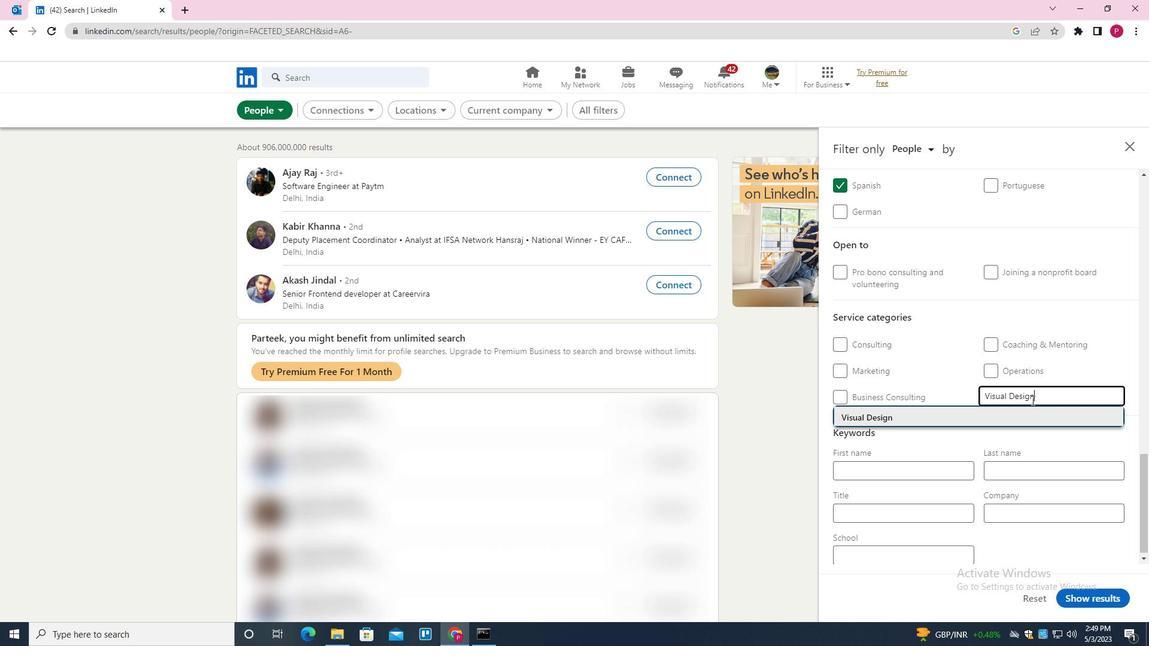 
Action: Mouse moved to (1019, 408)
Screenshot: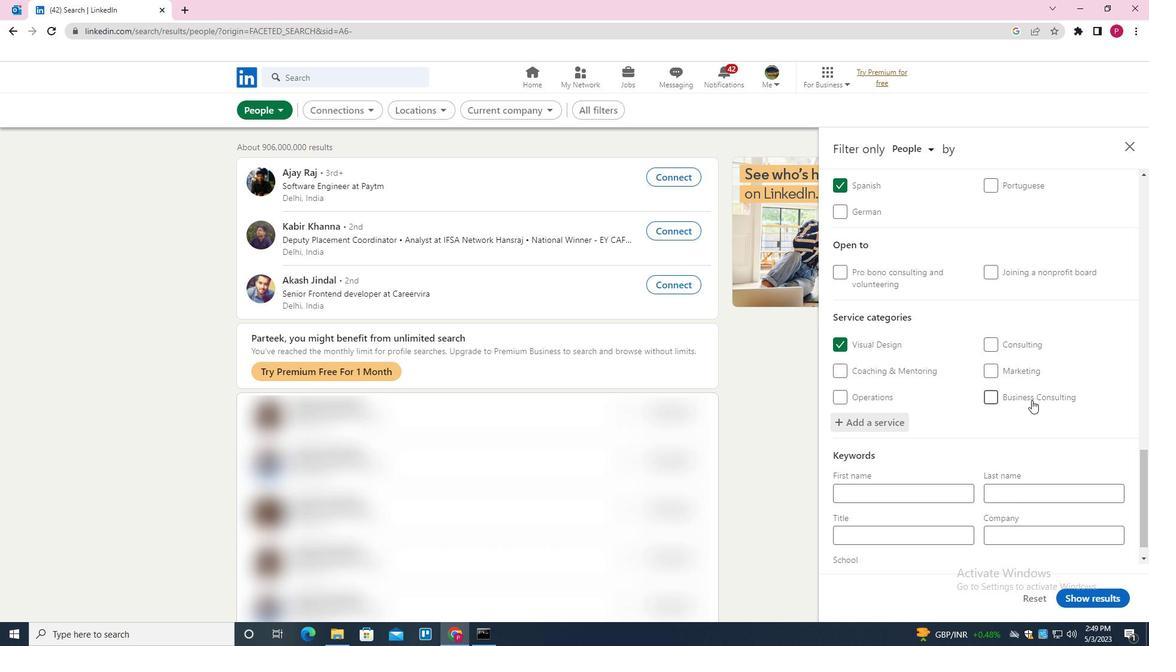 
Action: Mouse scrolled (1019, 408) with delta (0, 0)
Screenshot: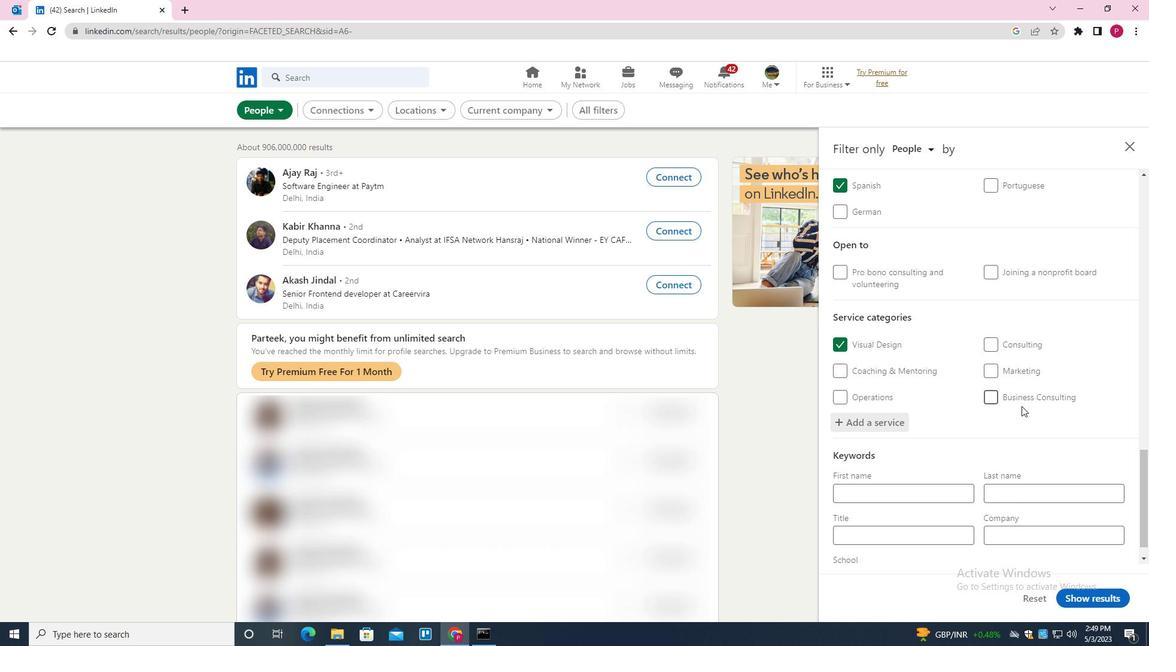 
Action: Mouse moved to (1019, 409)
Screenshot: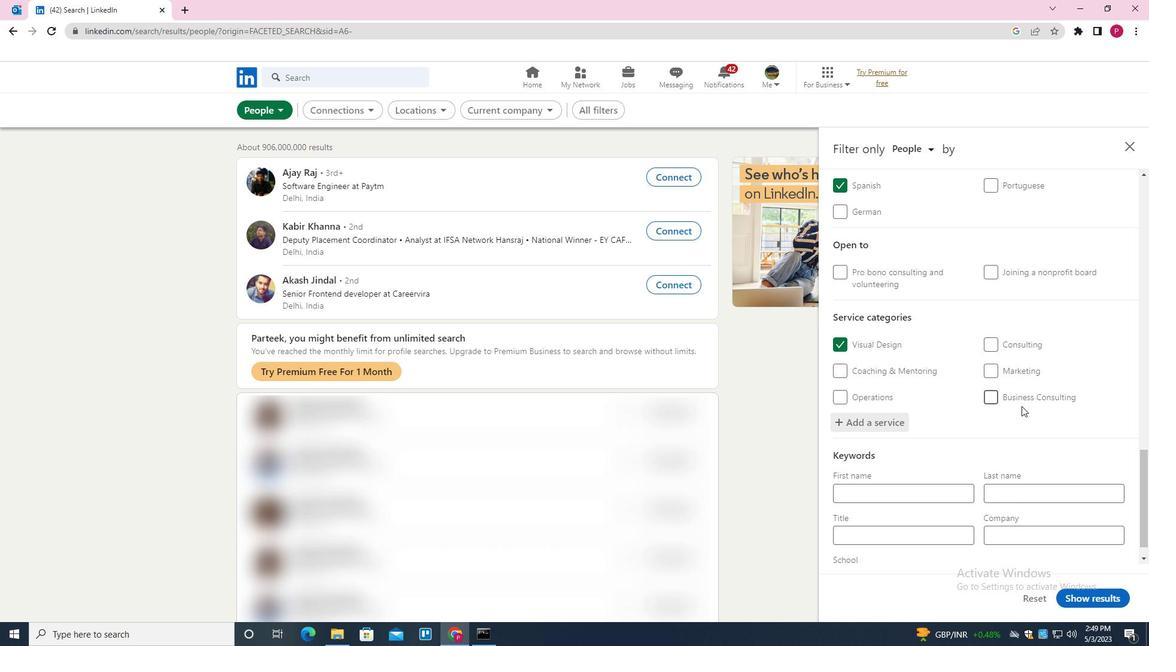 
Action: Mouse scrolled (1019, 408) with delta (0, 0)
Screenshot: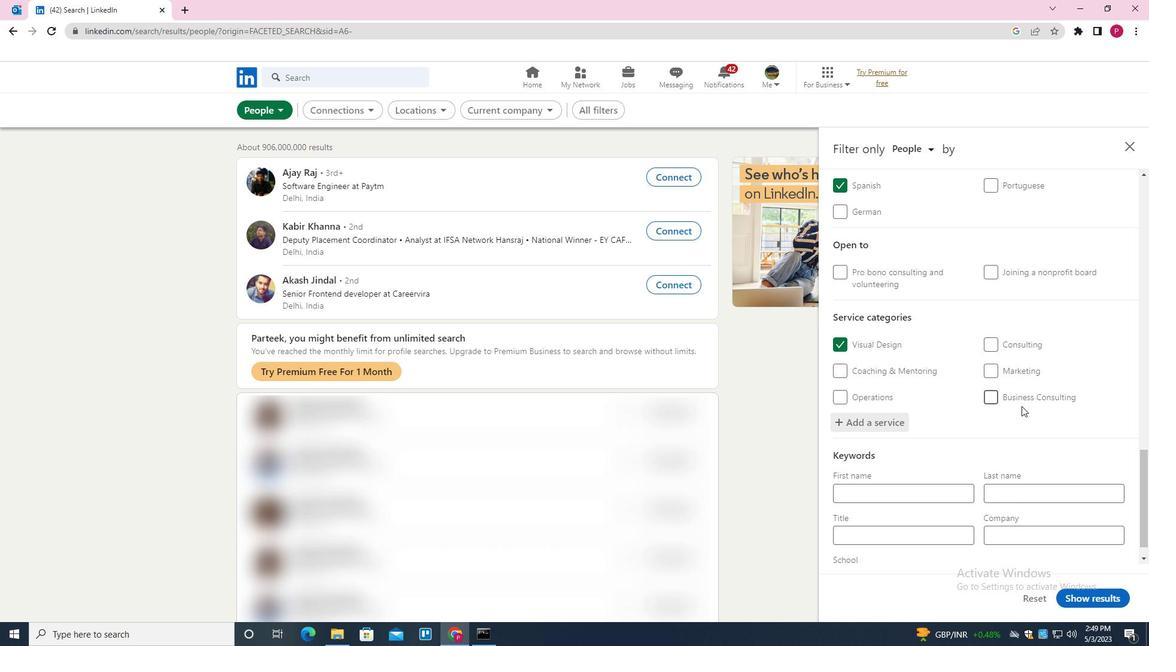 
Action: Mouse moved to (1019, 410)
Screenshot: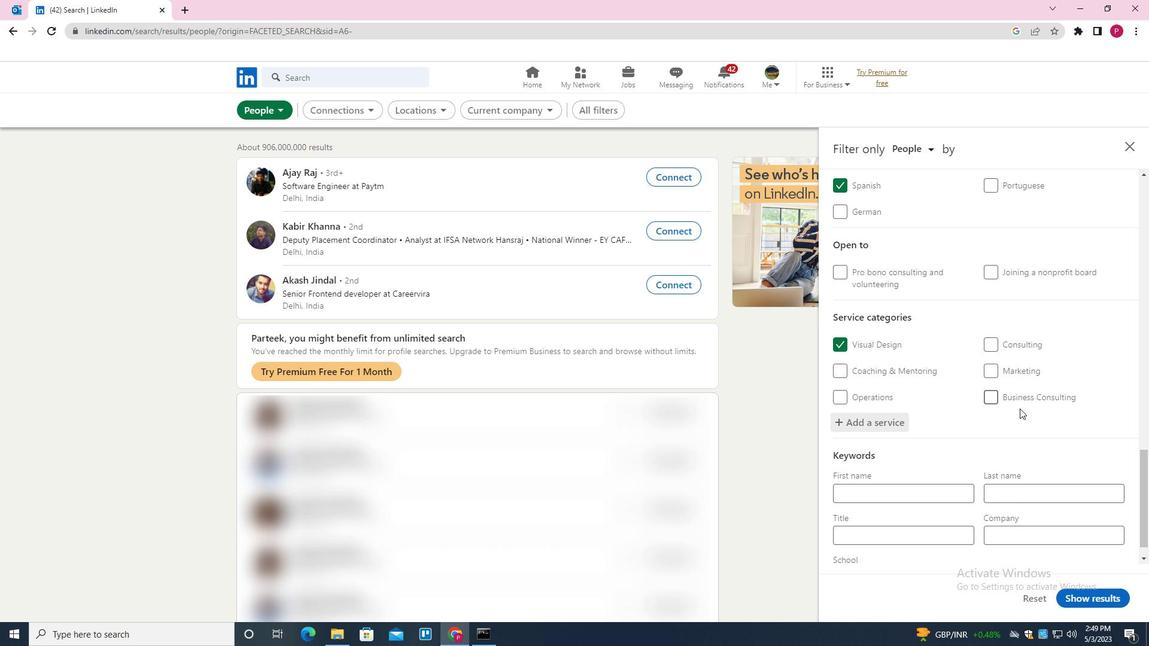 
Action: Mouse scrolled (1019, 409) with delta (0, 0)
Screenshot: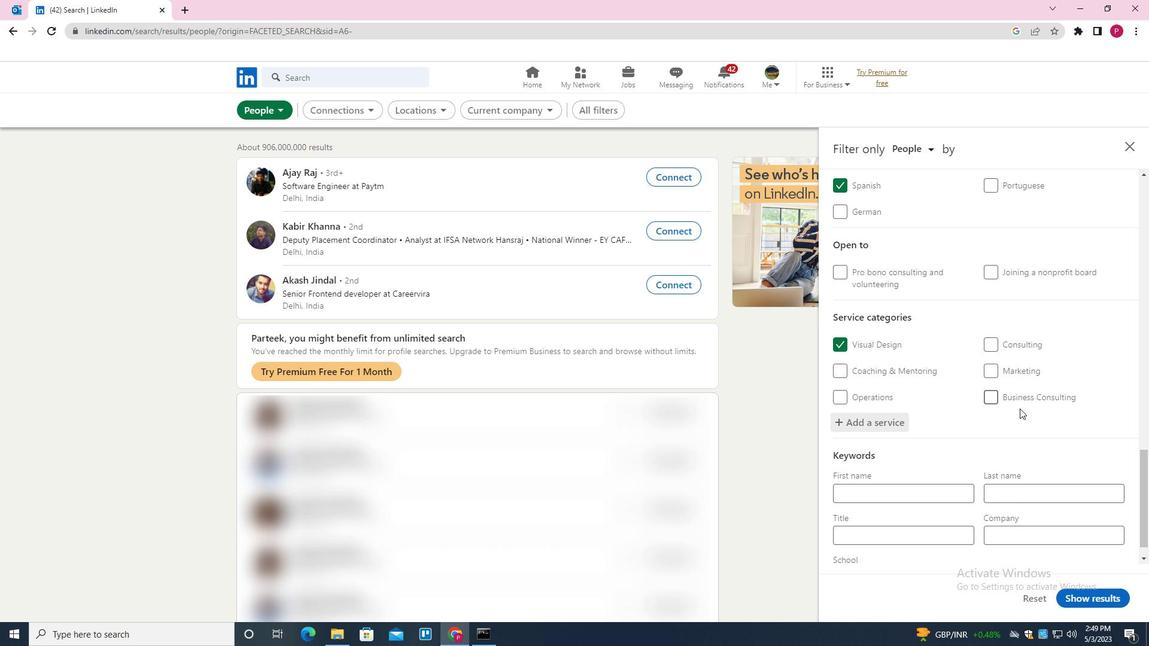 
Action: Mouse moved to (1018, 412)
Screenshot: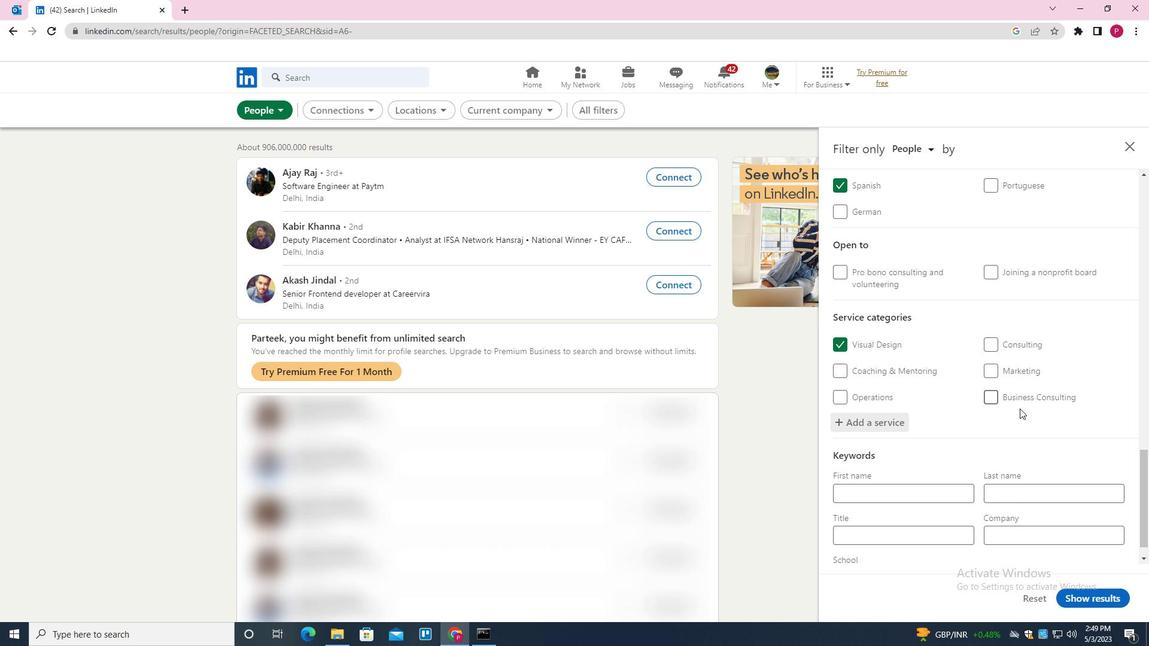 
Action: Mouse scrolled (1018, 412) with delta (0, 0)
Screenshot: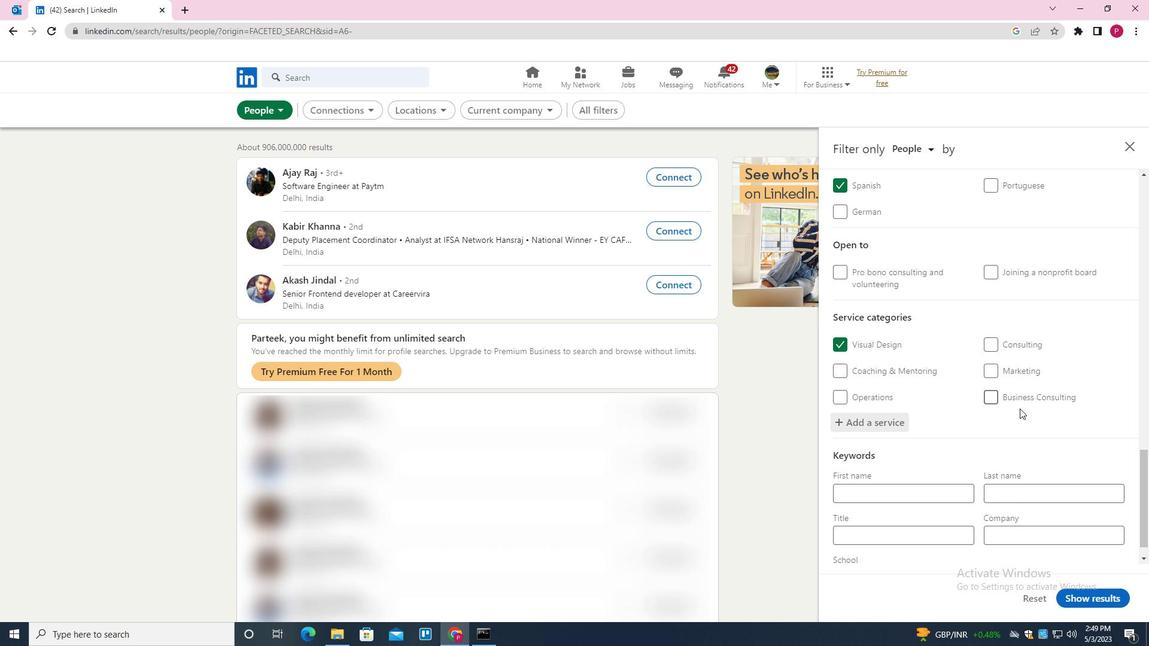 
Action: Mouse moved to (934, 511)
Screenshot: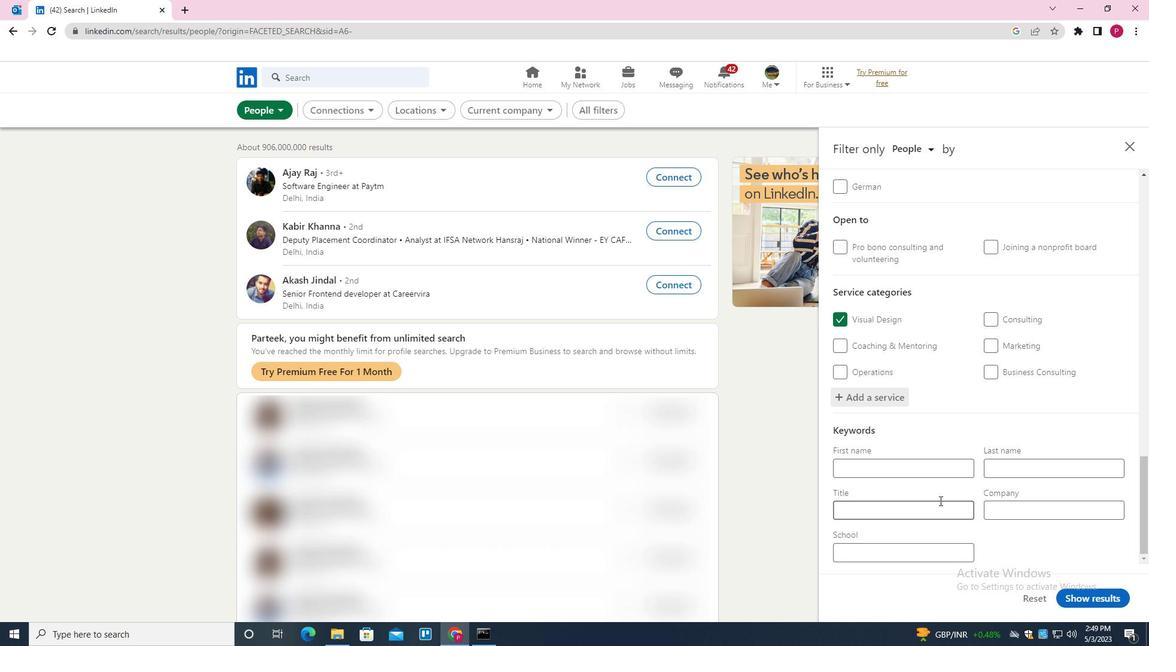 
Action: Mouse pressed left at (934, 511)
Screenshot: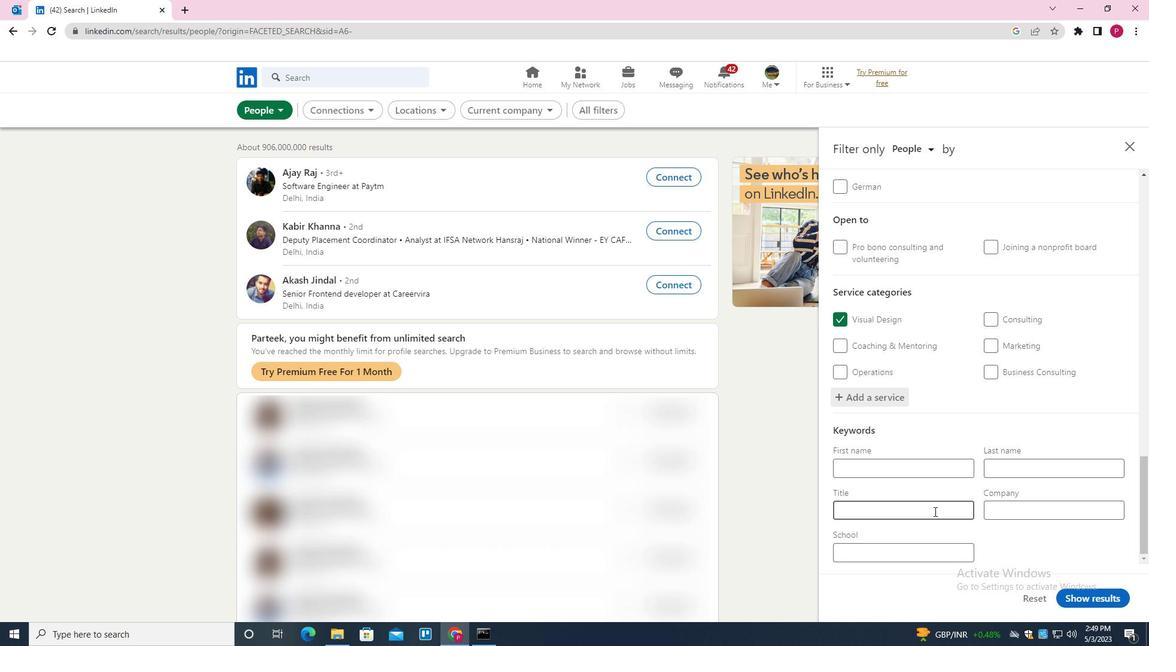 
Action: Key pressed <Key.shift><Key.shift><Key.shift><Key.shift><Key.shift><Key.shift>ESTHETICIAN
Screenshot: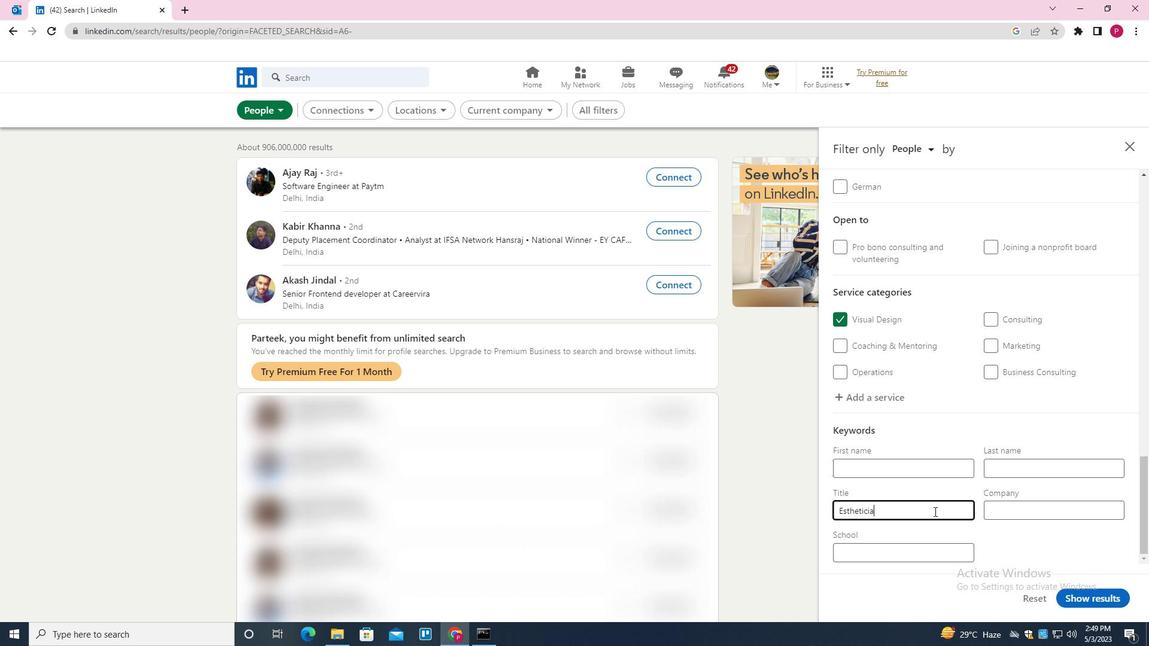 
Action: Mouse moved to (1076, 591)
Screenshot: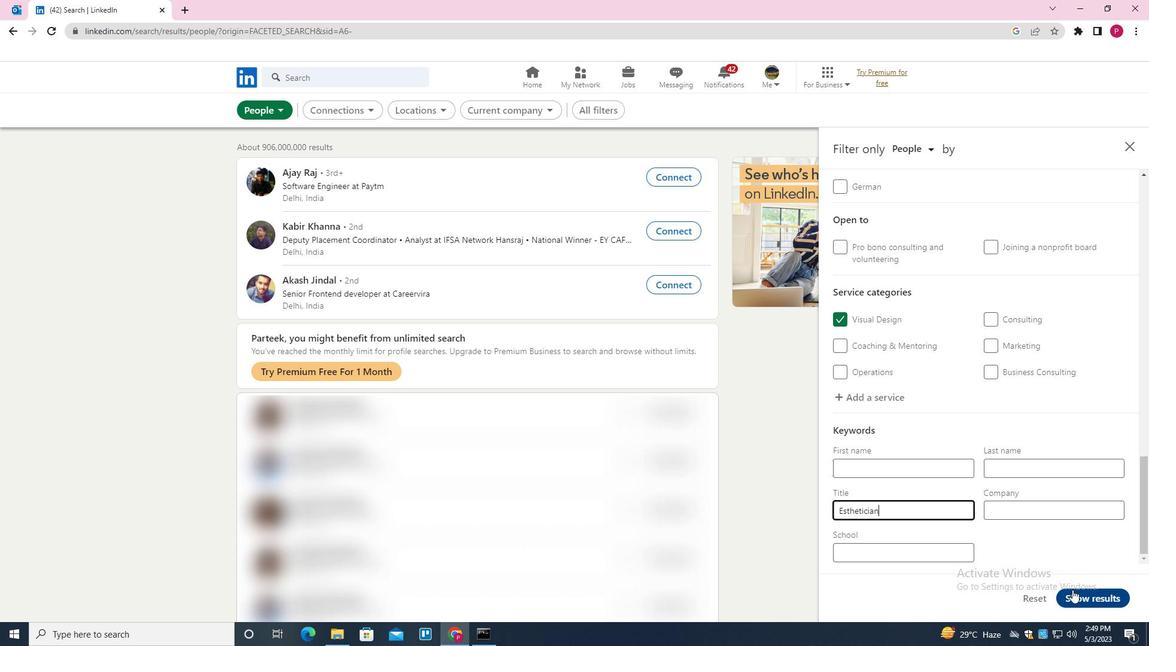 
Action: Mouse pressed left at (1076, 591)
Screenshot: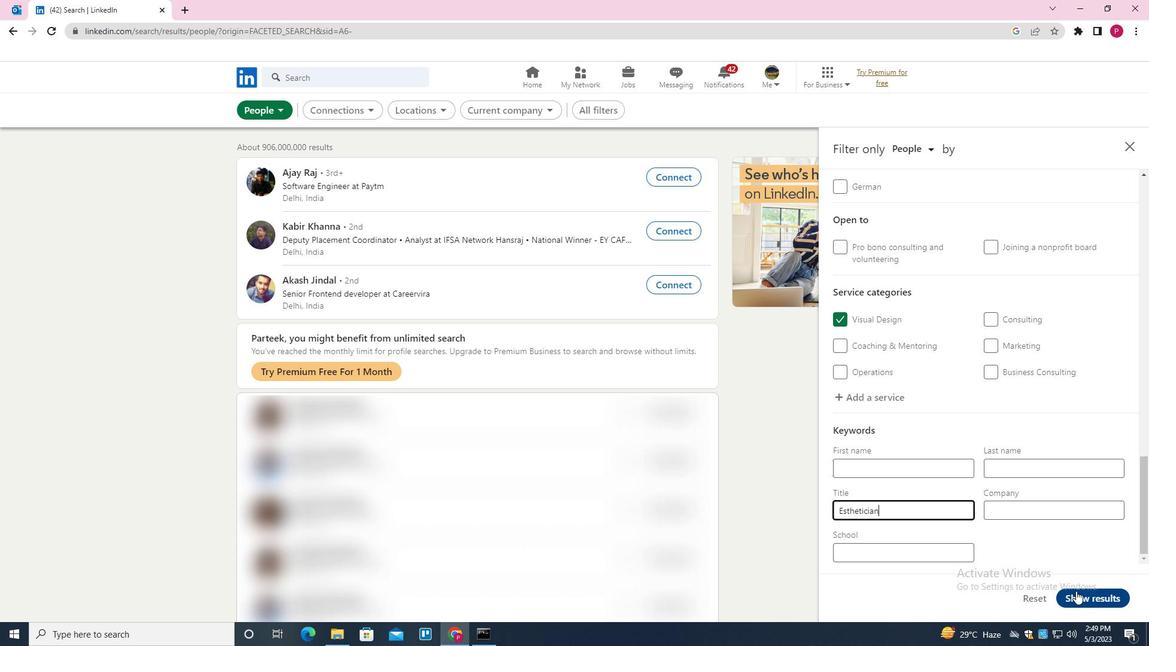 
Action: Mouse moved to (547, 217)
Screenshot: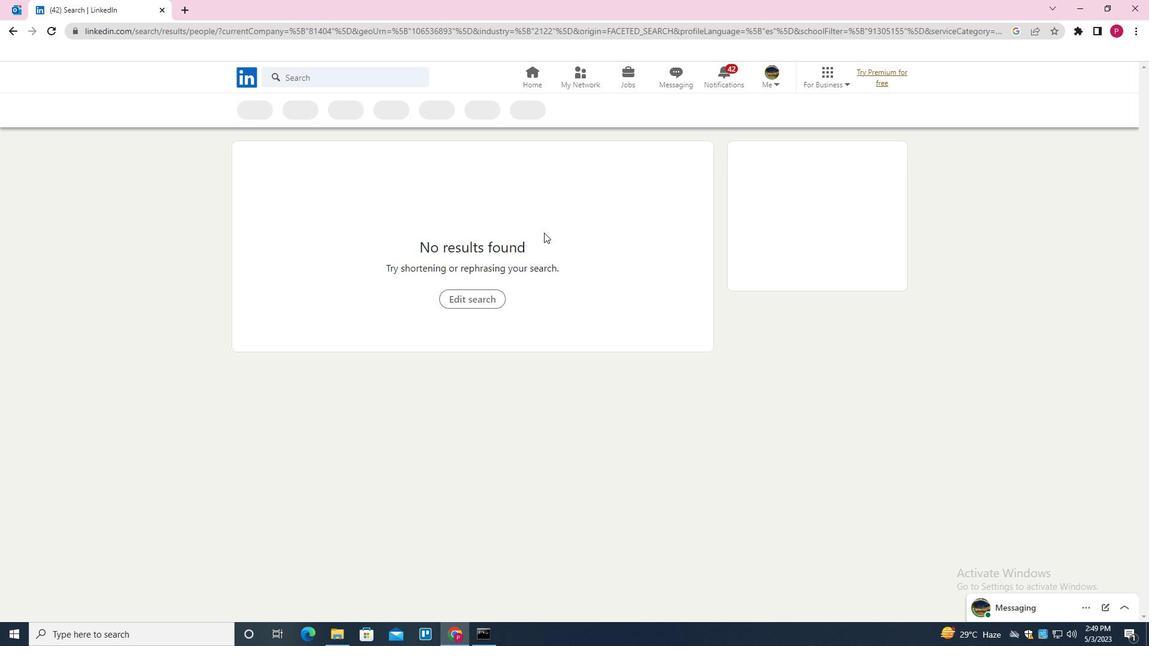
